 Task: Find connections with filter location Kaifeng with filter topic #realestateinvesting with filter profile language English with filter current company Heritage Foods Ltd. with filter school Delhi College of Engineering with filter industry Transportation, Logistics, Supply Chain and Storage with filter service category Information Management with filter keywords title Market Researcher
Action: Mouse moved to (656, 100)
Screenshot: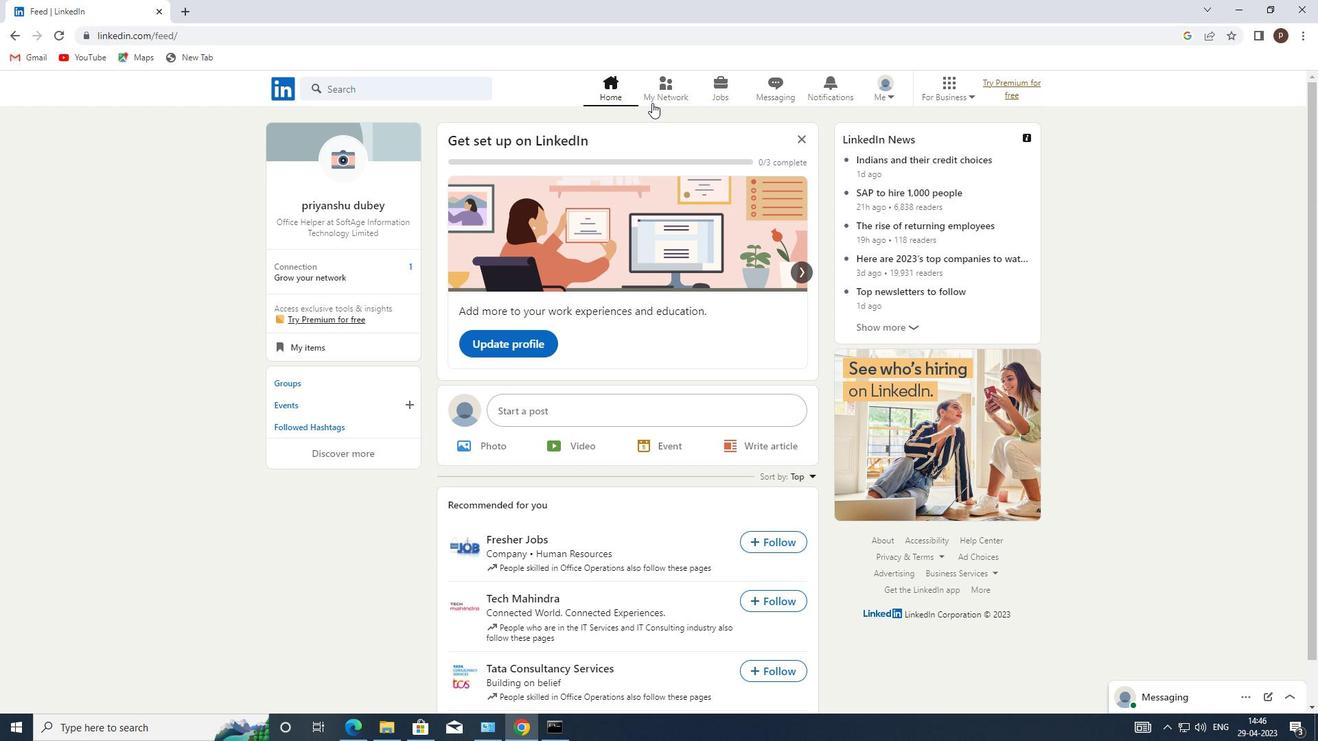 
Action: Mouse pressed left at (656, 100)
Screenshot: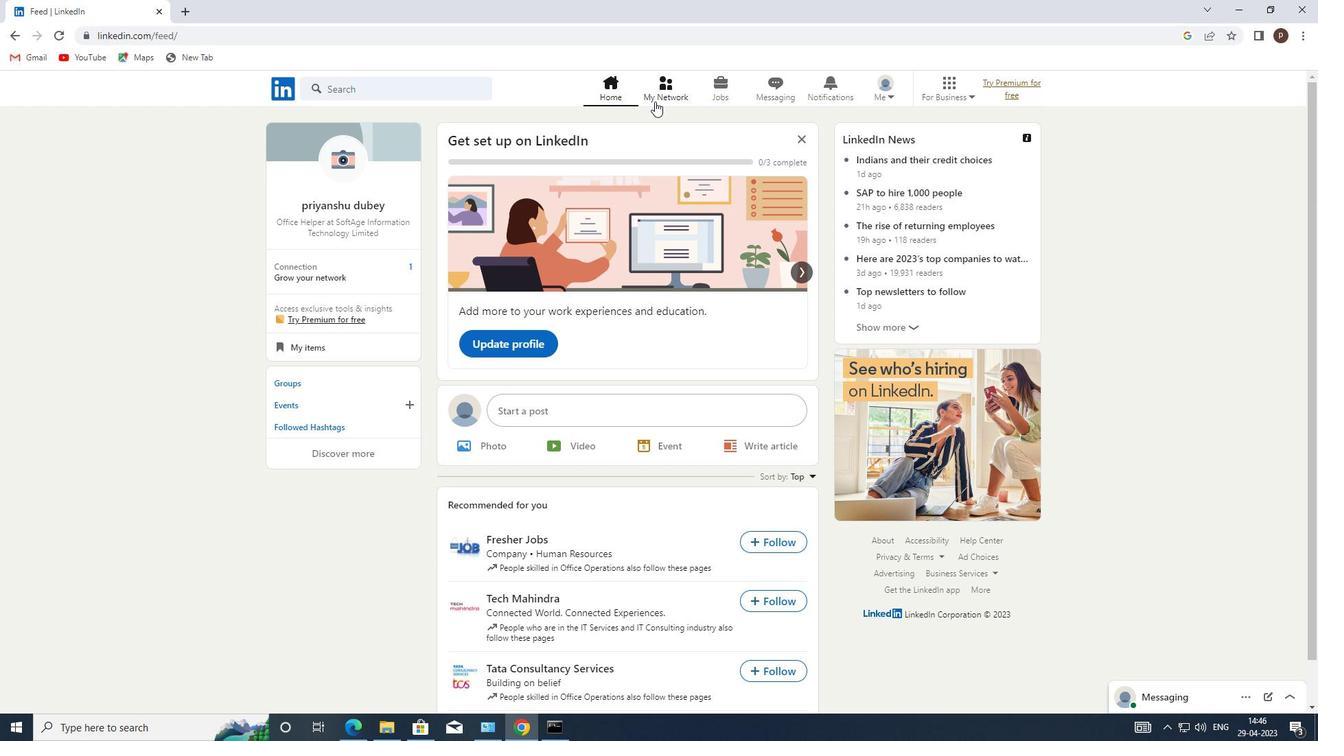 
Action: Mouse moved to (401, 157)
Screenshot: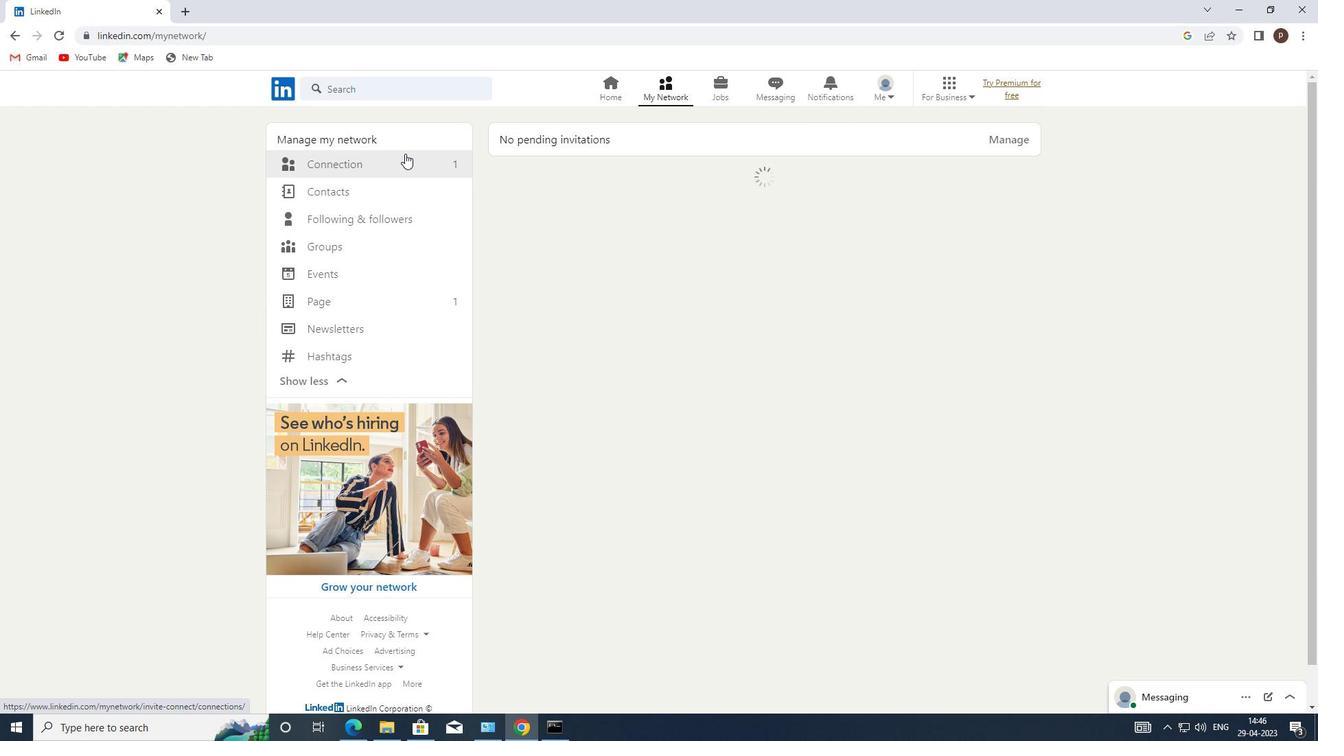 
Action: Mouse pressed left at (401, 157)
Screenshot: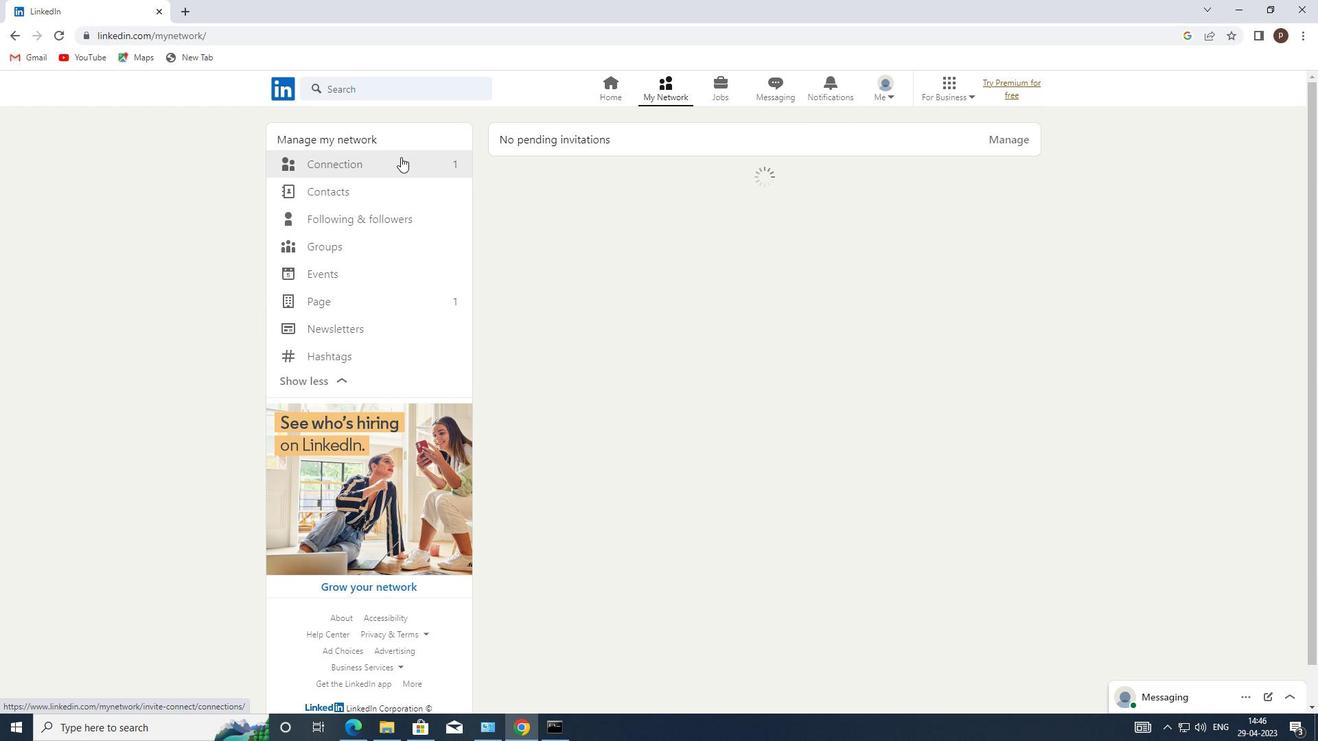 
Action: Mouse moved to (766, 164)
Screenshot: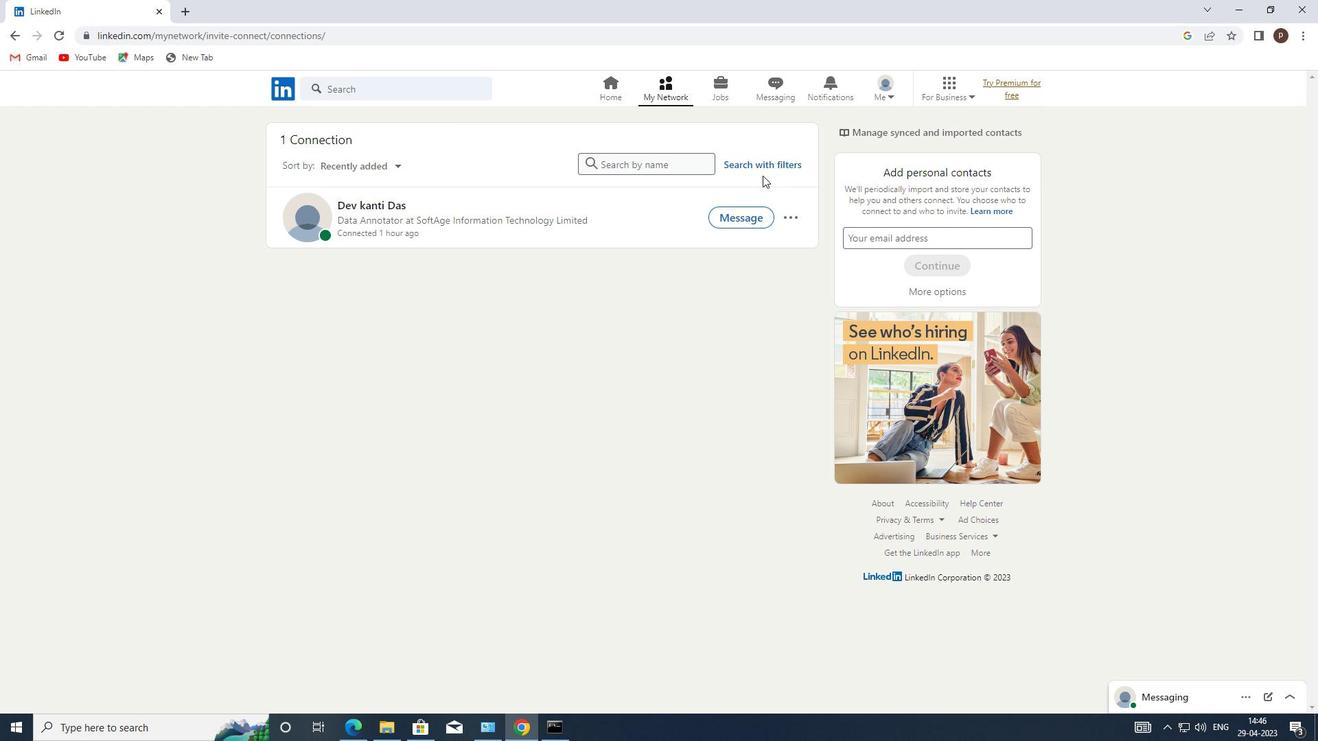 
Action: Mouse pressed left at (766, 164)
Screenshot: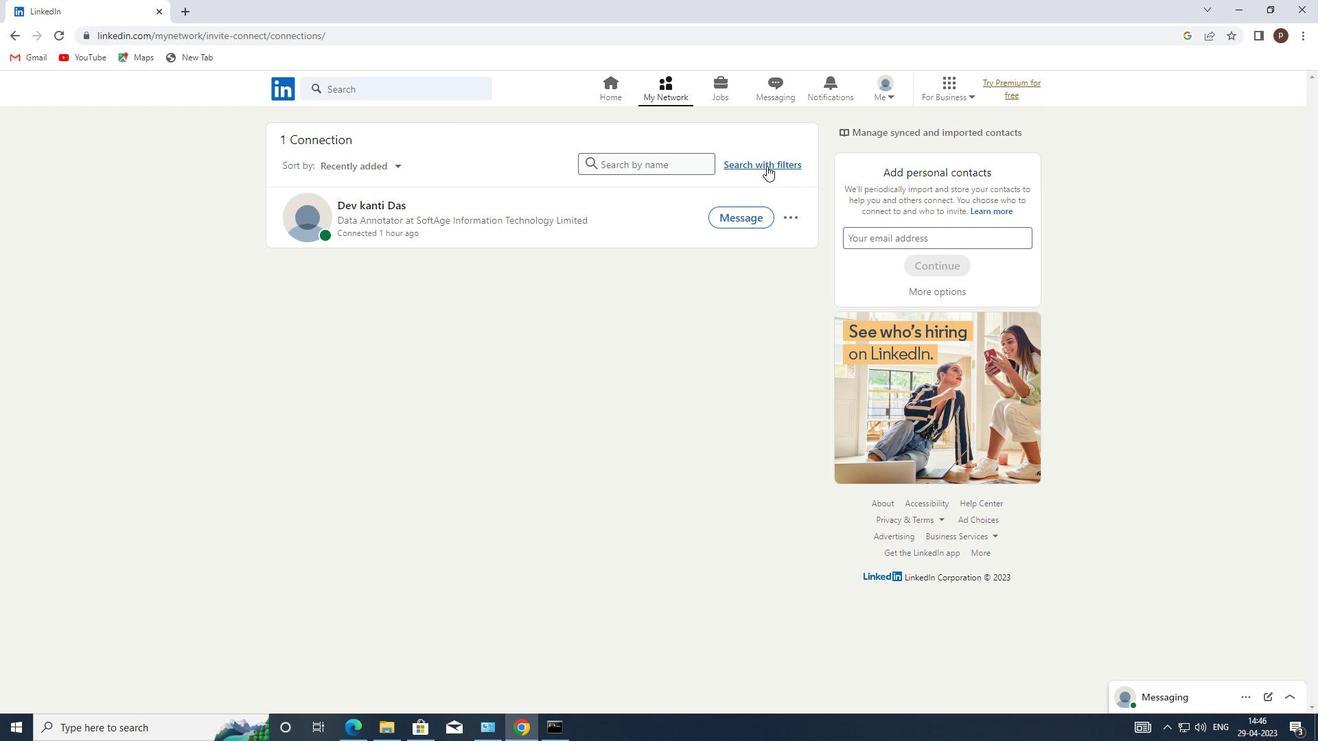 
Action: Mouse moved to (697, 126)
Screenshot: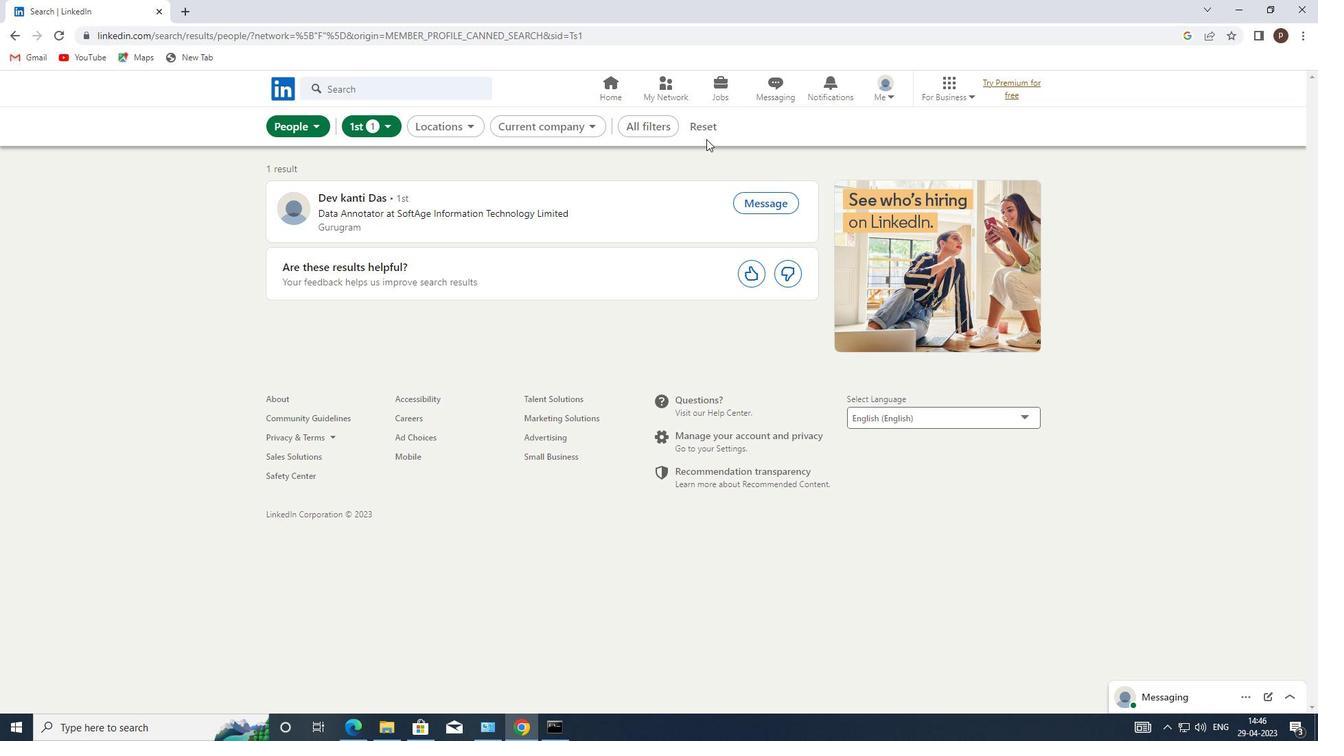 
Action: Mouse pressed left at (697, 126)
Screenshot: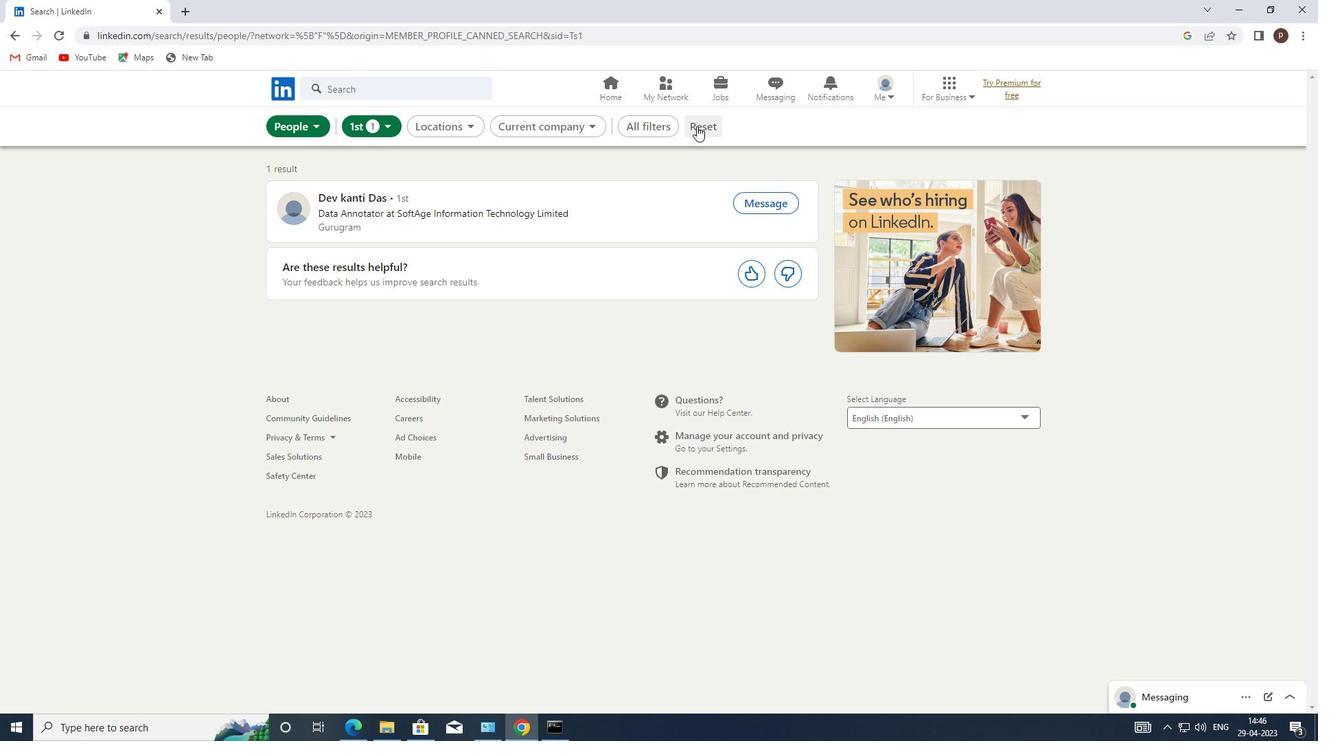 
Action: Mouse moved to (693, 125)
Screenshot: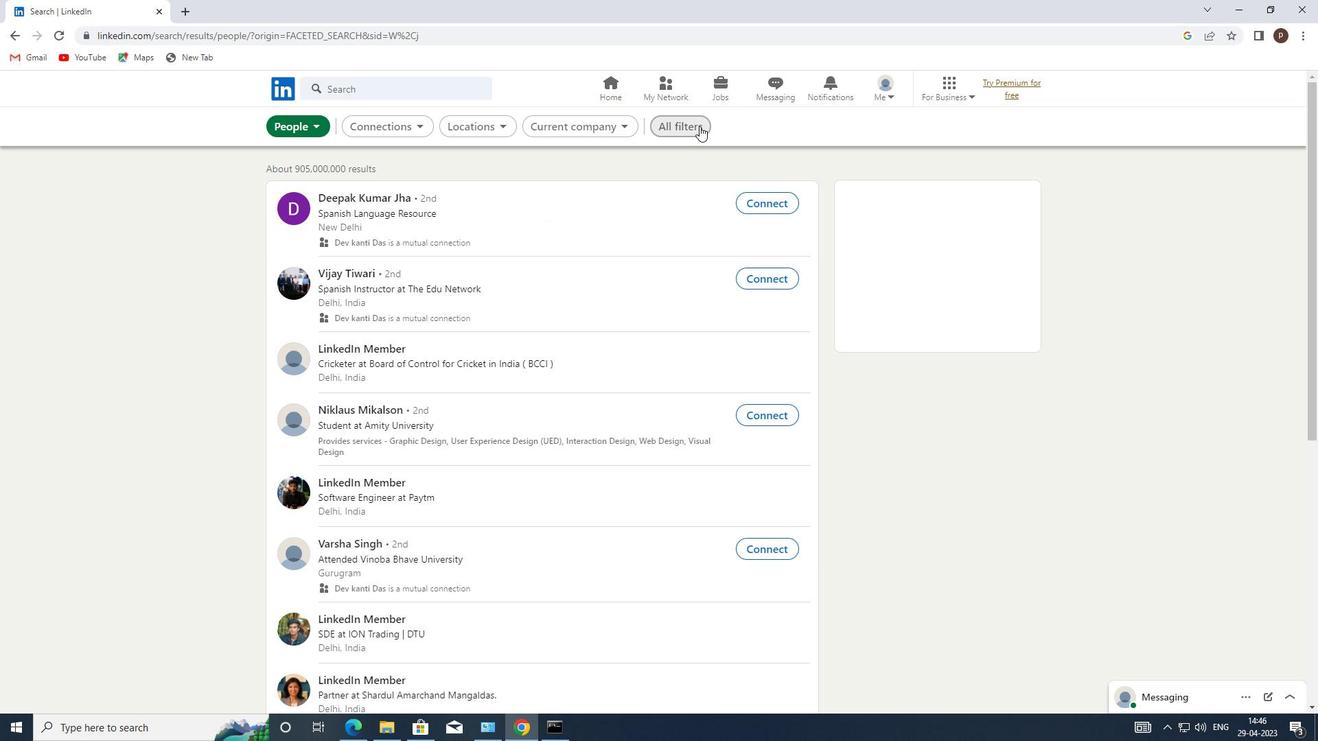 
Action: Mouse pressed left at (693, 125)
Screenshot: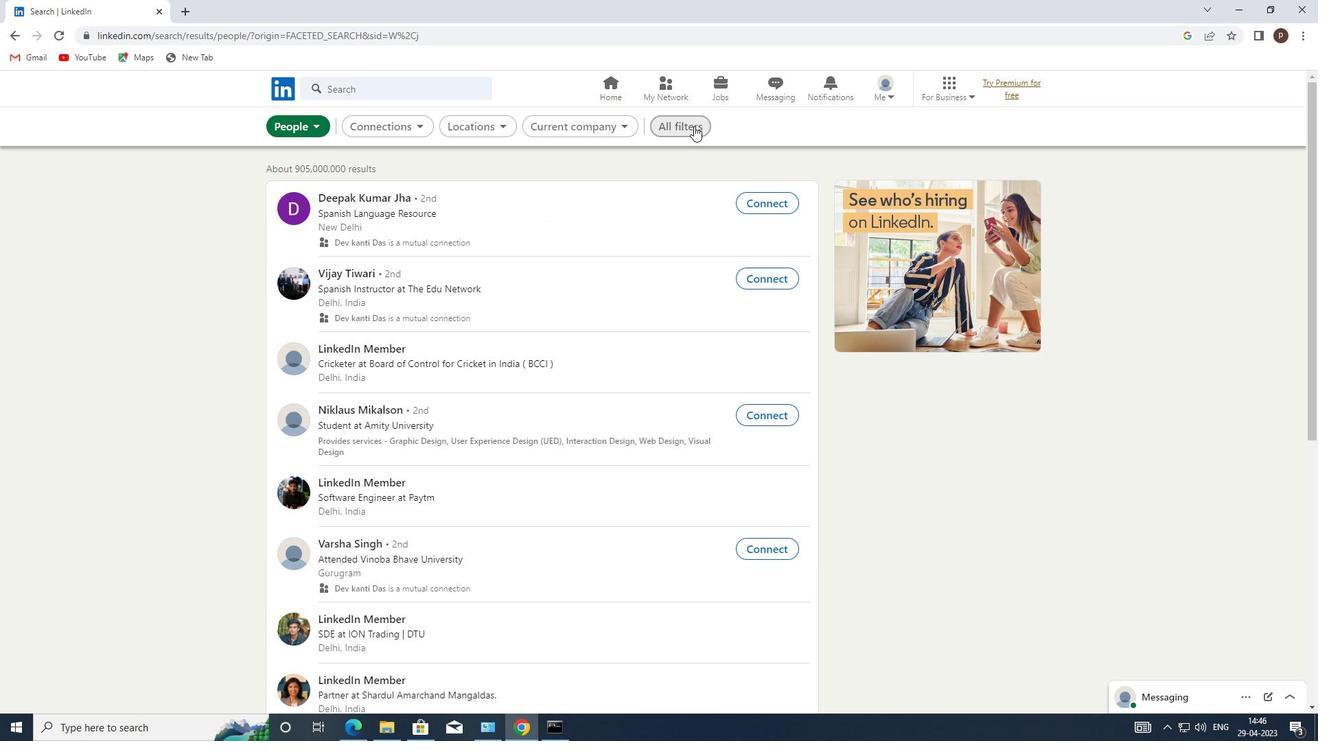 
Action: Mouse moved to (1138, 452)
Screenshot: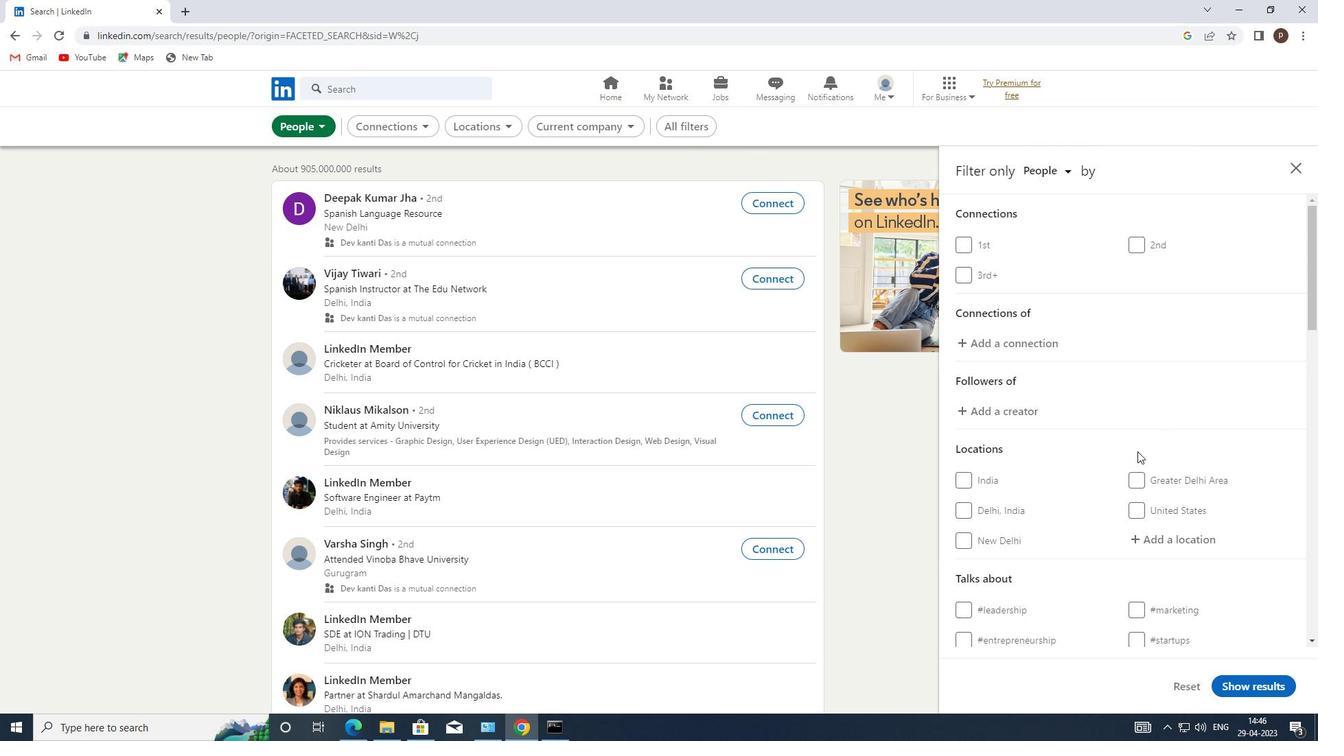 
Action: Mouse scrolled (1138, 451) with delta (0, 0)
Screenshot: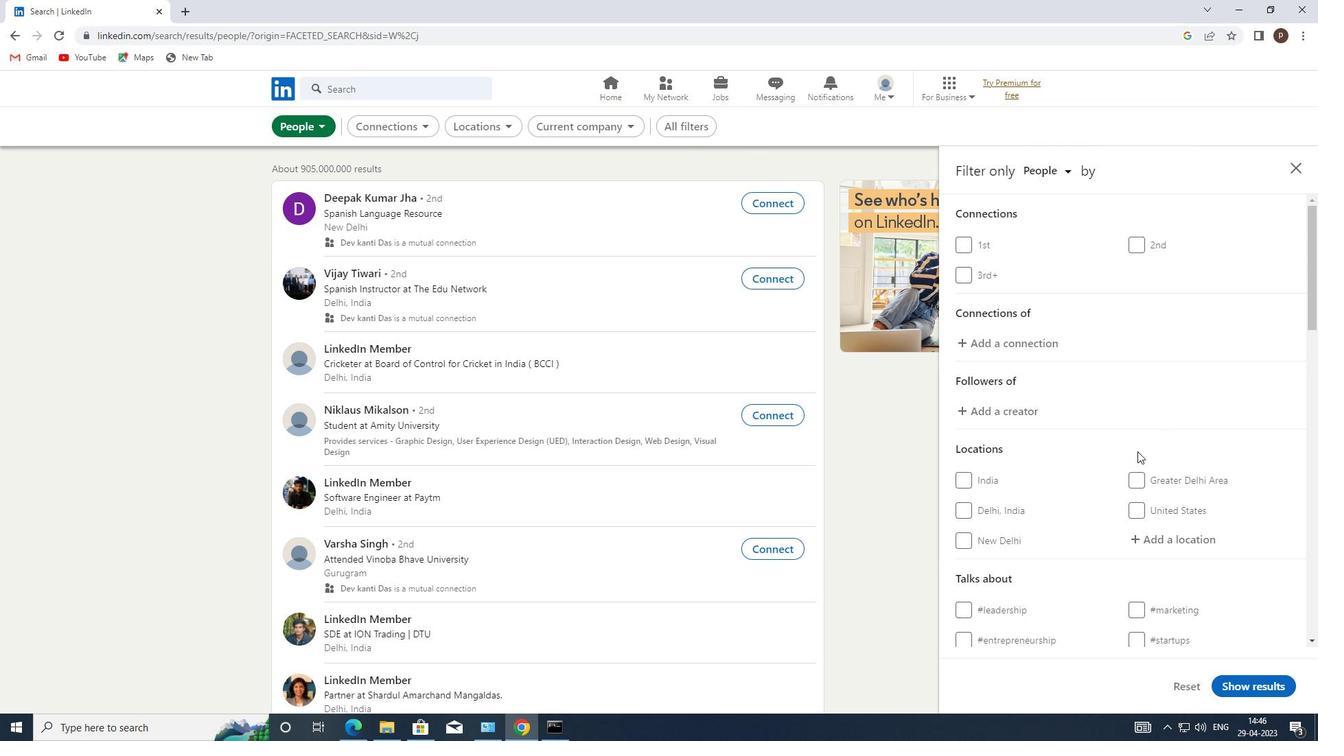 
Action: Mouse moved to (1137, 454)
Screenshot: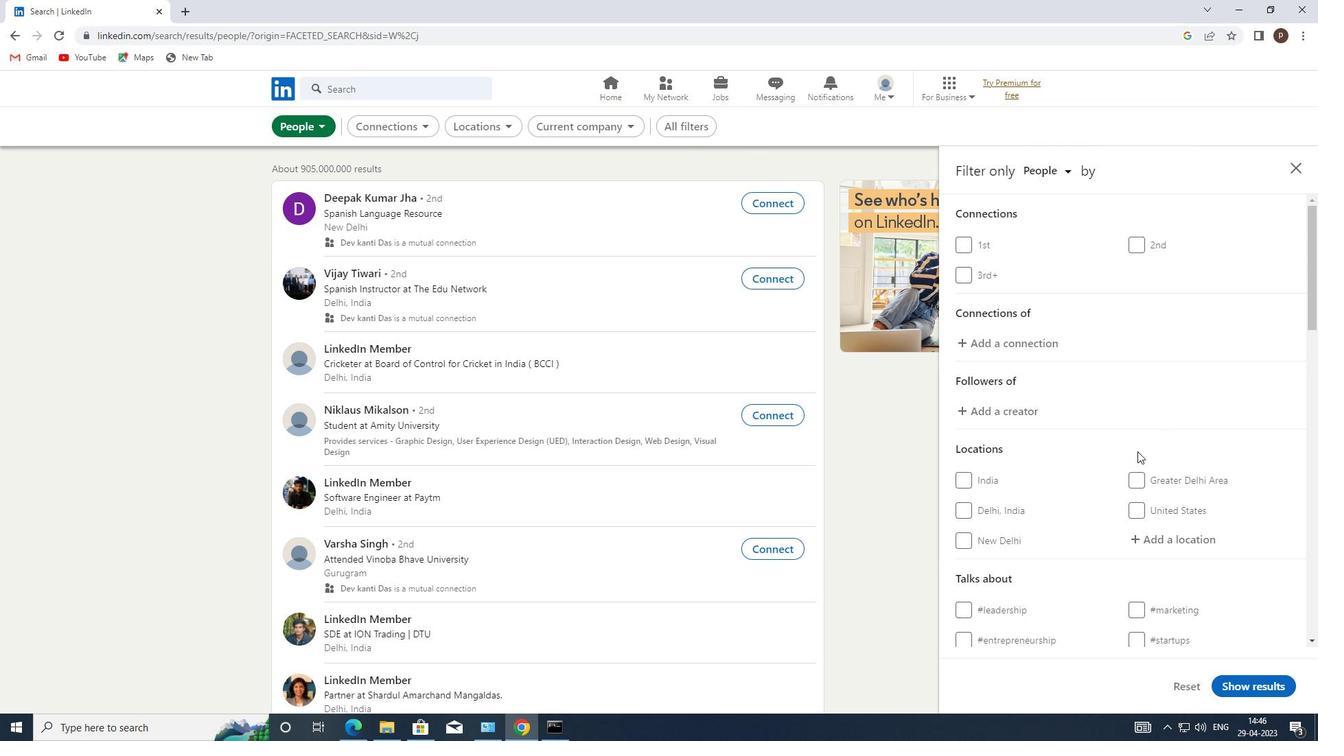 
Action: Mouse scrolled (1137, 453) with delta (0, 0)
Screenshot: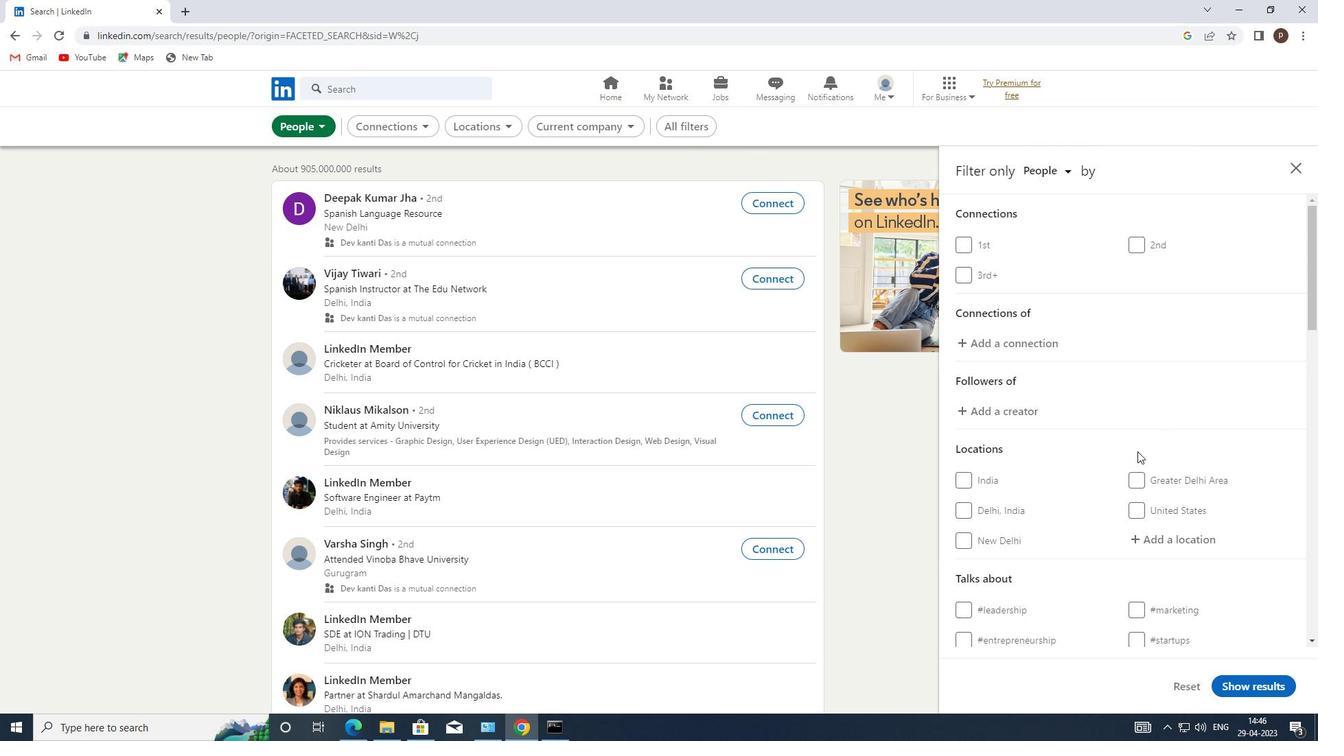 
Action: Mouse moved to (1152, 398)
Screenshot: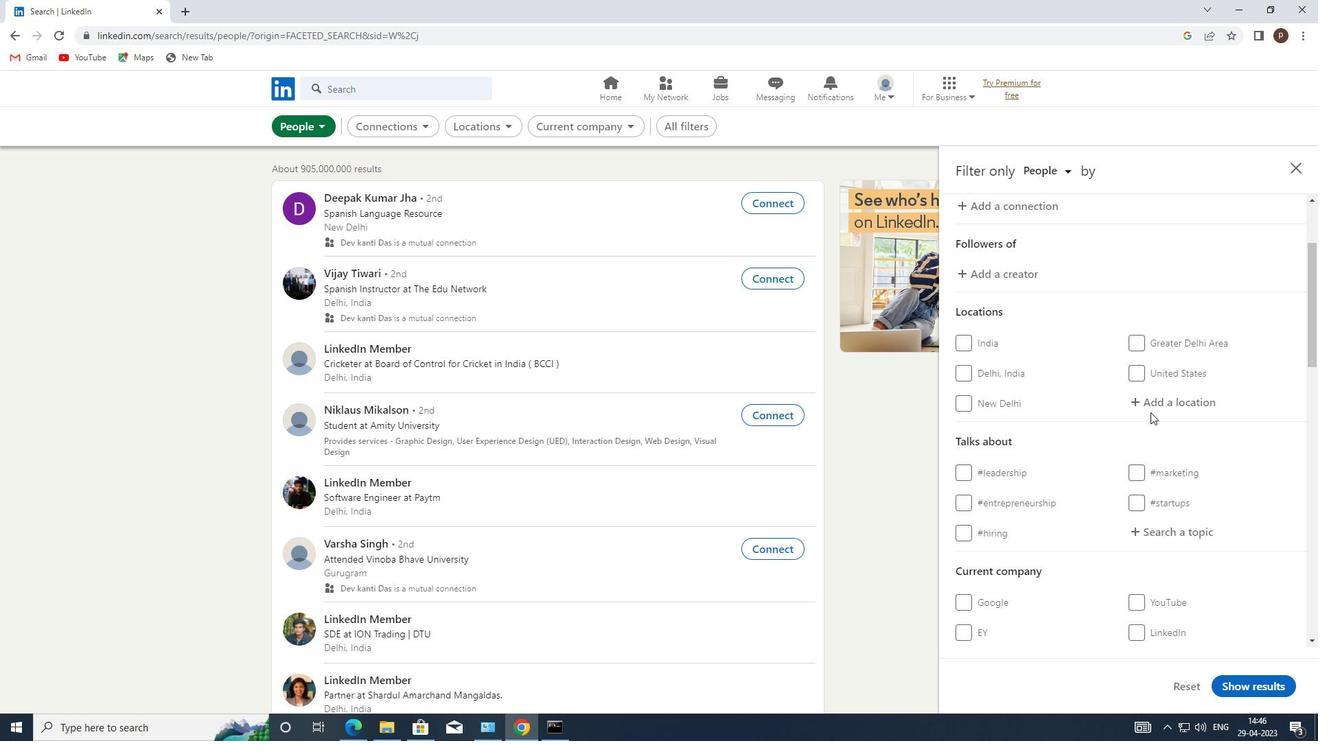 
Action: Mouse pressed left at (1152, 398)
Screenshot: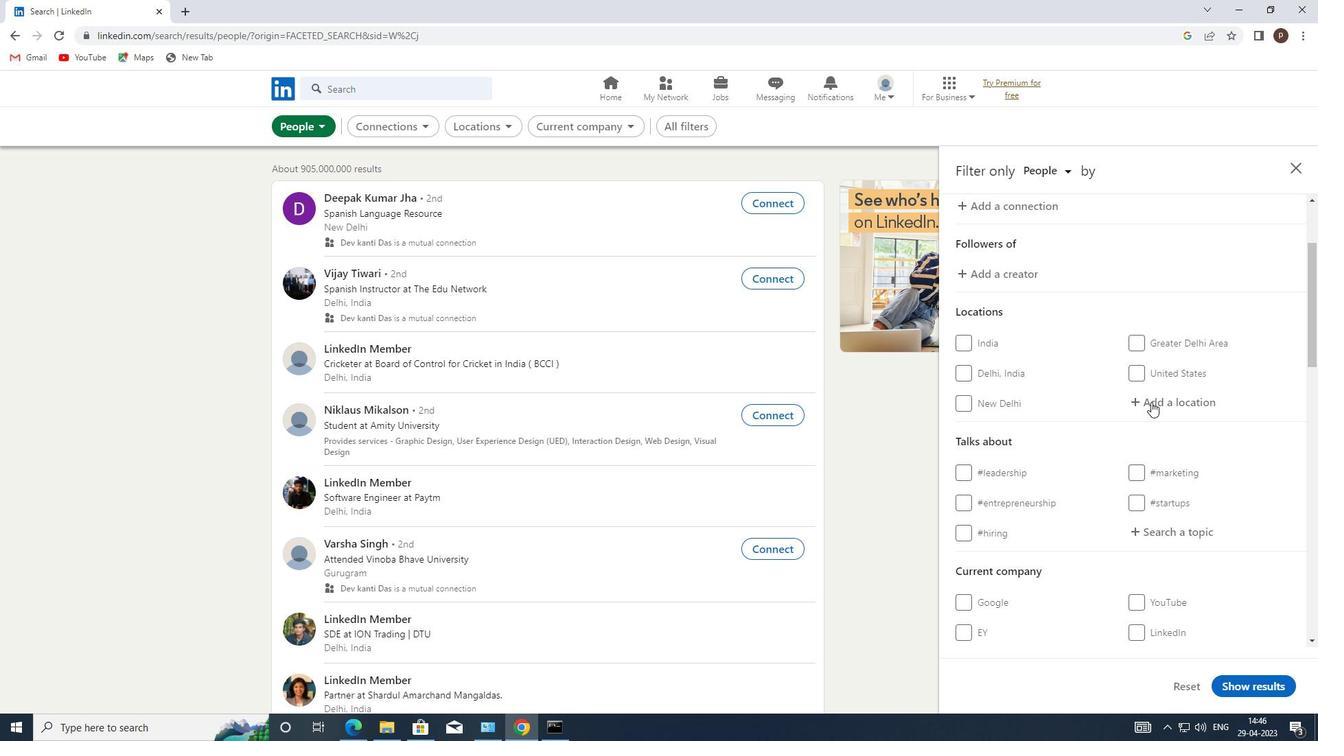 
Action: Key pressed k<Key.caps_lock>aifeng
Screenshot: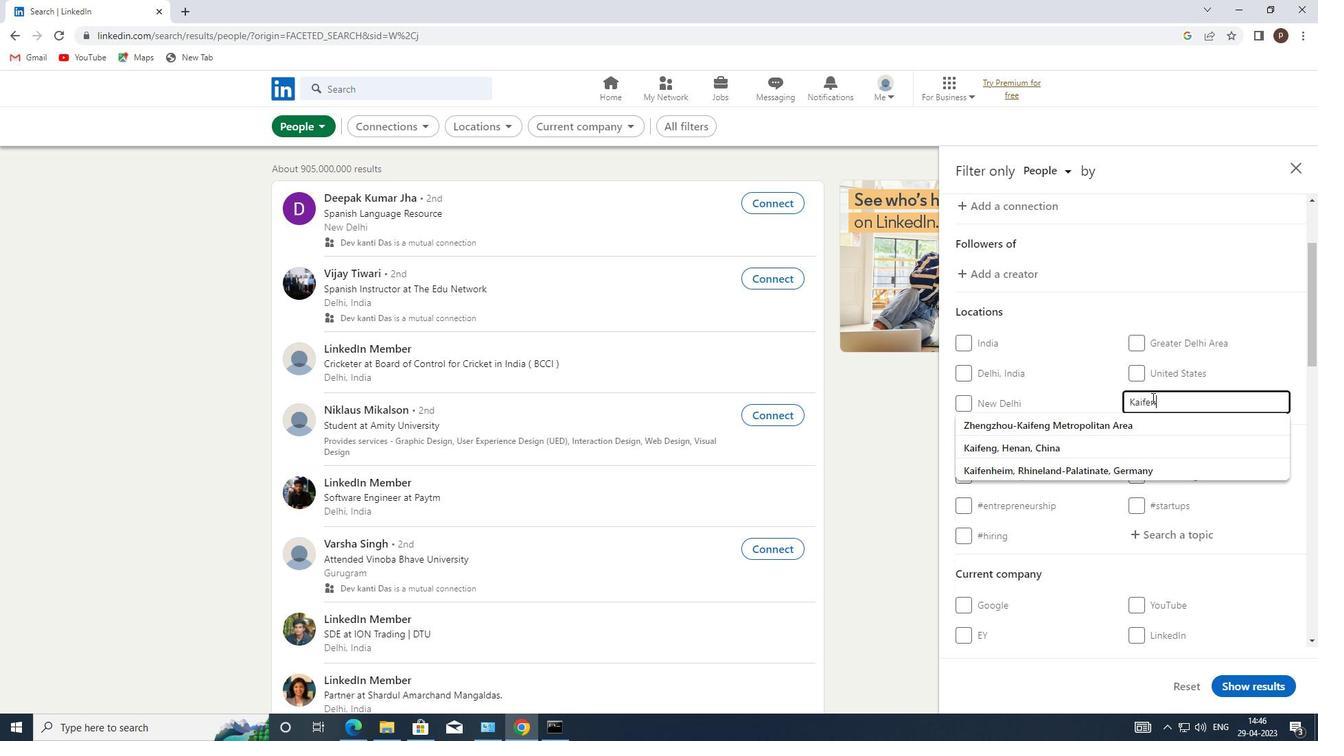 
Action: Mouse moved to (1061, 426)
Screenshot: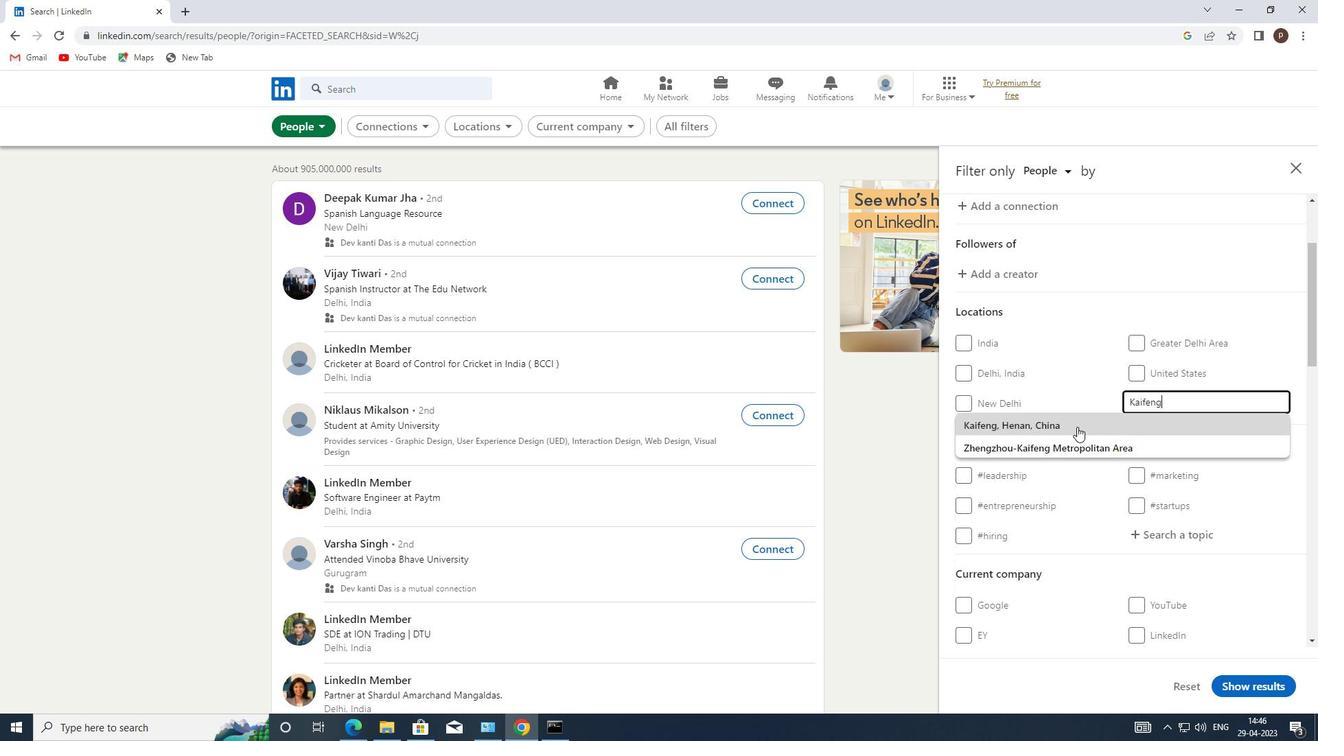 
Action: Mouse pressed left at (1061, 426)
Screenshot: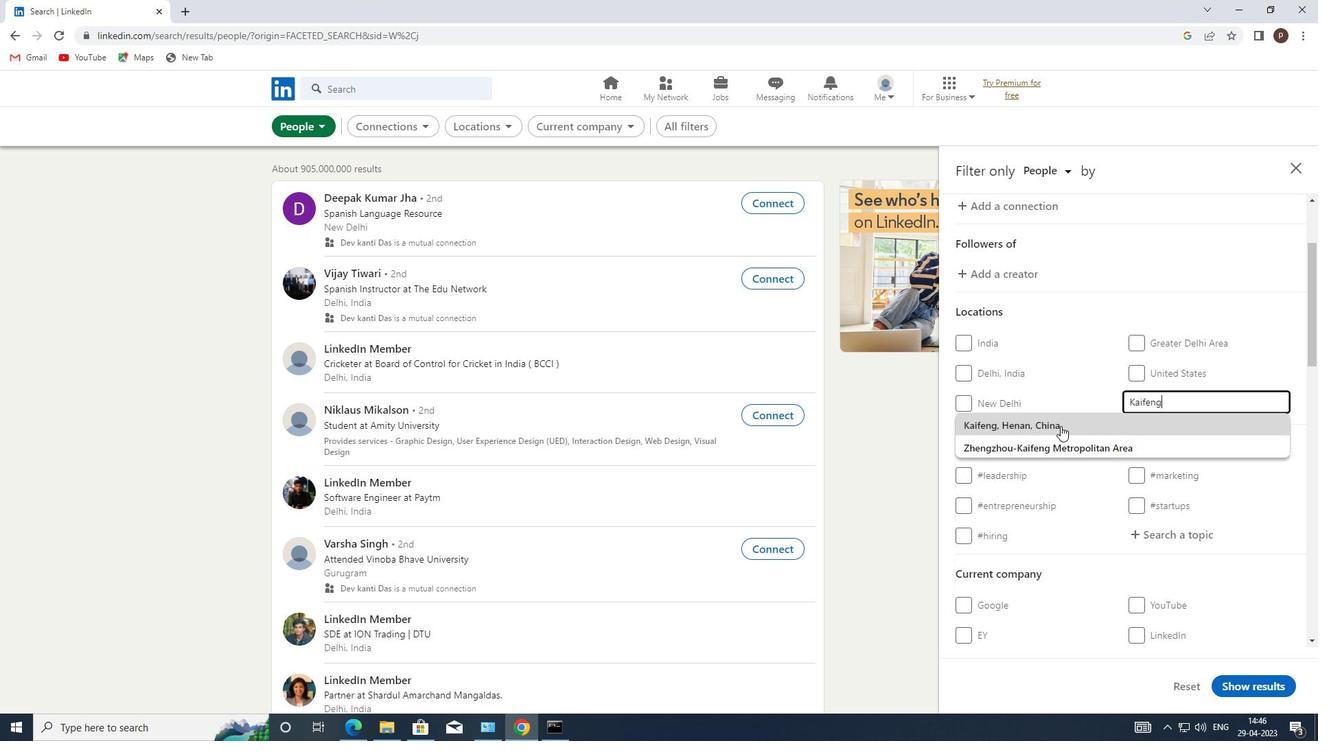 
Action: Mouse moved to (1058, 434)
Screenshot: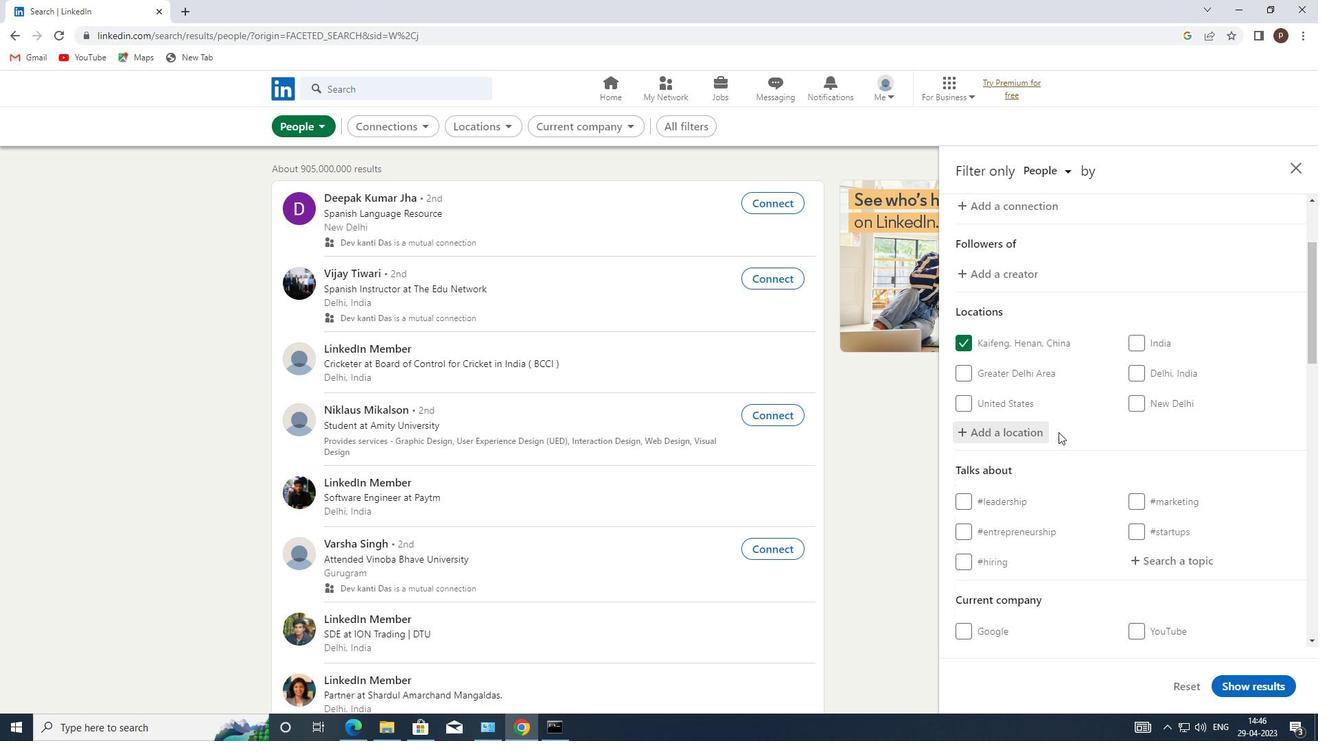 
Action: Mouse scrolled (1058, 434) with delta (0, 0)
Screenshot: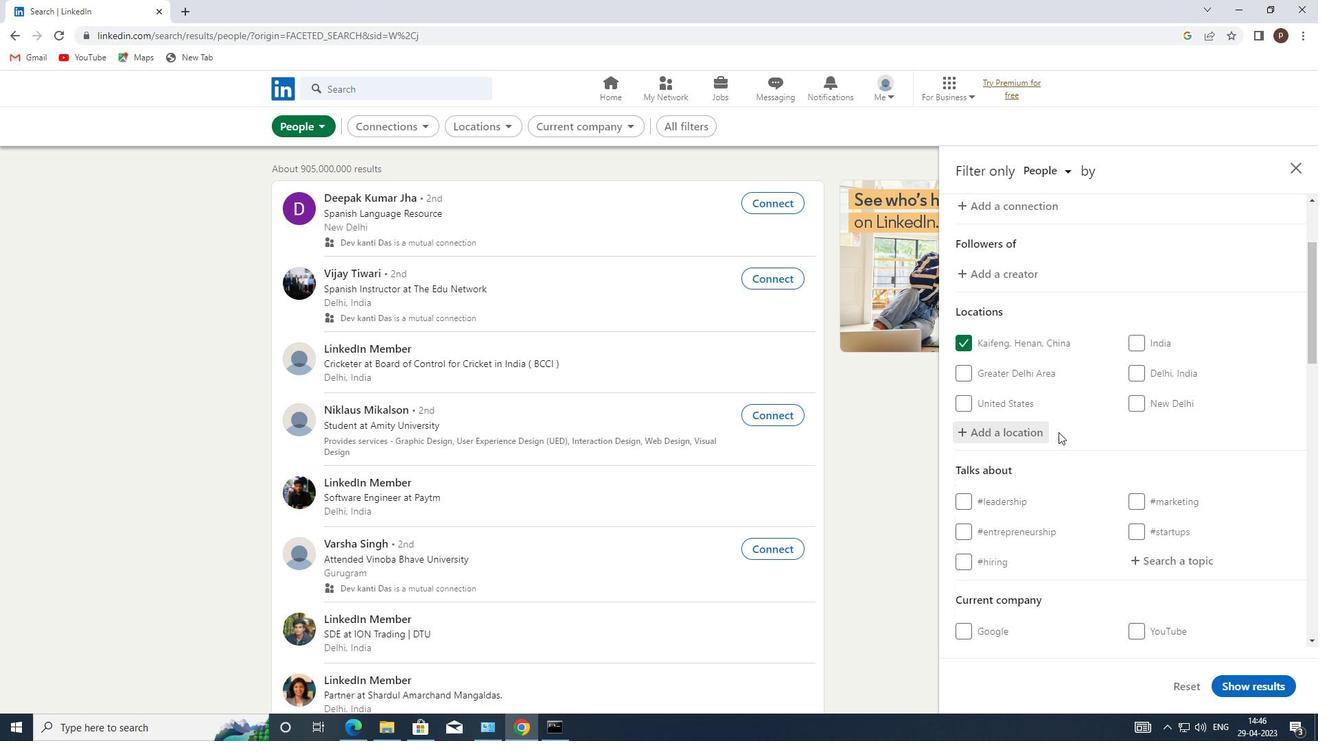 
Action: Mouse moved to (1057, 436)
Screenshot: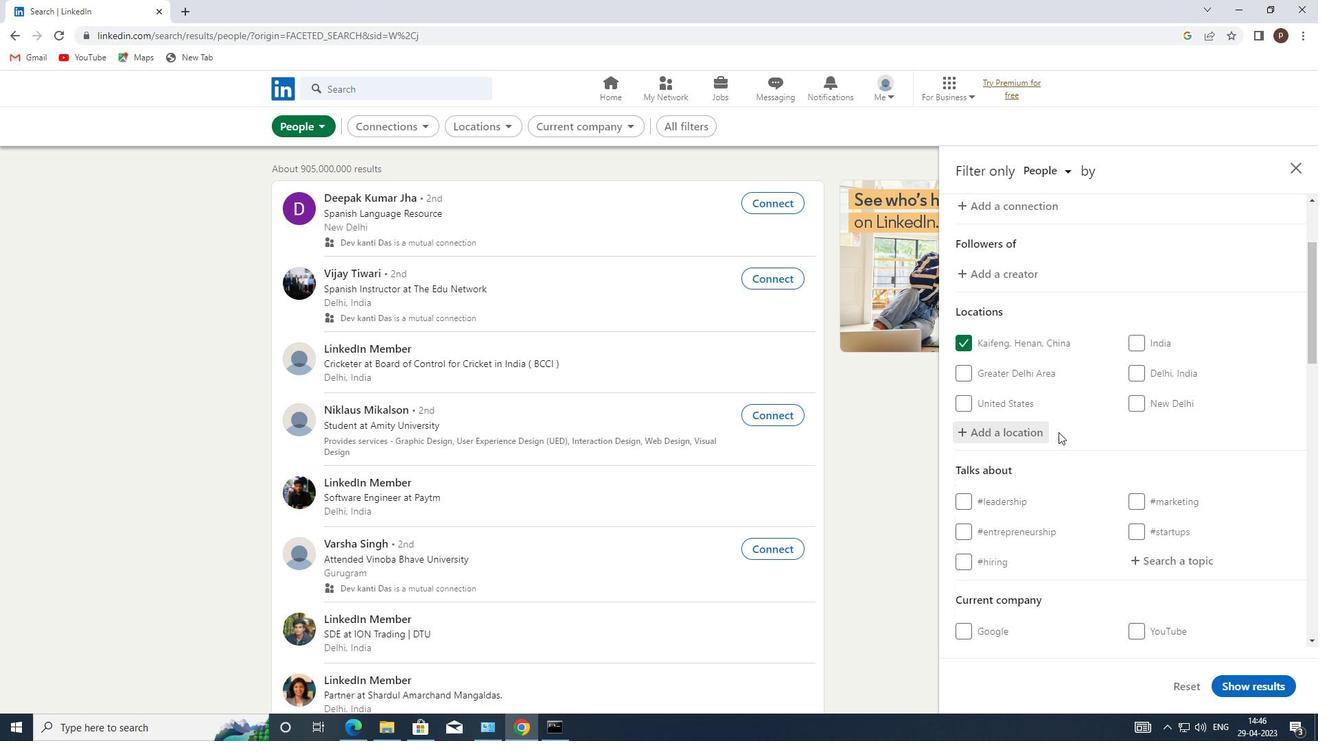 
Action: Mouse scrolled (1057, 436) with delta (0, 0)
Screenshot: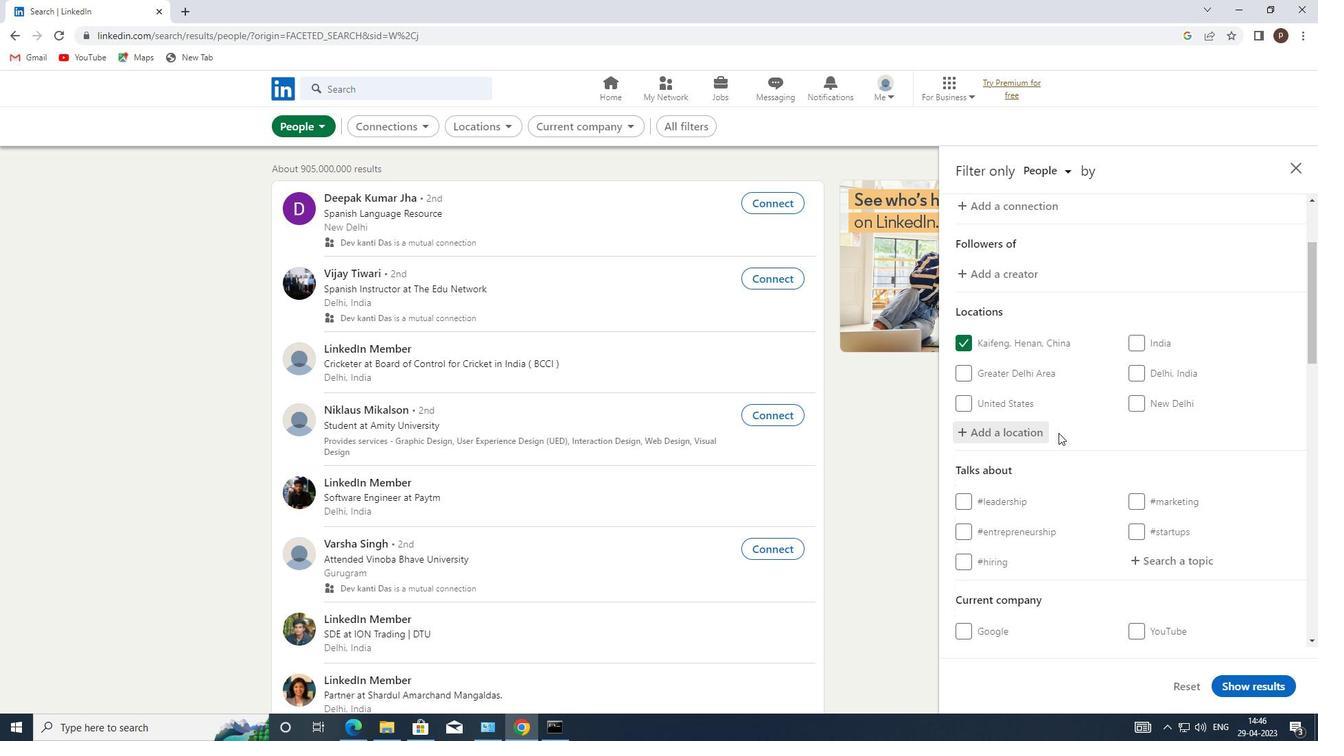 
Action: Mouse moved to (1057, 437)
Screenshot: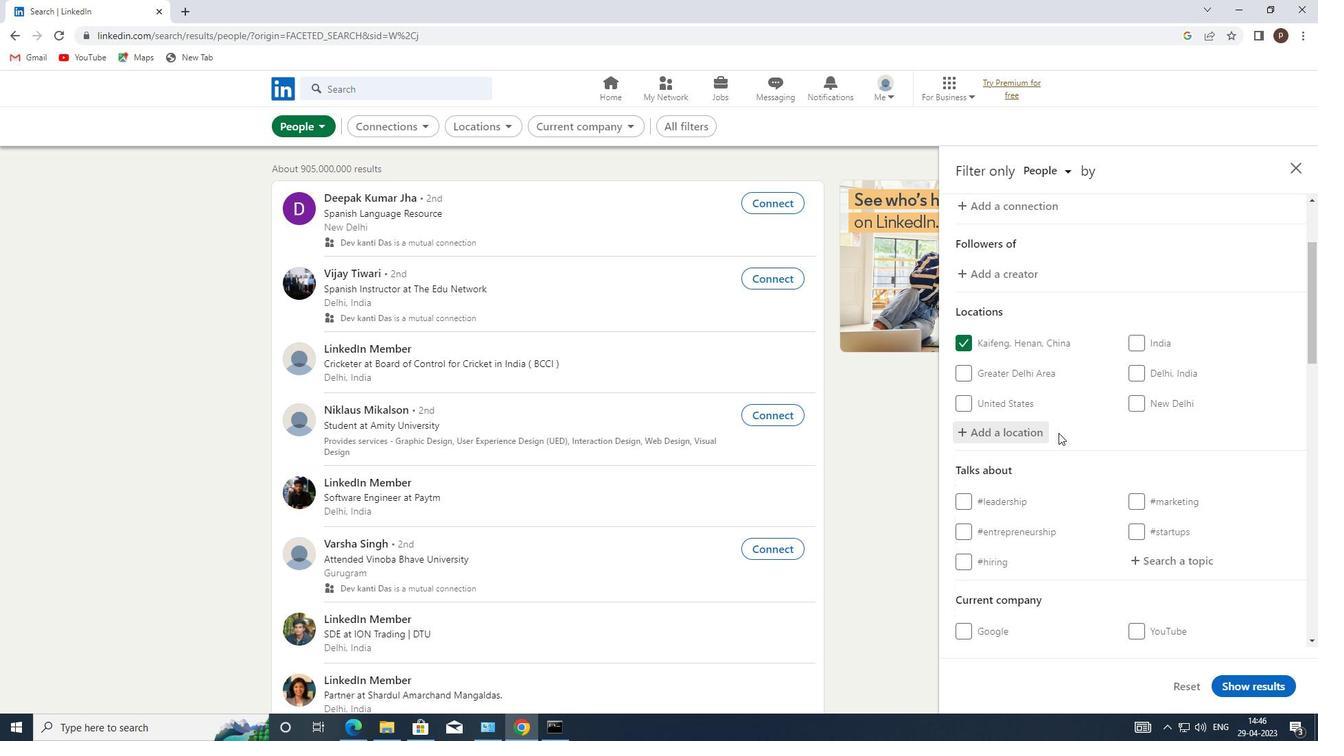 
Action: Mouse scrolled (1057, 436) with delta (0, 0)
Screenshot: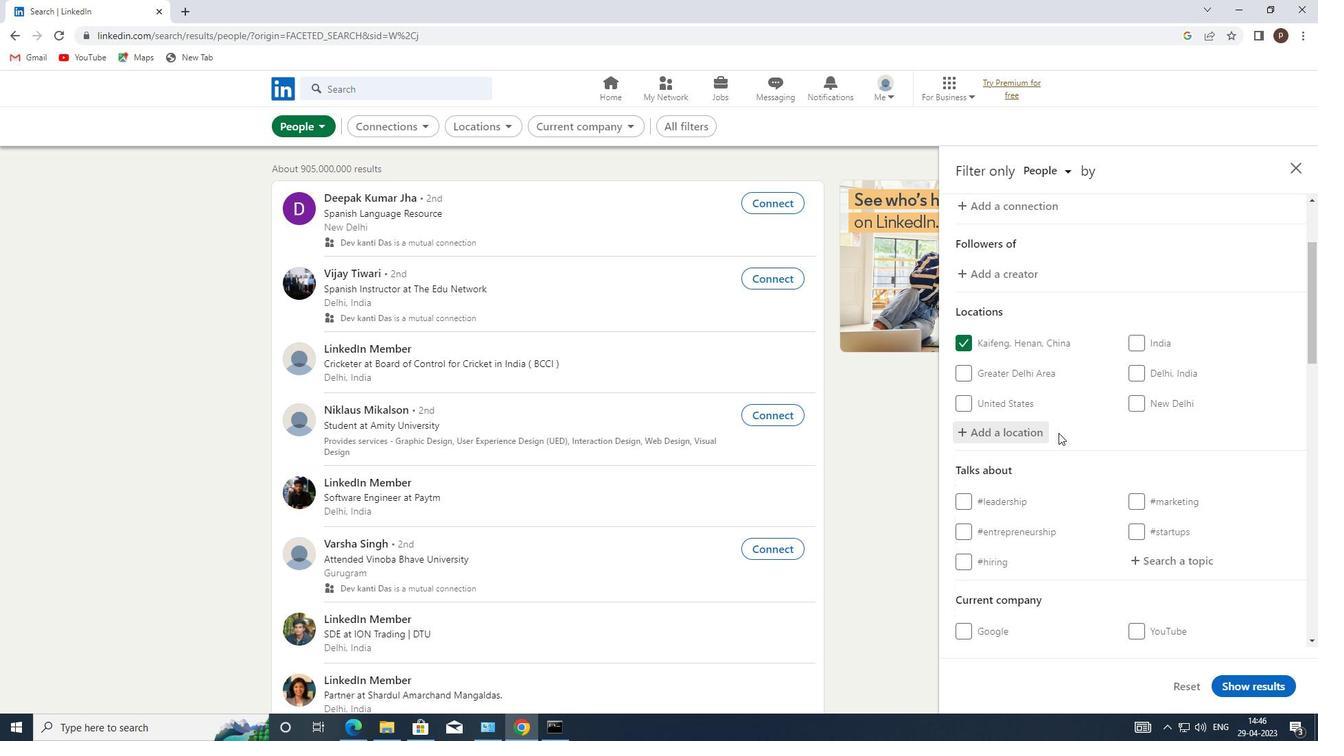 
Action: Mouse moved to (1147, 353)
Screenshot: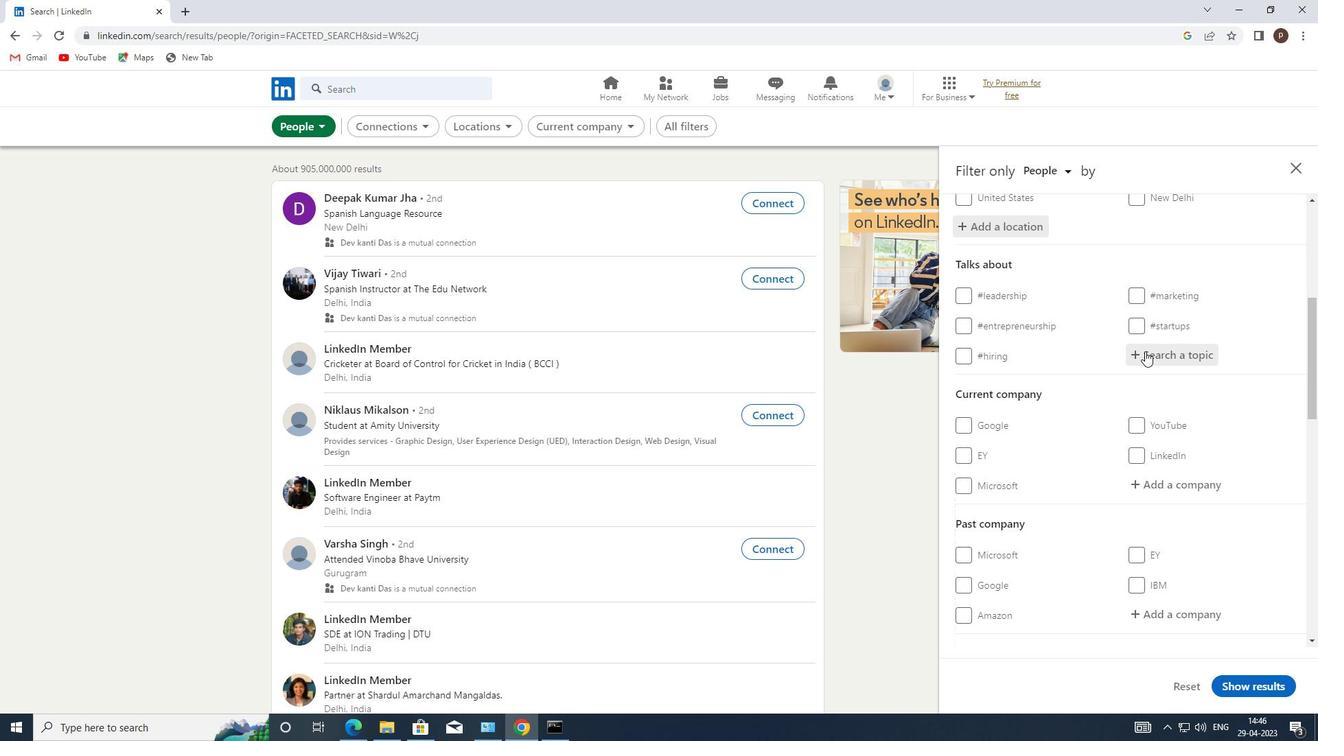 
Action: Mouse pressed left at (1147, 353)
Screenshot: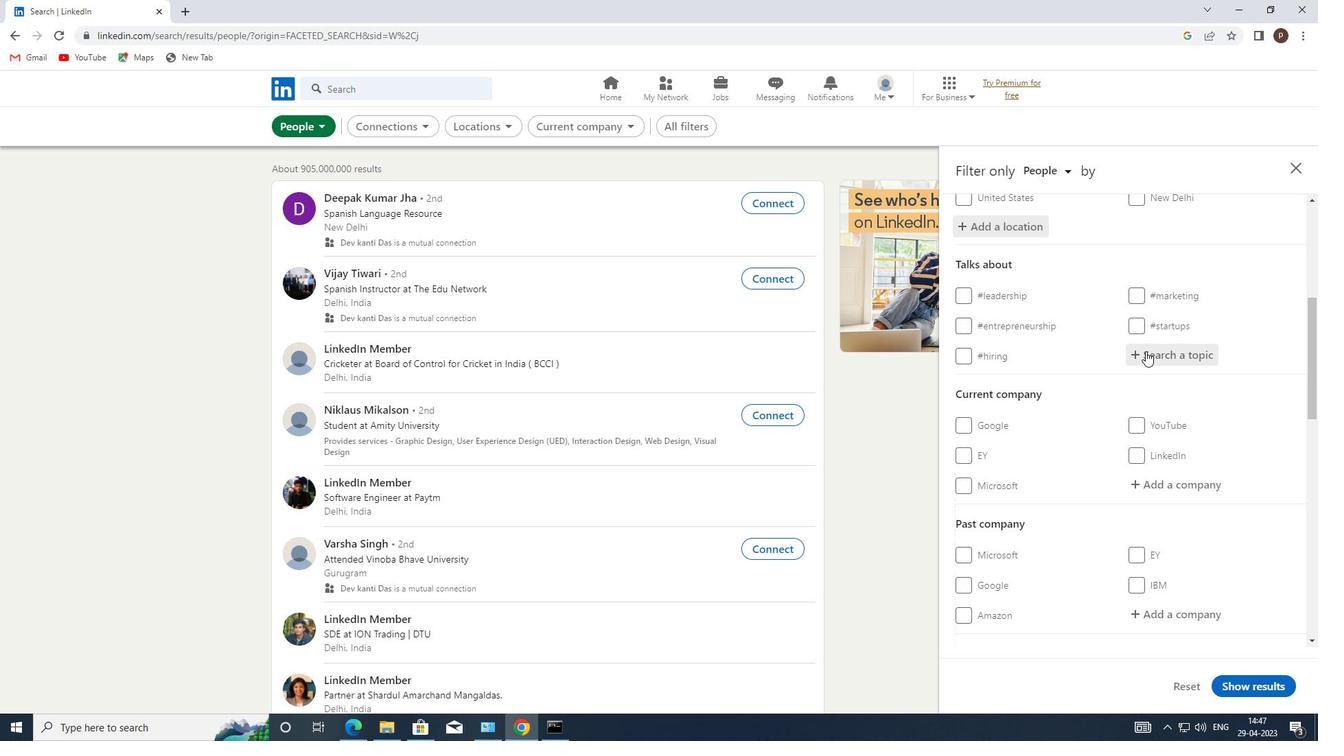 
Action: Key pressed <Key.shift>#REALESTATEINVESTING
Screenshot: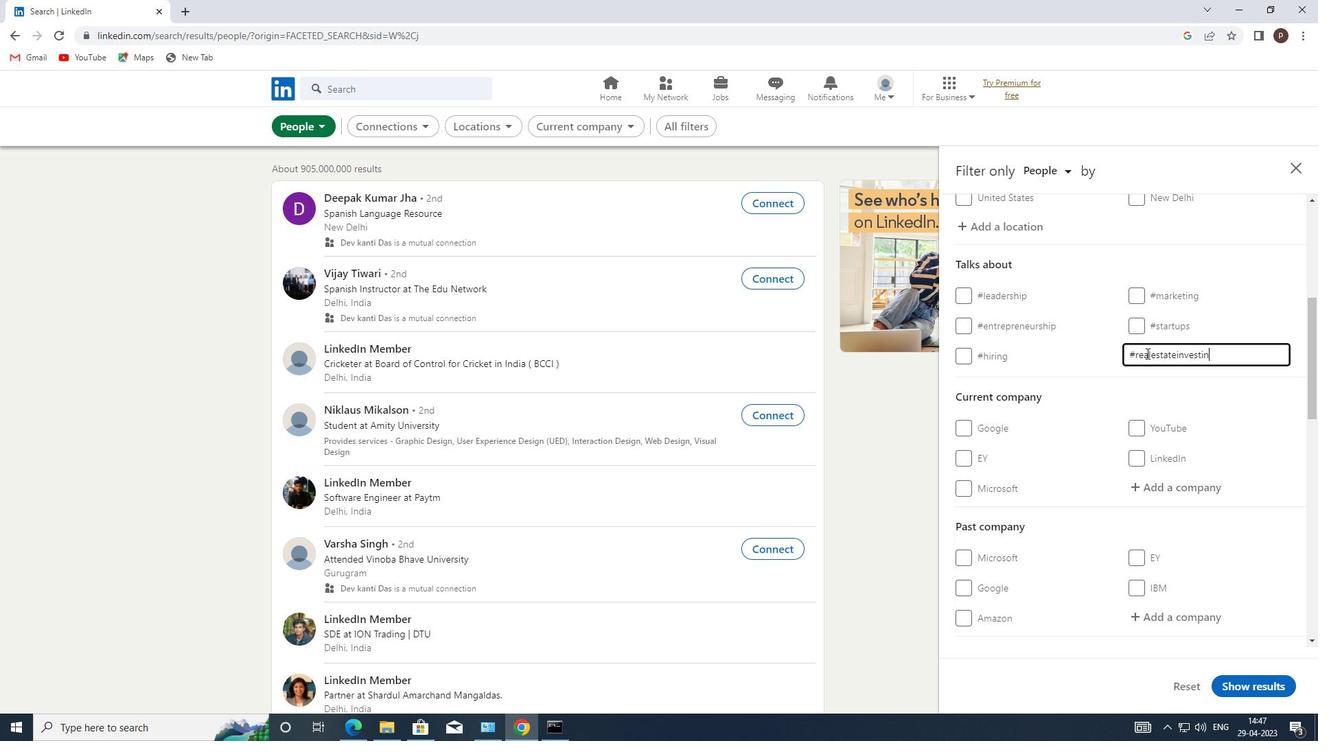 
Action: Mouse moved to (1152, 478)
Screenshot: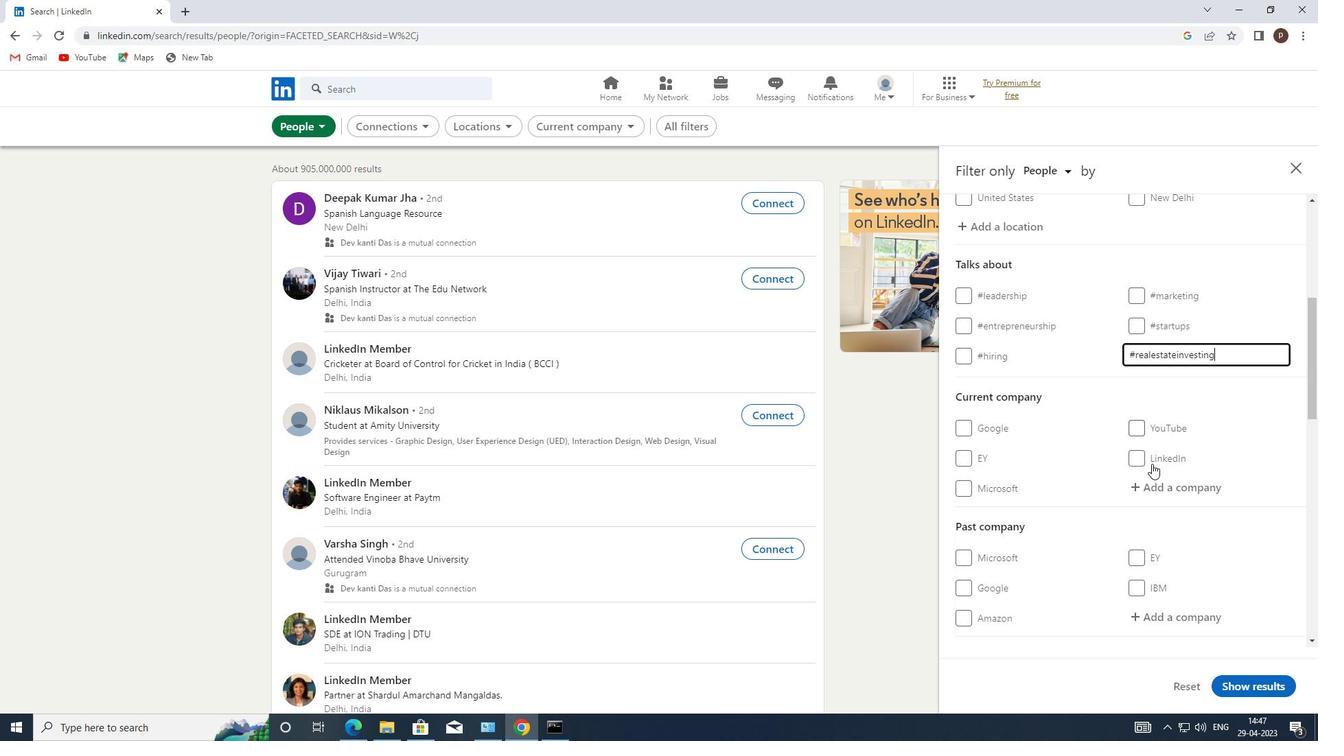 
Action: Mouse scrolled (1152, 478) with delta (0, 0)
Screenshot: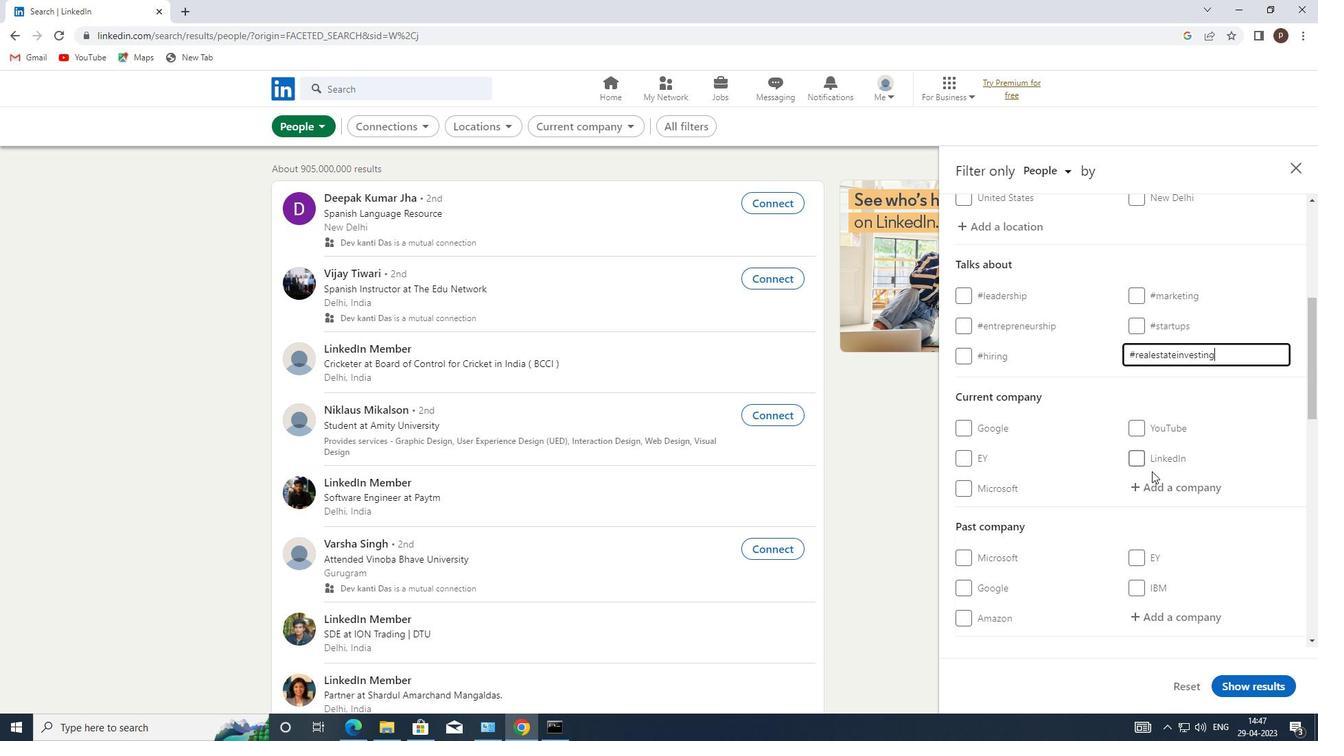 
Action: Mouse scrolled (1152, 478) with delta (0, 0)
Screenshot: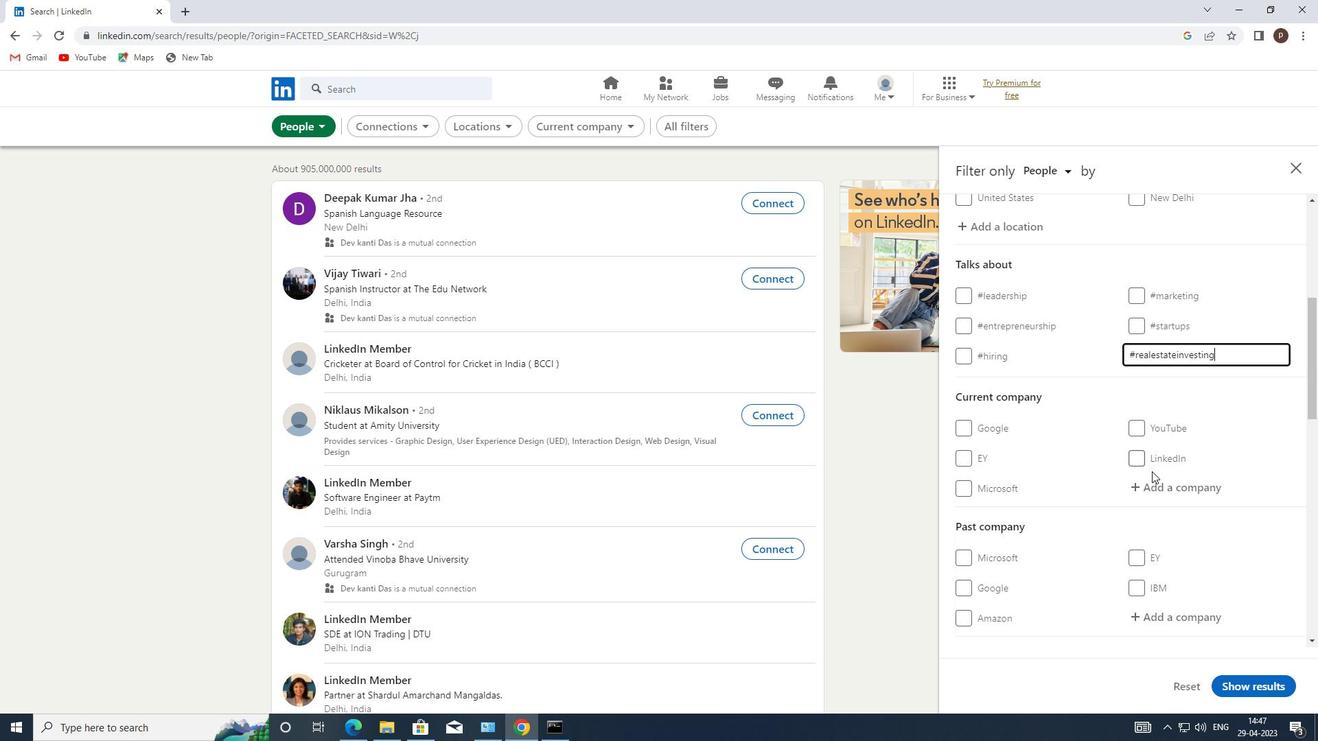 
Action: Mouse moved to (1151, 480)
Screenshot: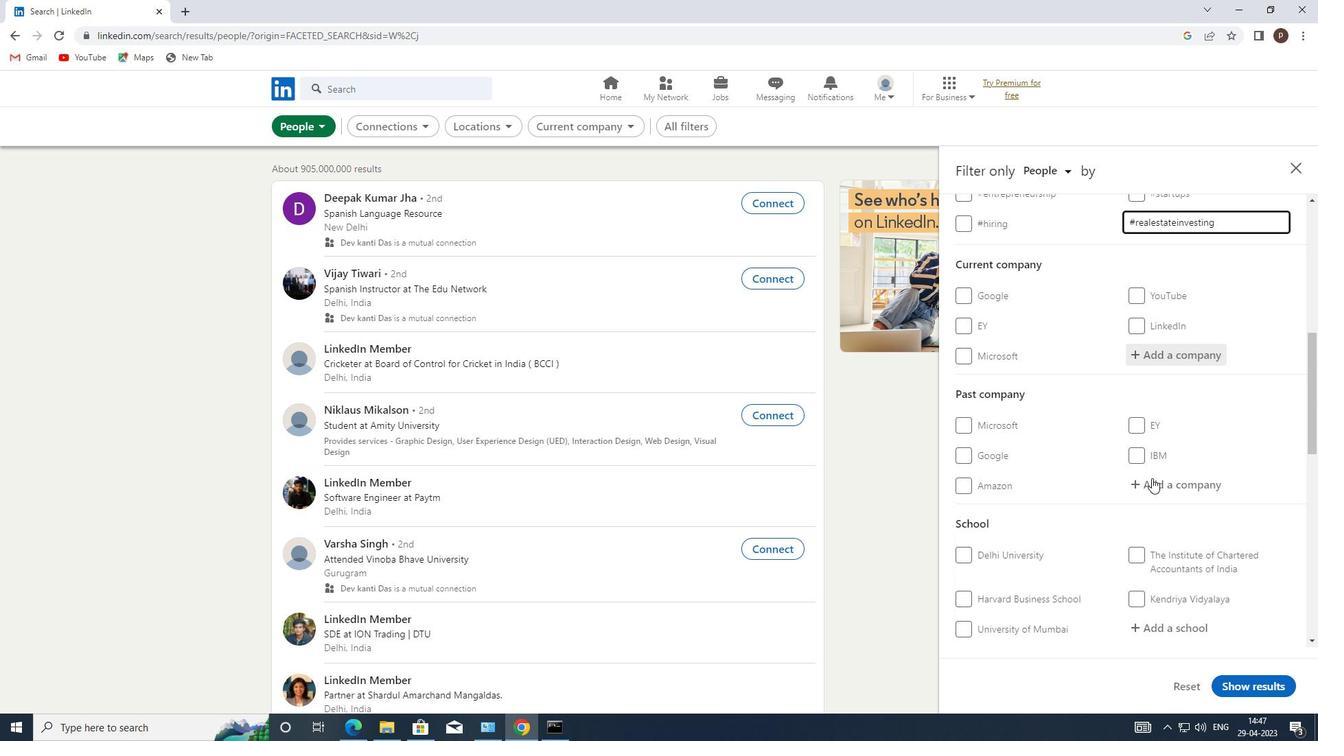 
Action: Mouse scrolled (1151, 480) with delta (0, 0)
Screenshot: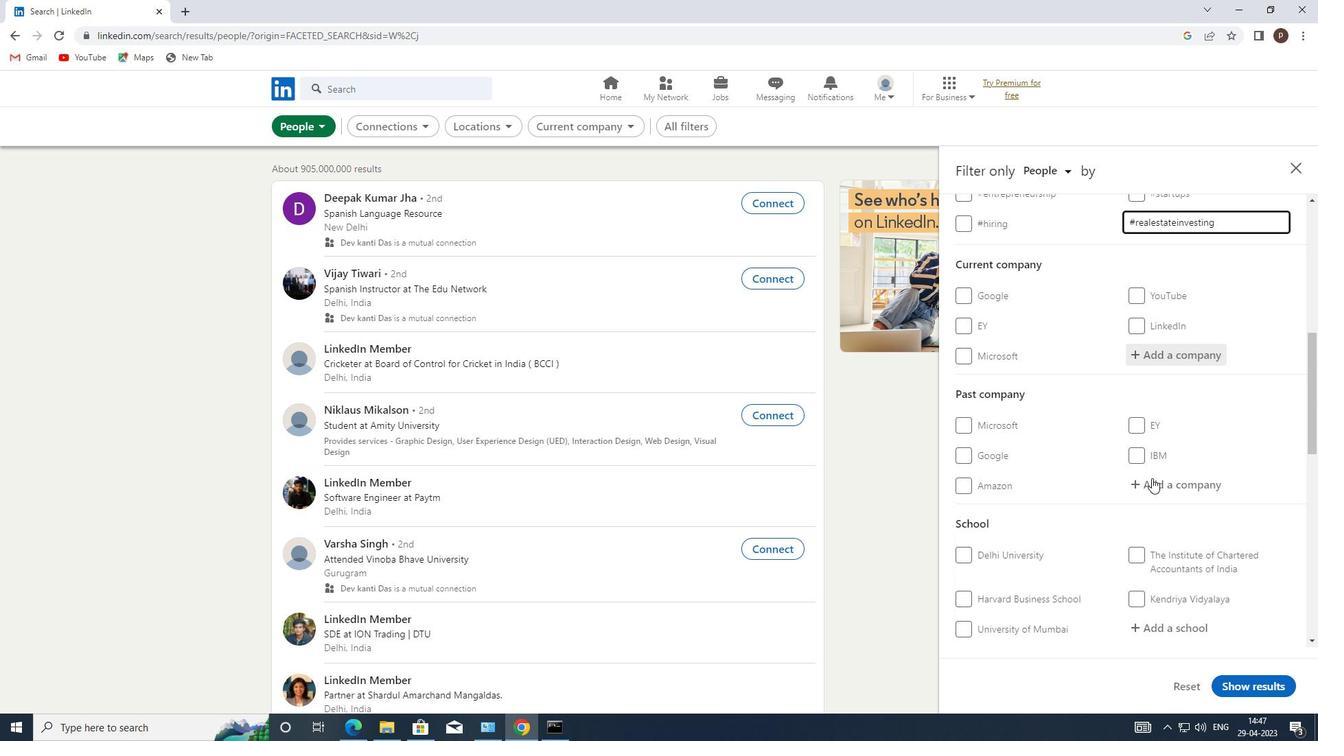 
Action: Mouse moved to (1150, 481)
Screenshot: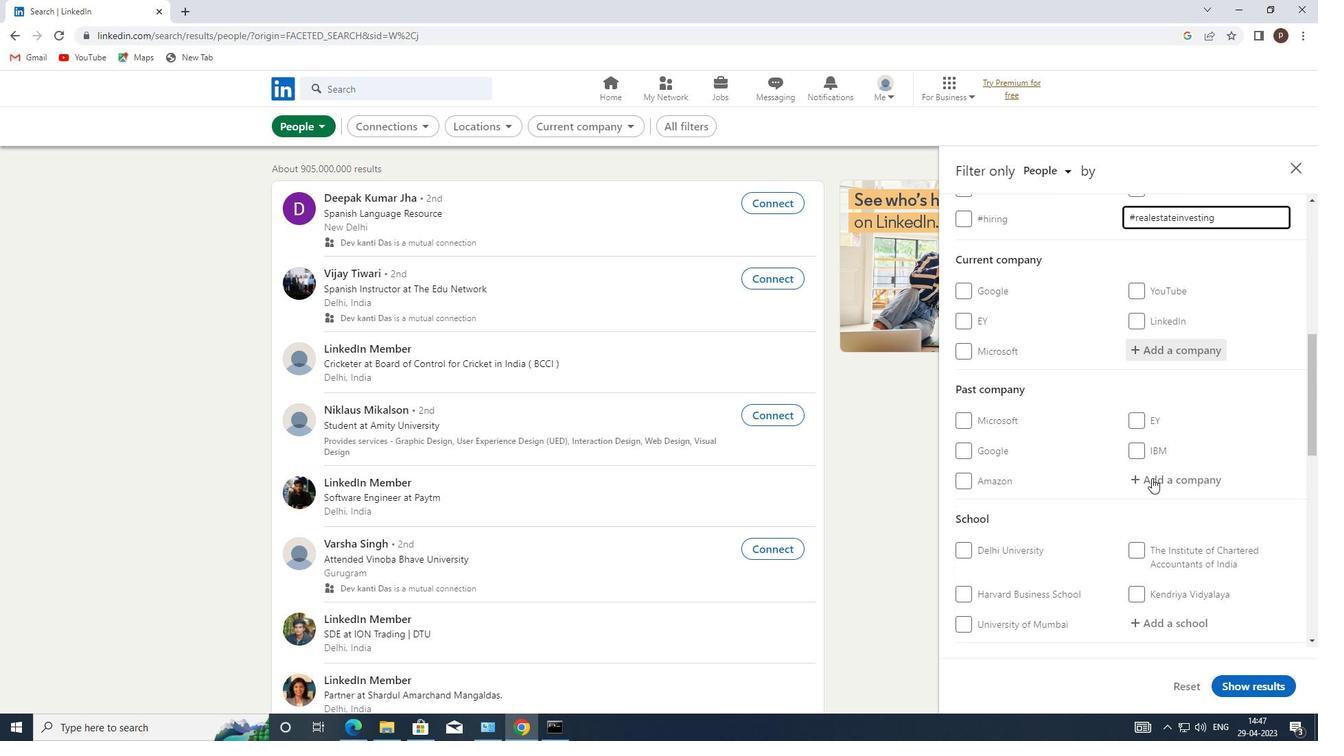 
Action: Mouse scrolled (1150, 480) with delta (0, 0)
Screenshot: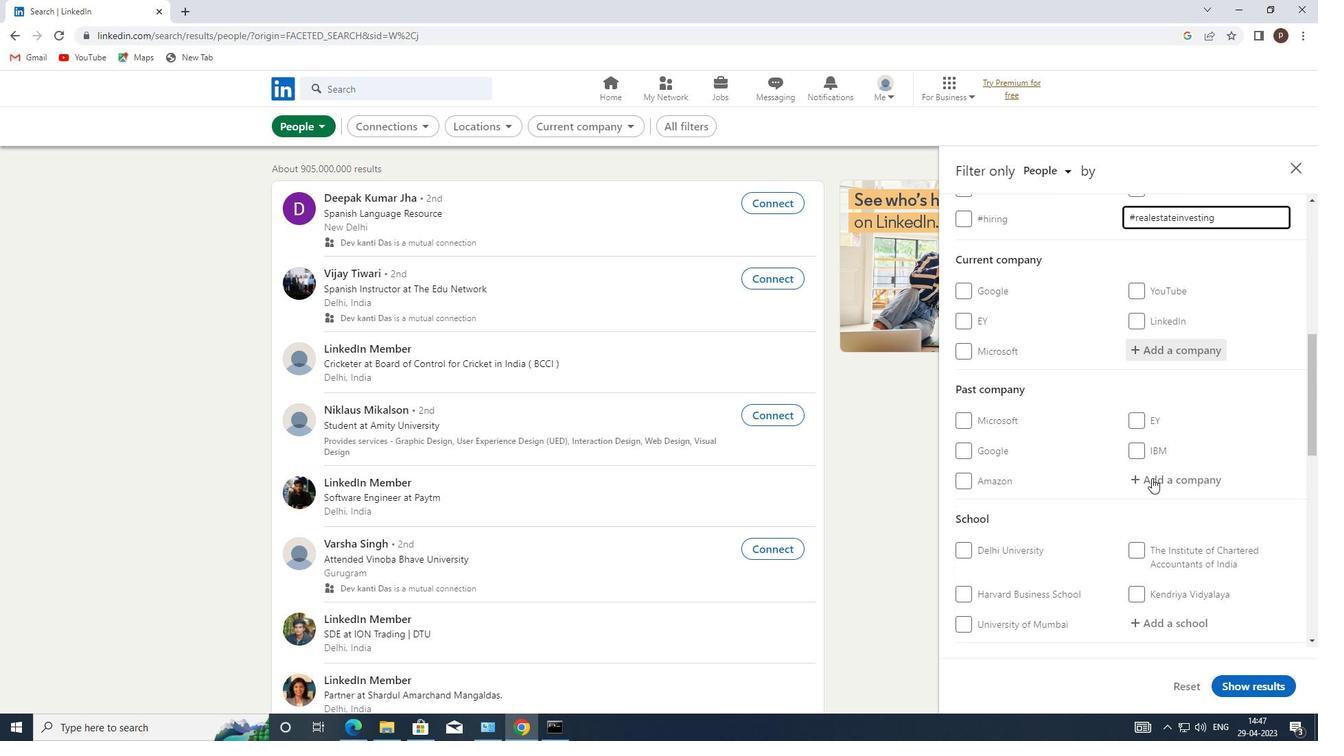 
Action: Mouse moved to (1119, 482)
Screenshot: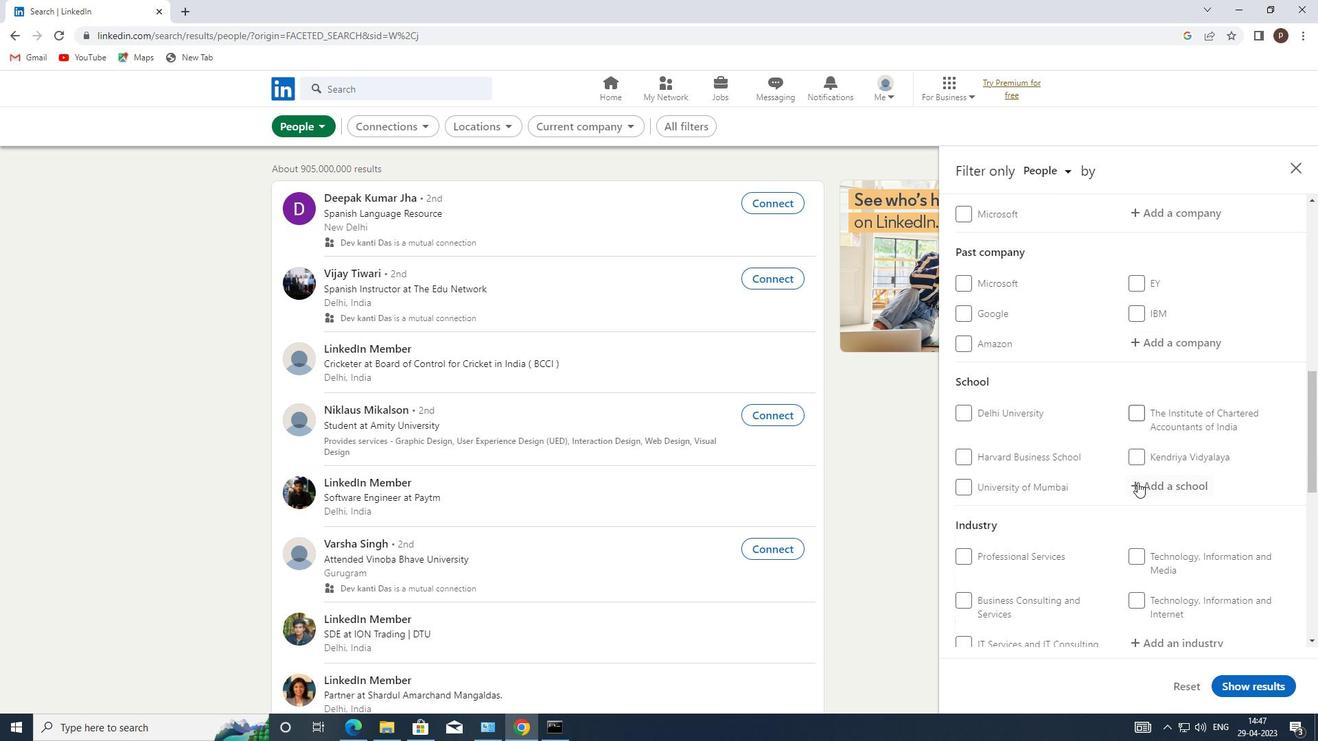 
Action: Mouse scrolled (1119, 482) with delta (0, 0)
Screenshot: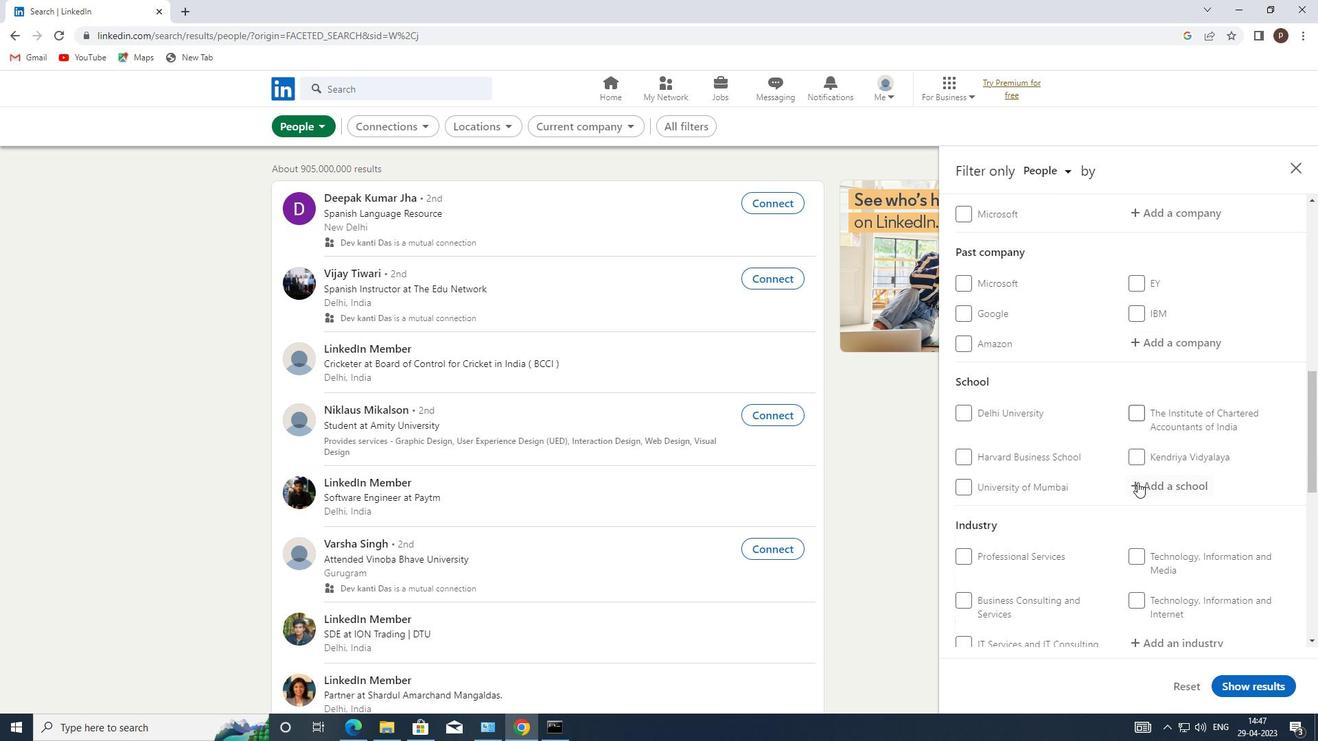 
Action: Mouse scrolled (1119, 482) with delta (0, 0)
Screenshot: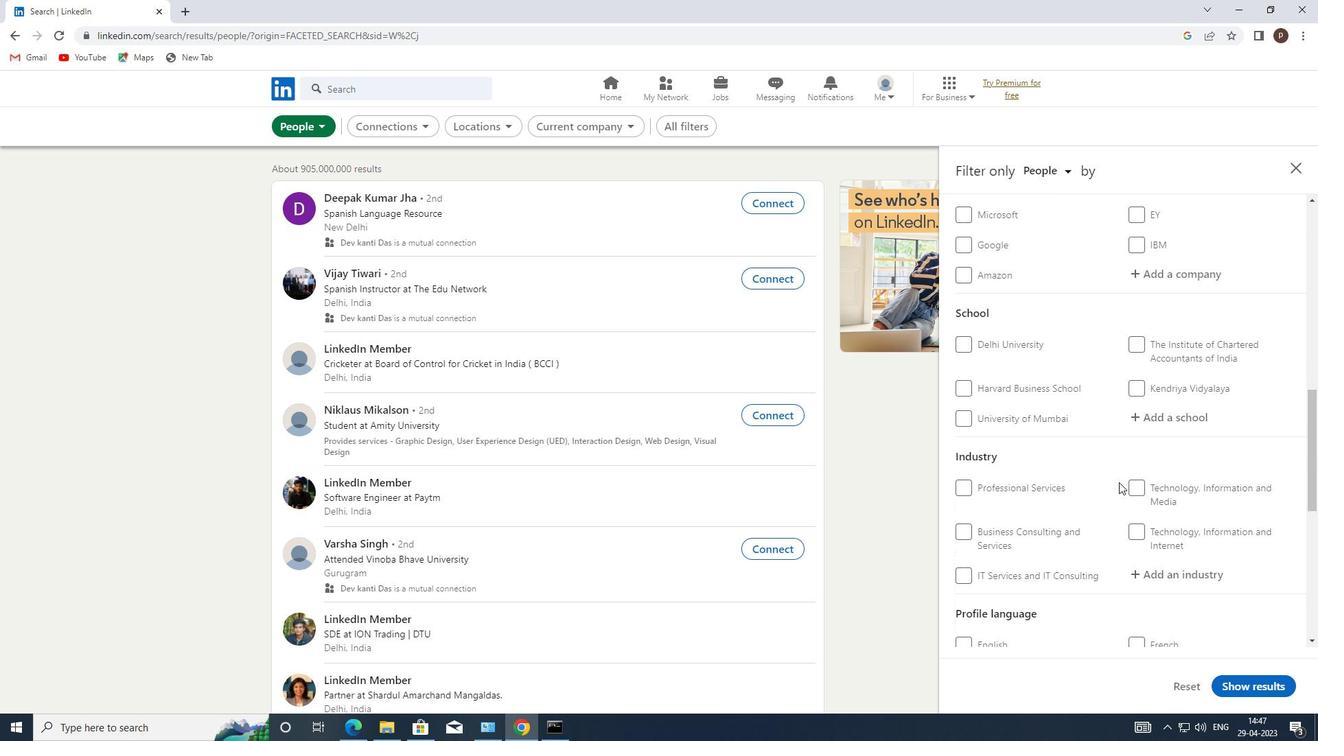 
Action: Mouse scrolled (1119, 482) with delta (0, 0)
Screenshot: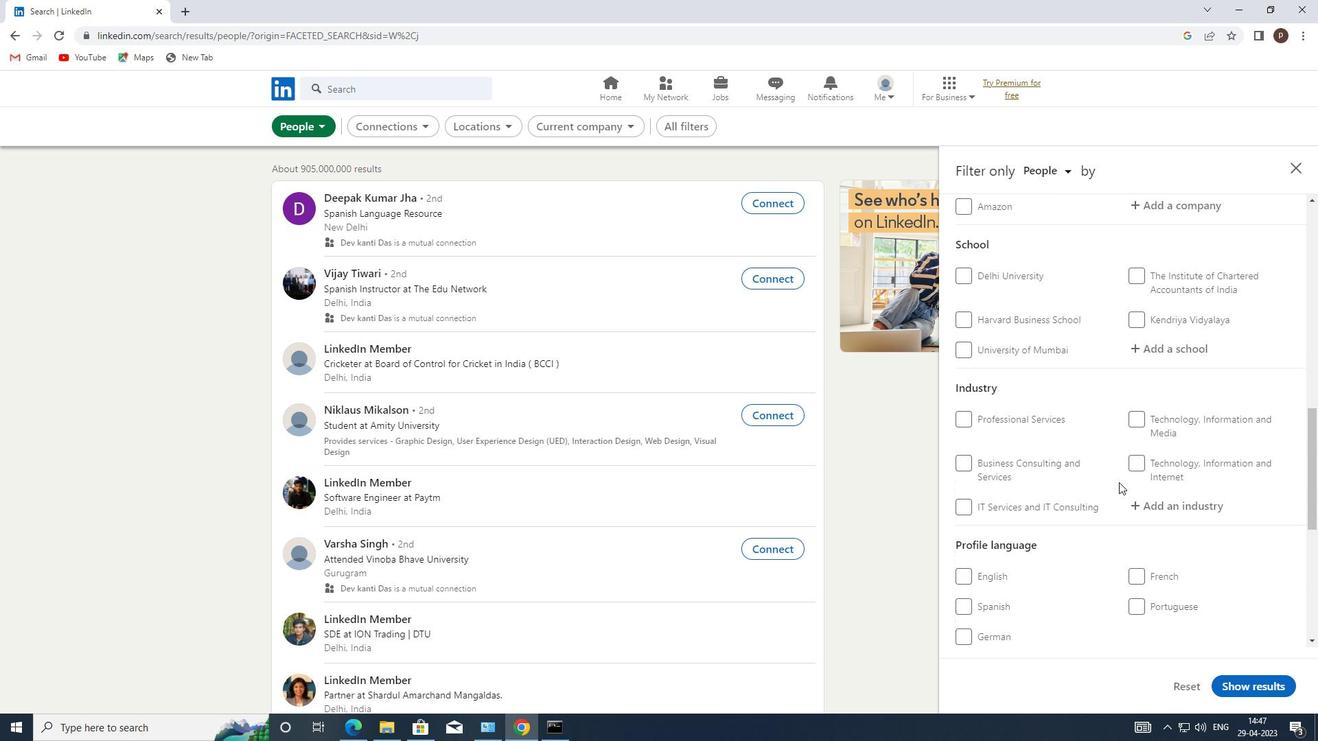 
Action: Mouse moved to (968, 506)
Screenshot: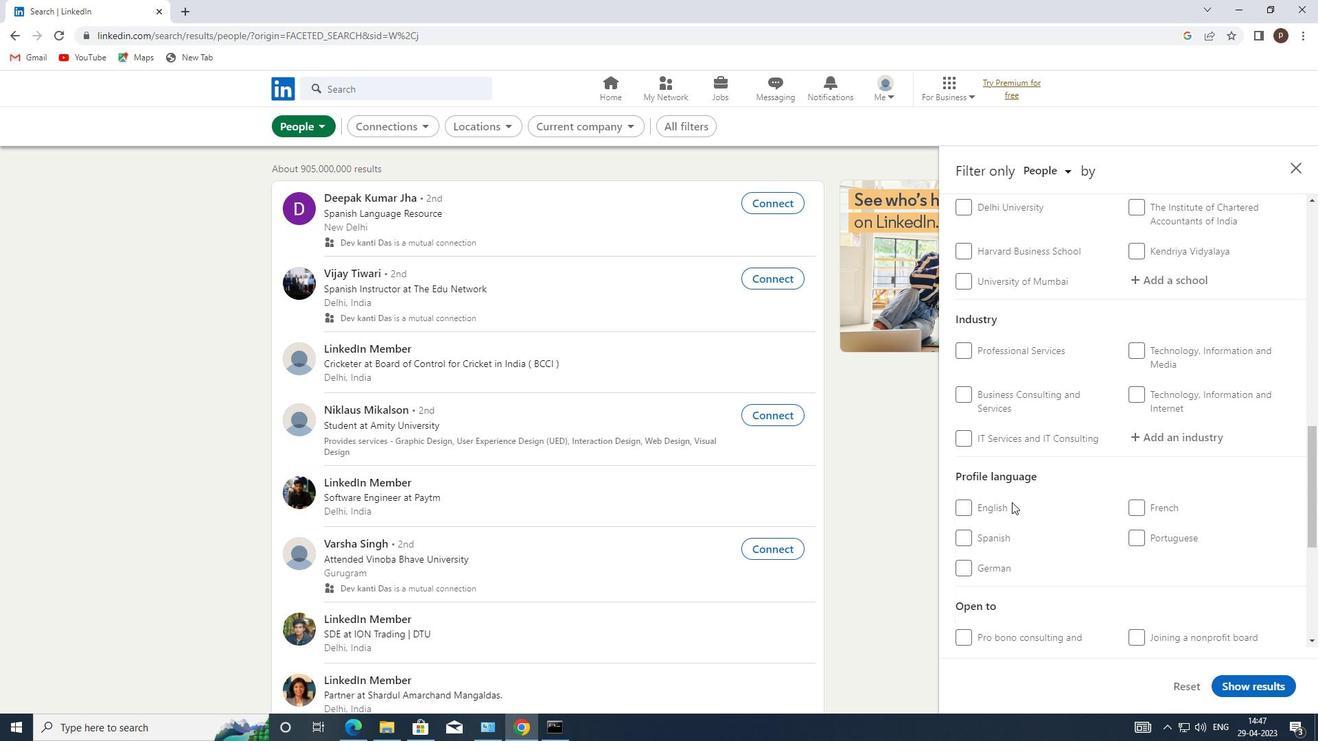 
Action: Mouse pressed left at (968, 506)
Screenshot: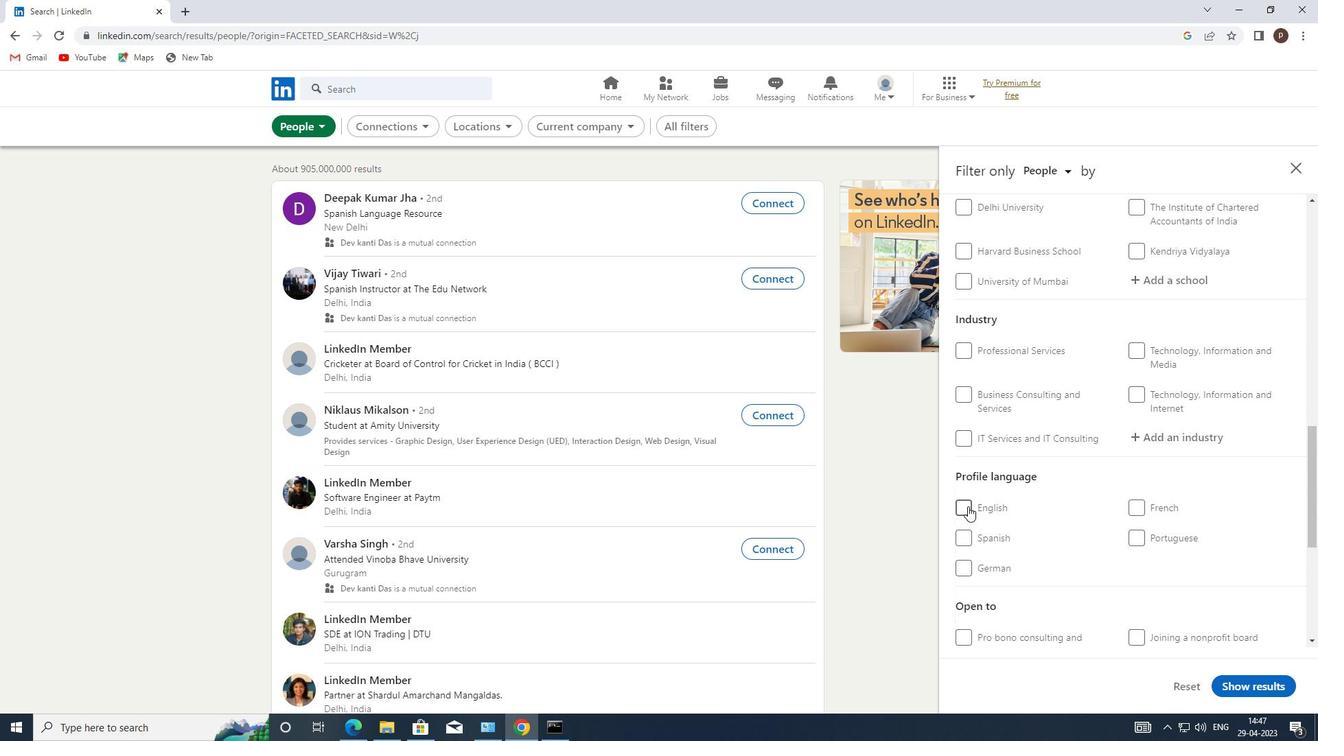 
Action: Mouse moved to (1059, 476)
Screenshot: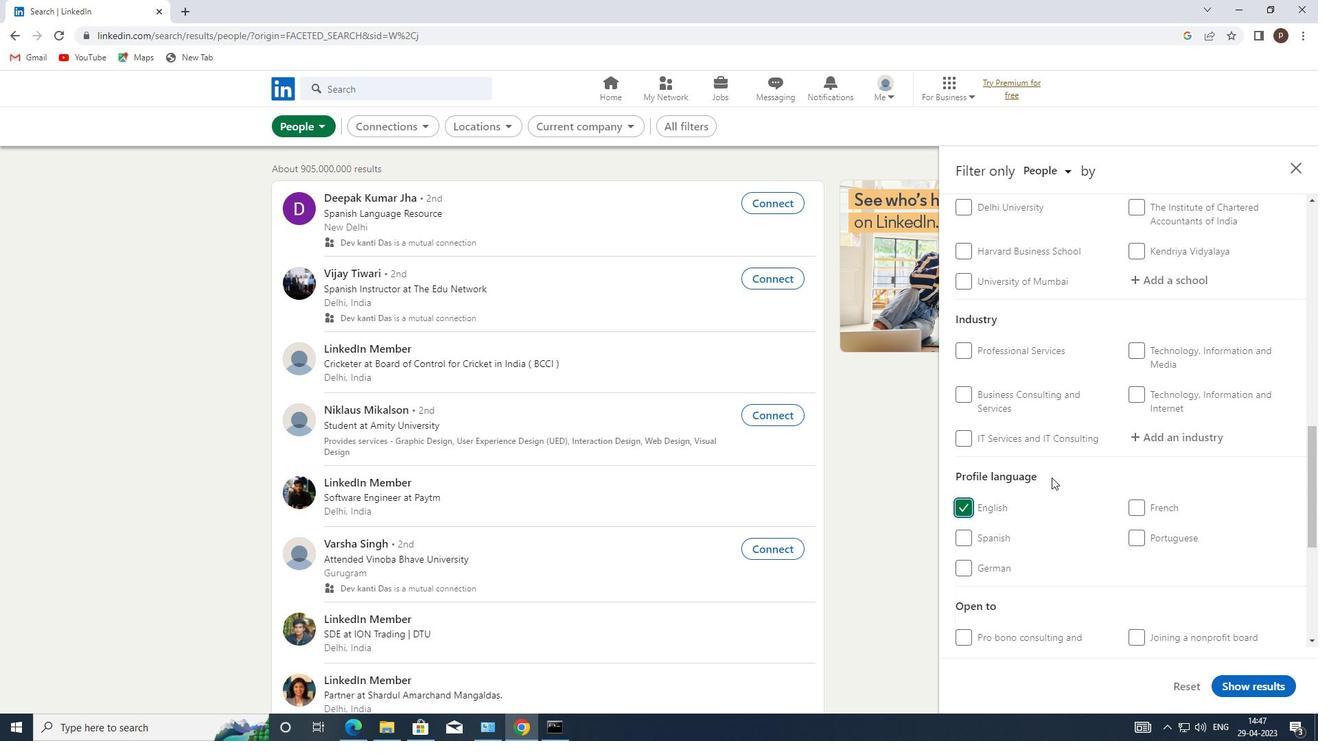 
Action: Mouse scrolled (1059, 476) with delta (0, 0)
Screenshot: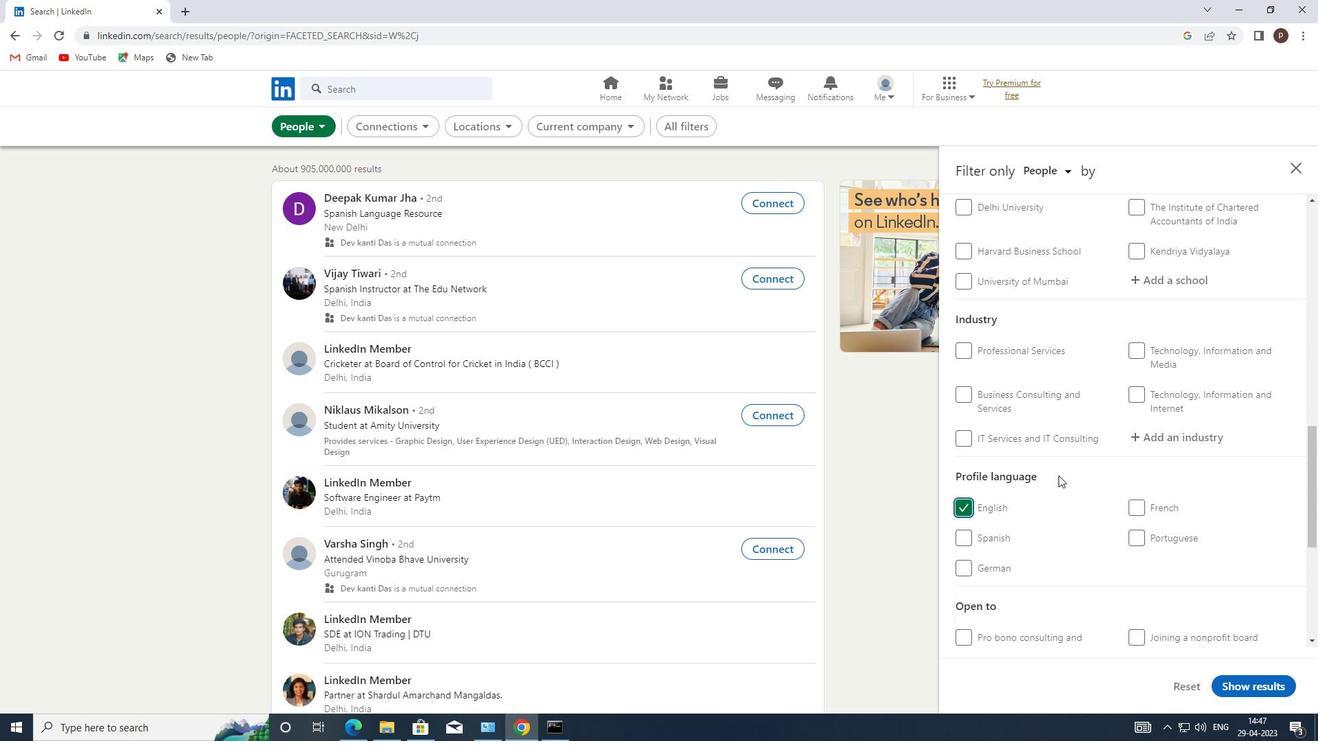 
Action: Mouse scrolled (1059, 476) with delta (0, 0)
Screenshot: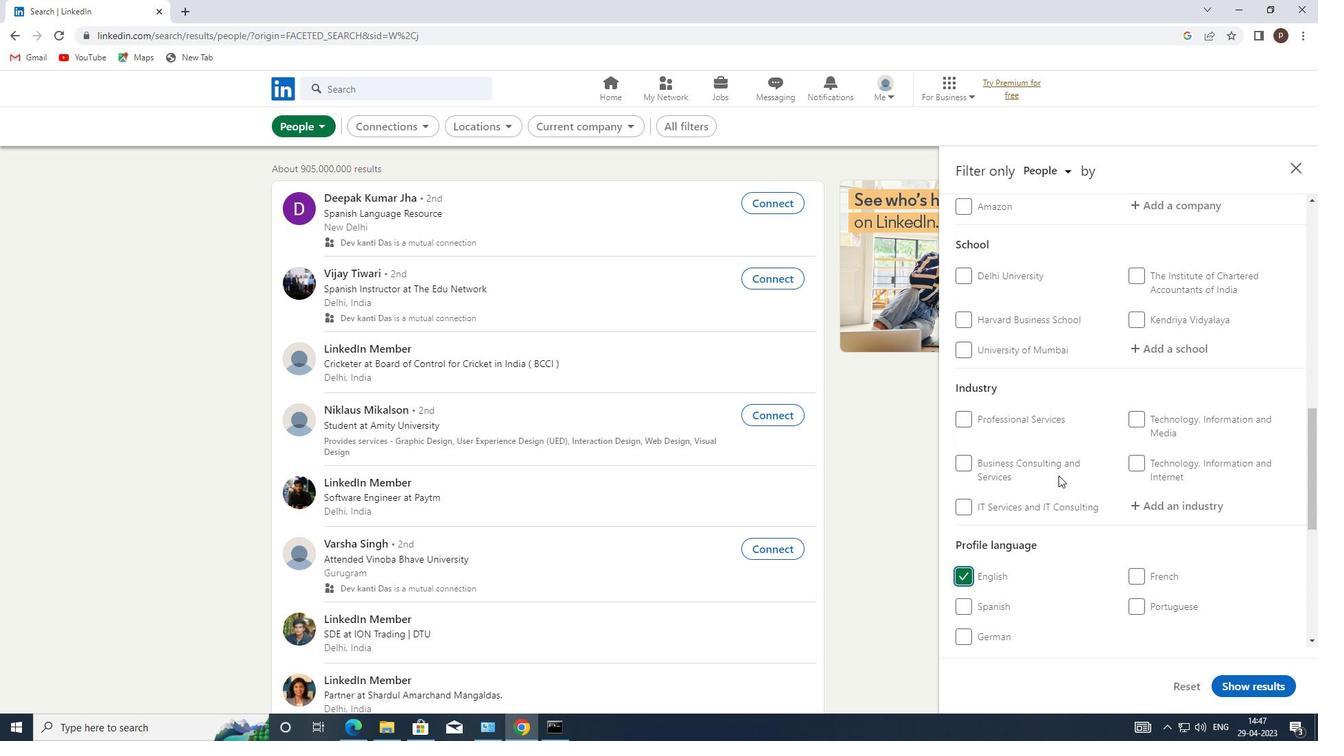 
Action: Mouse scrolled (1059, 476) with delta (0, 0)
Screenshot: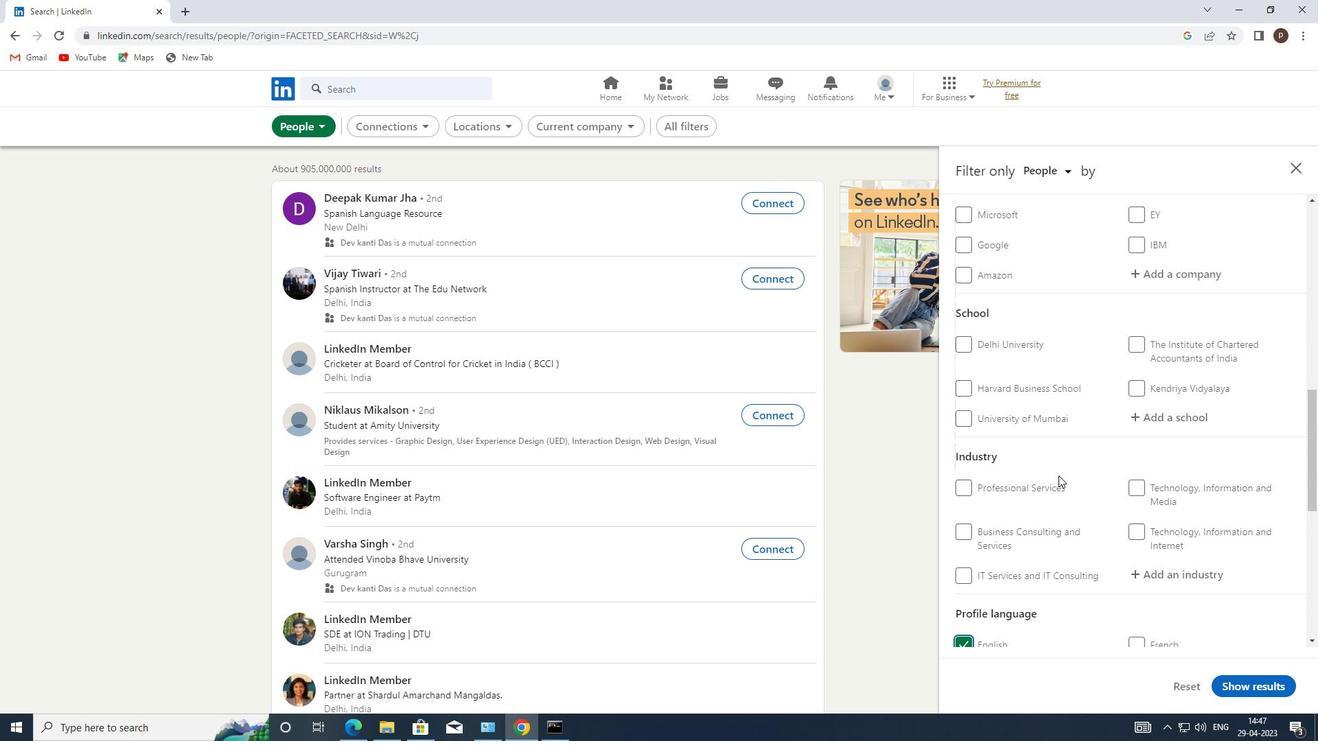 
Action: Mouse scrolled (1059, 476) with delta (0, 0)
Screenshot: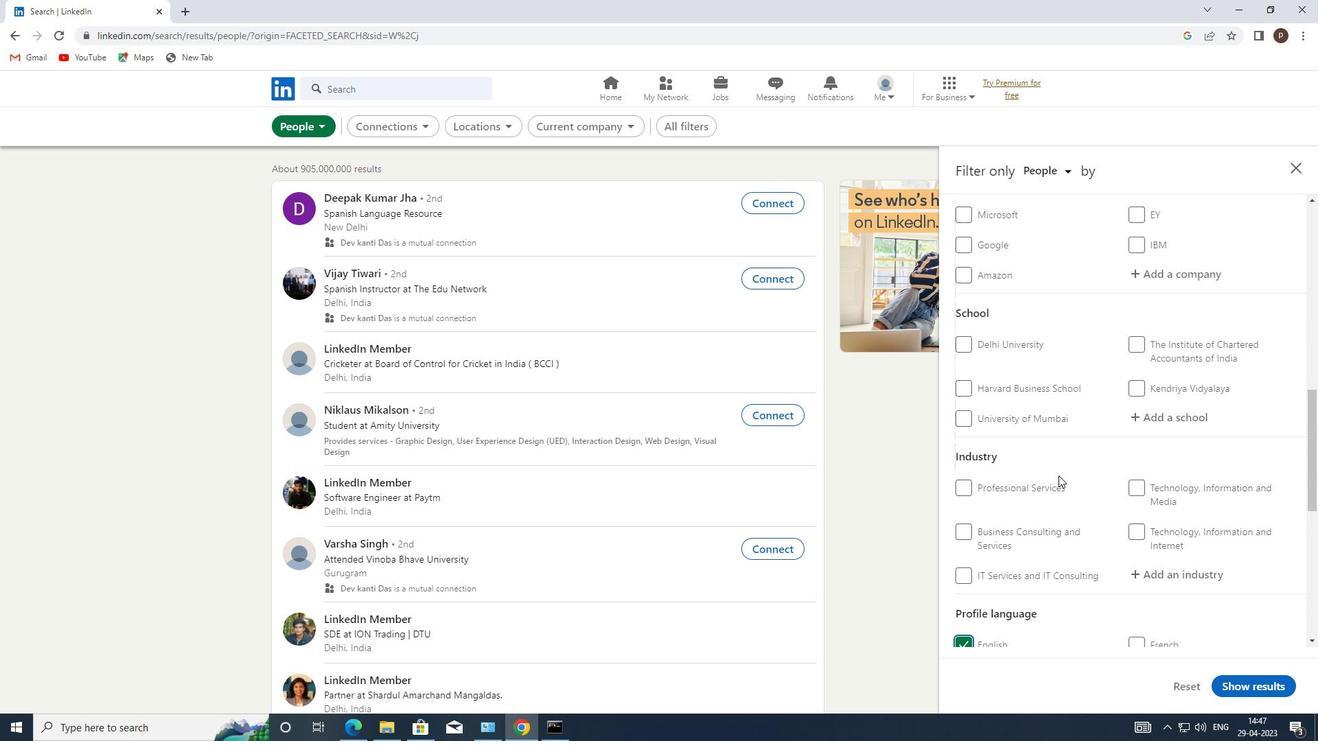 
Action: Mouse moved to (1059, 475)
Screenshot: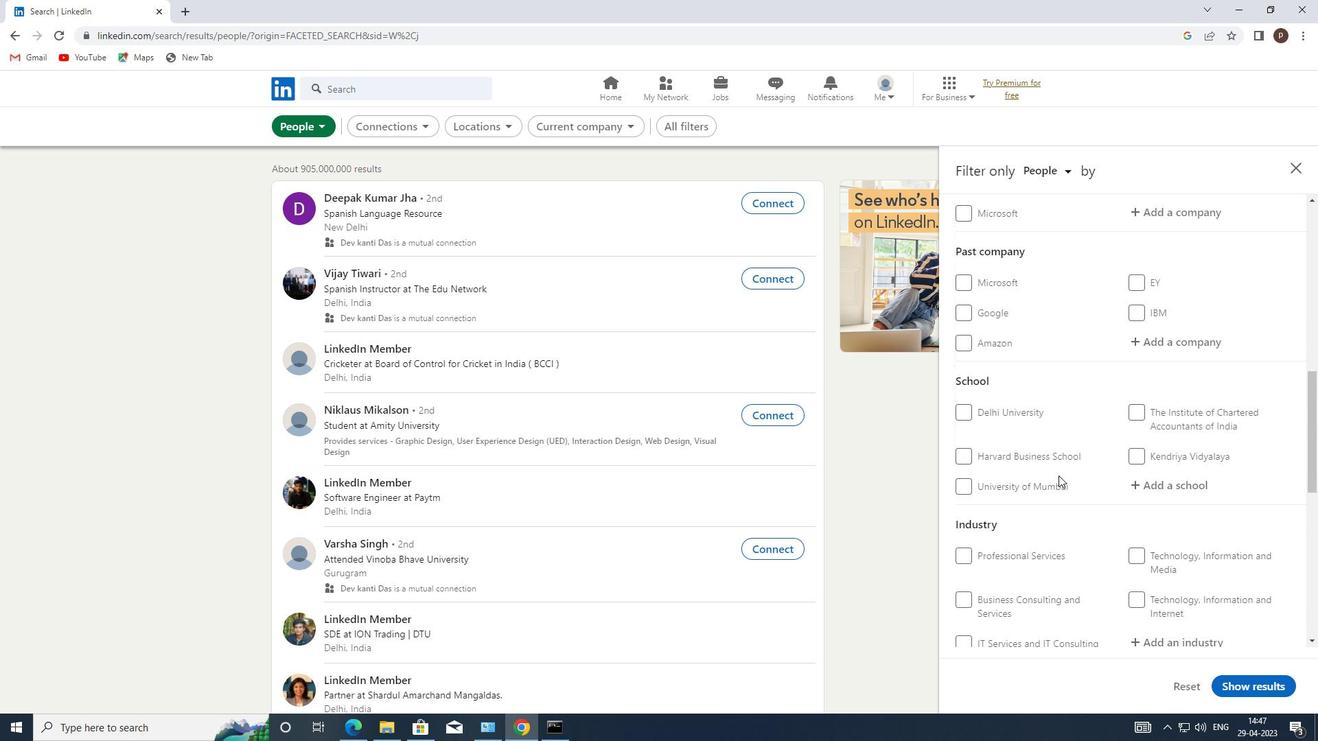 
Action: Mouse scrolled (1059, 476) with delta (0, 0)
Screenshot: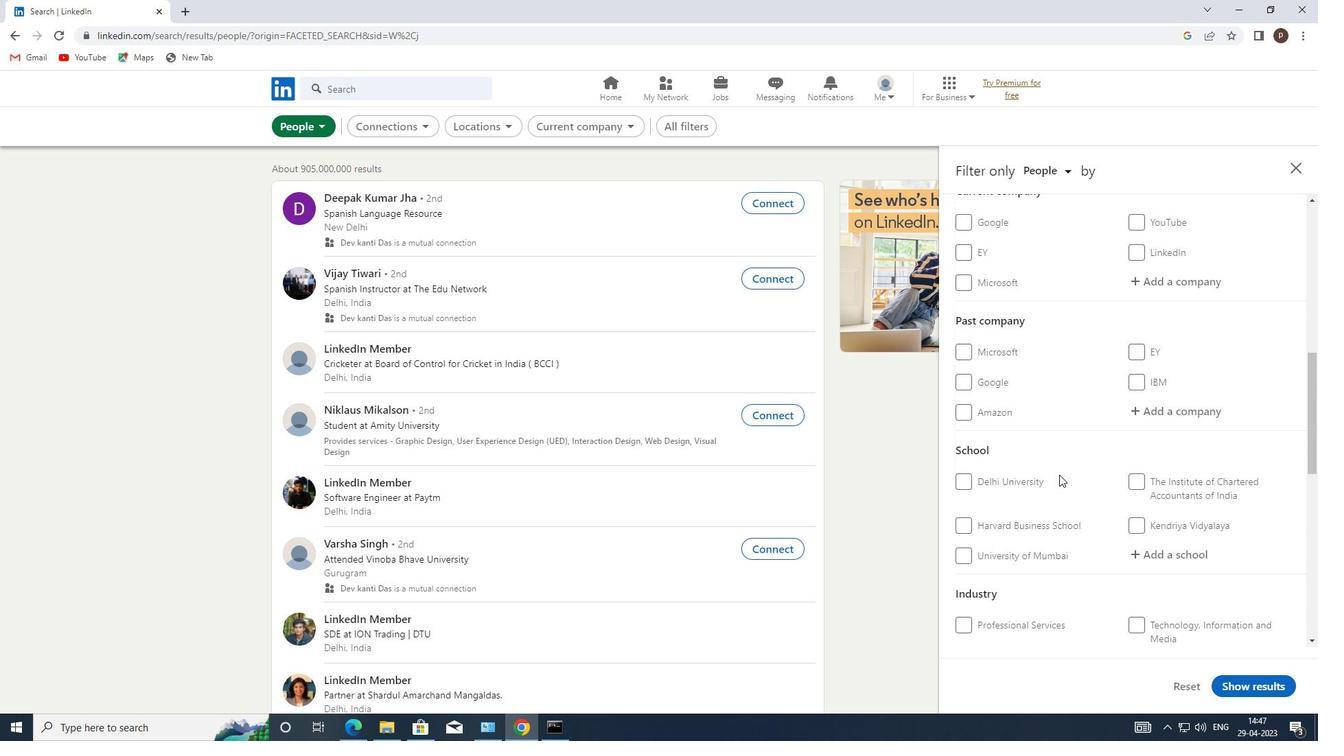 
Action: Mouse scrolled (1059, 476) with delta (0, 0)
Screenshot: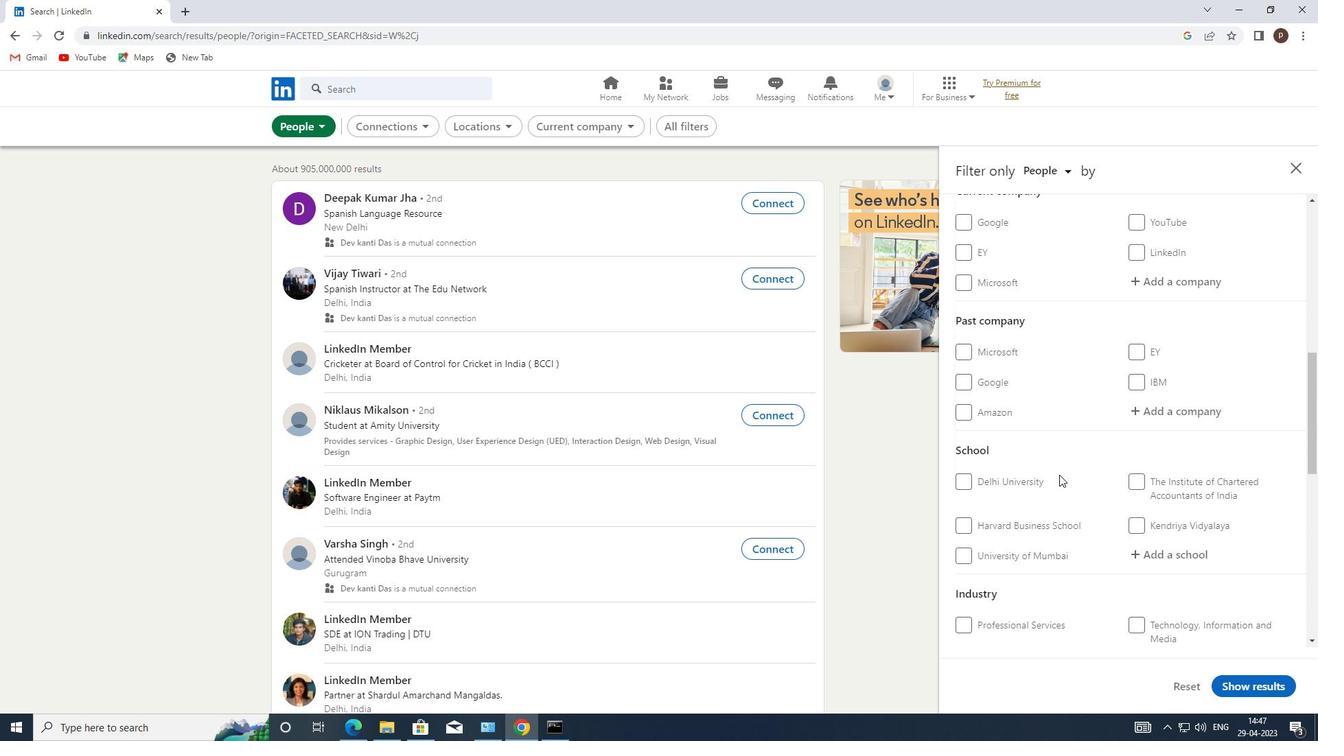 
Action: Mouse scrolled (1059, 476) with delta (0, 0)
Screenshot: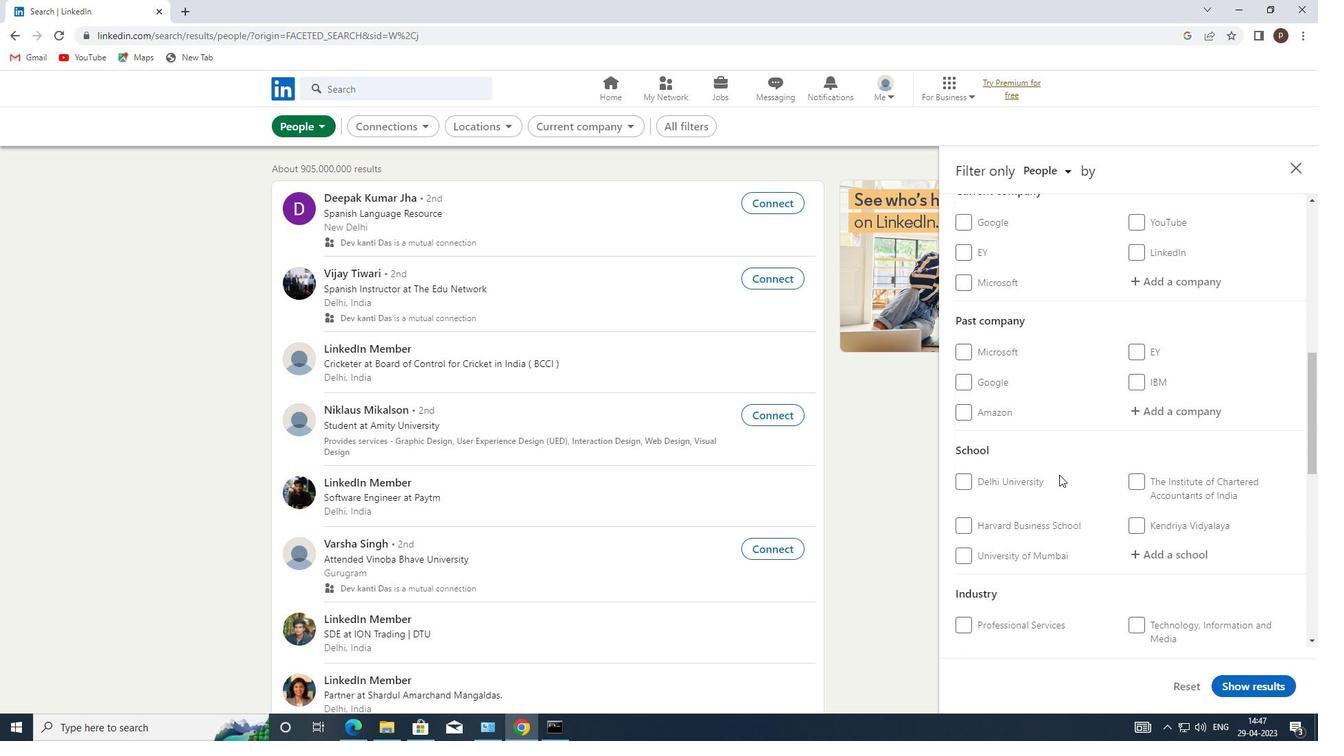 
Action: Mouse moved to (1137, 493)
Screenshot: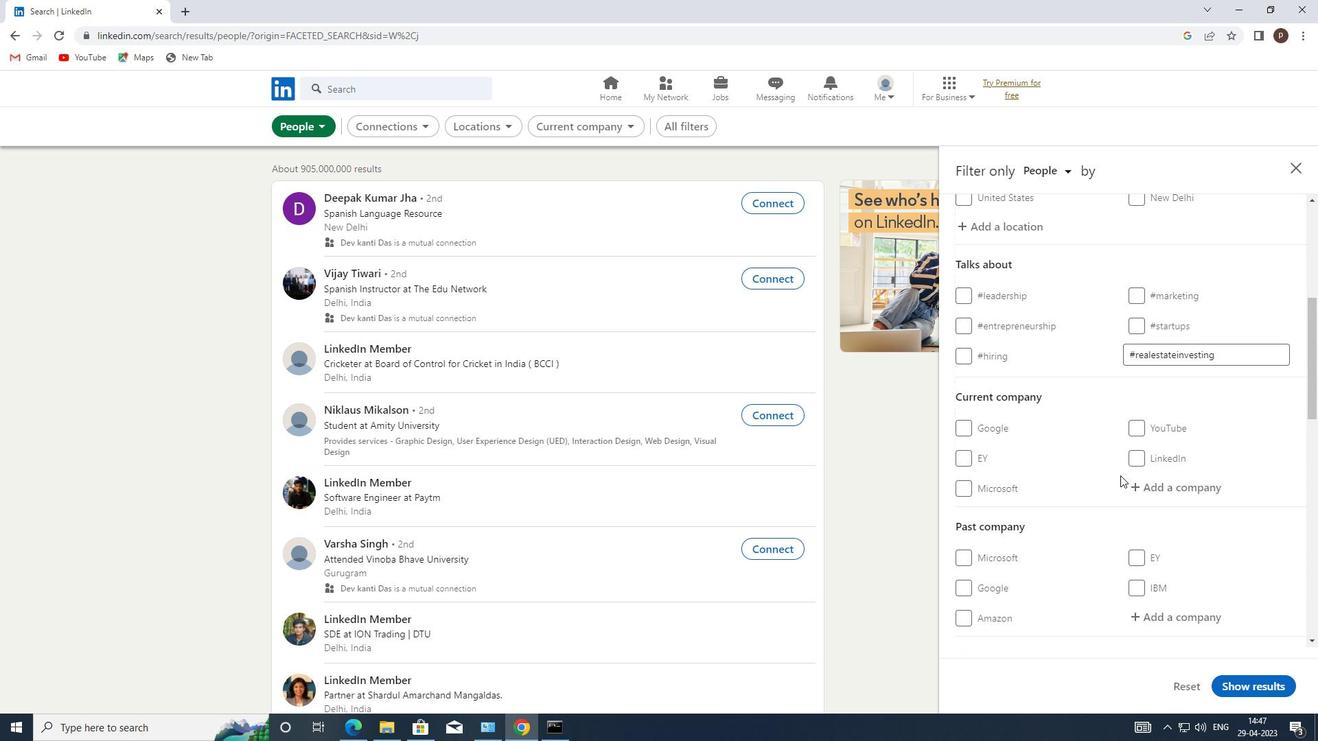 
Action: Mouse pressed left at (1137, 493)
Screenshot: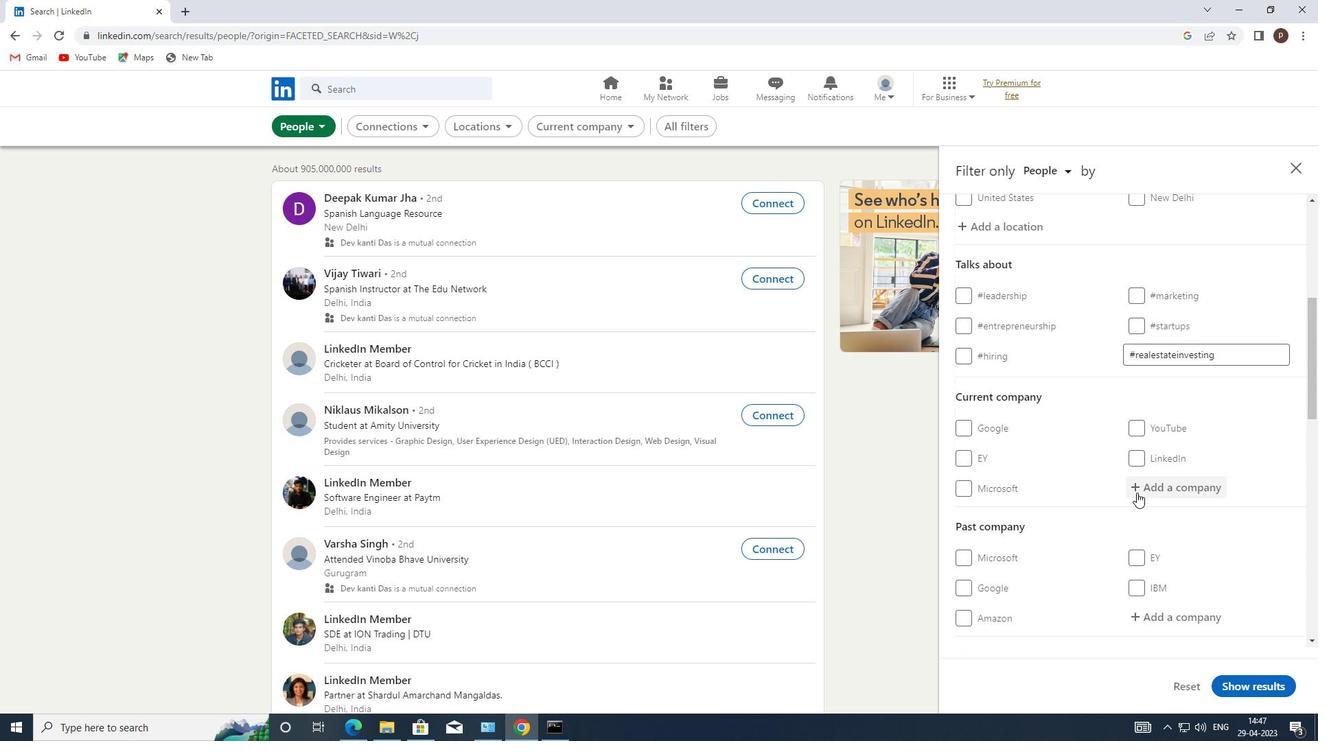 
Action: Key pressed <Key.caps_lock>H<Key.caps_lock>ERITAGE<Key.space><Key.caps_lock>F<Key.caps_lock>OOD
Screenshot: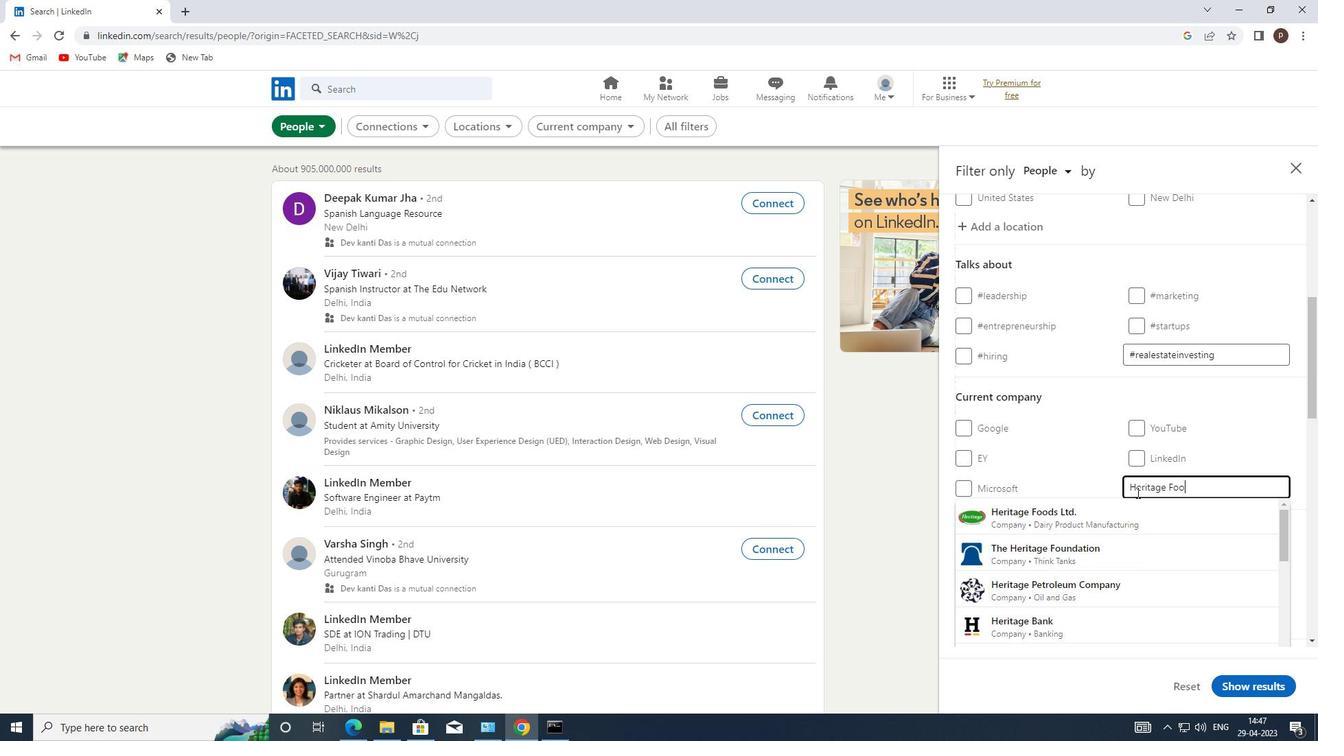 
Action: Mouse moved to (1098, 513)
Screenshot: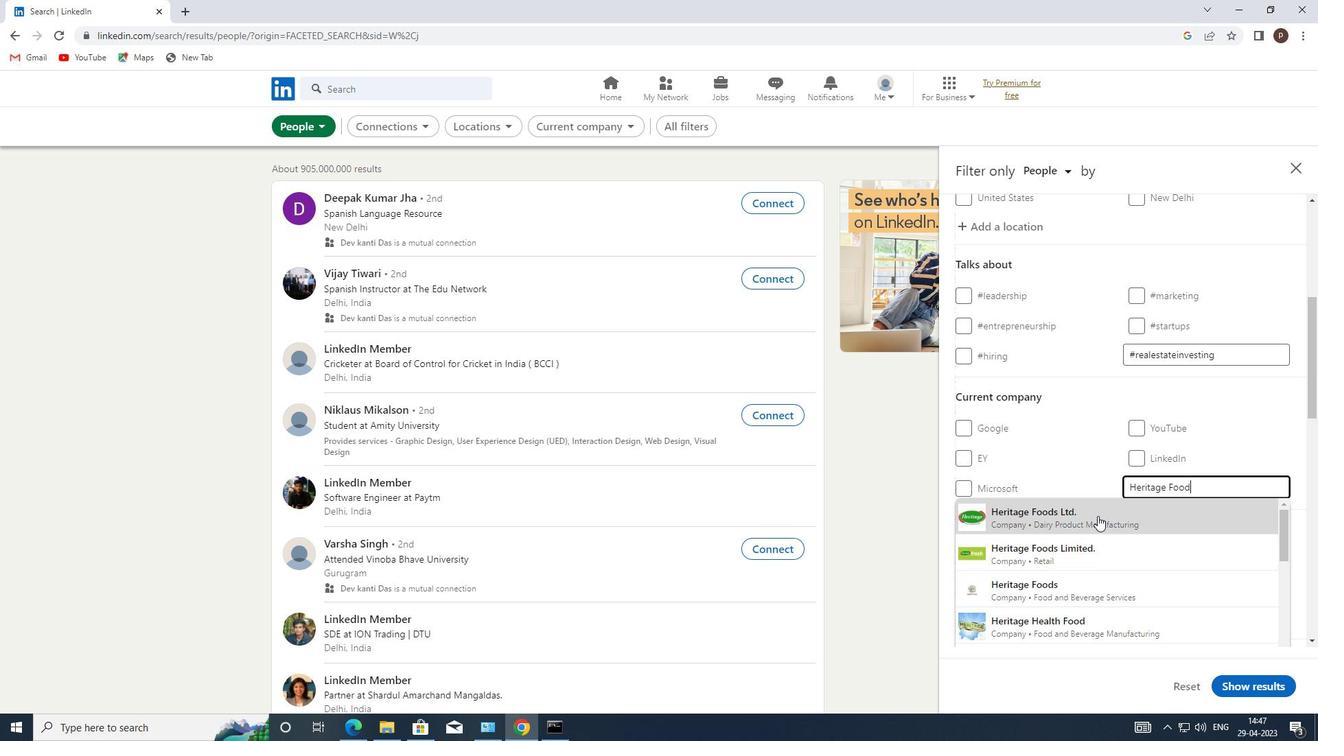 
Action: Mouse pressed left at (1098, 513)
Screenshot: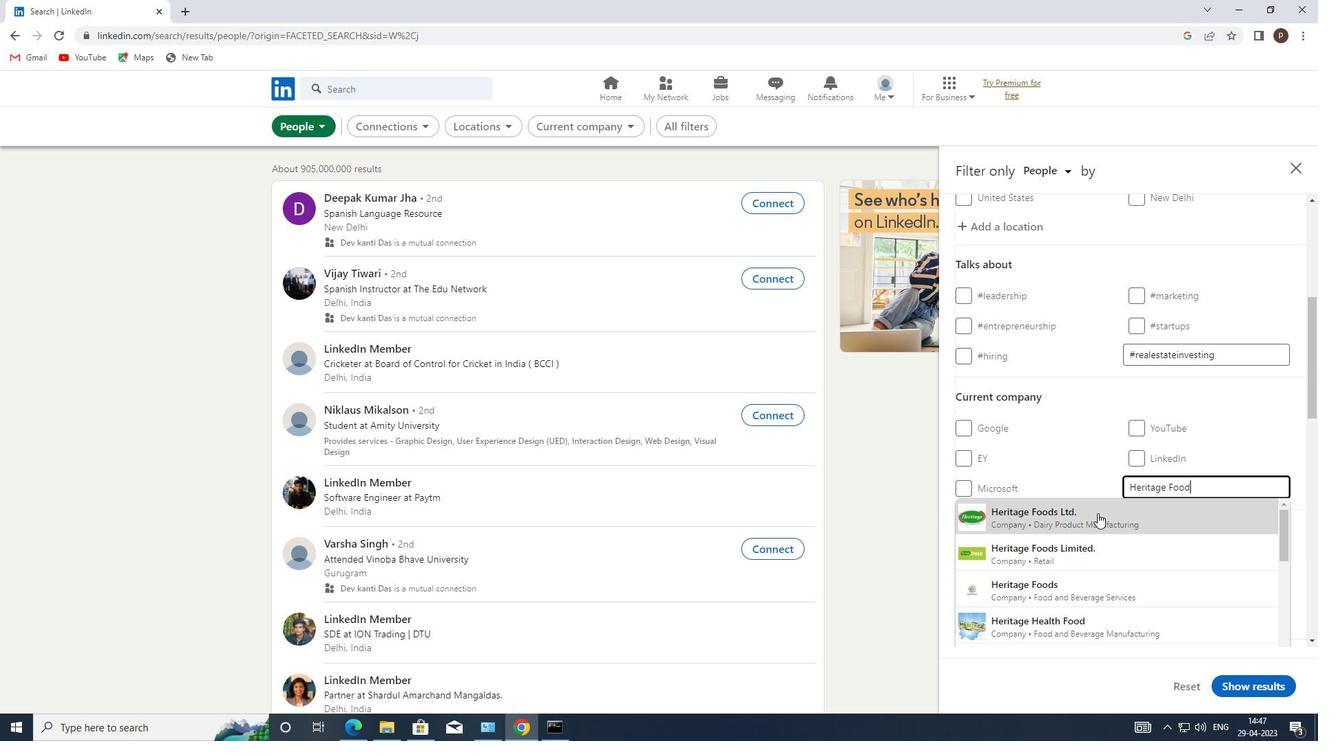 
Action: Mouse moved to (1089, 512)
Screenshot: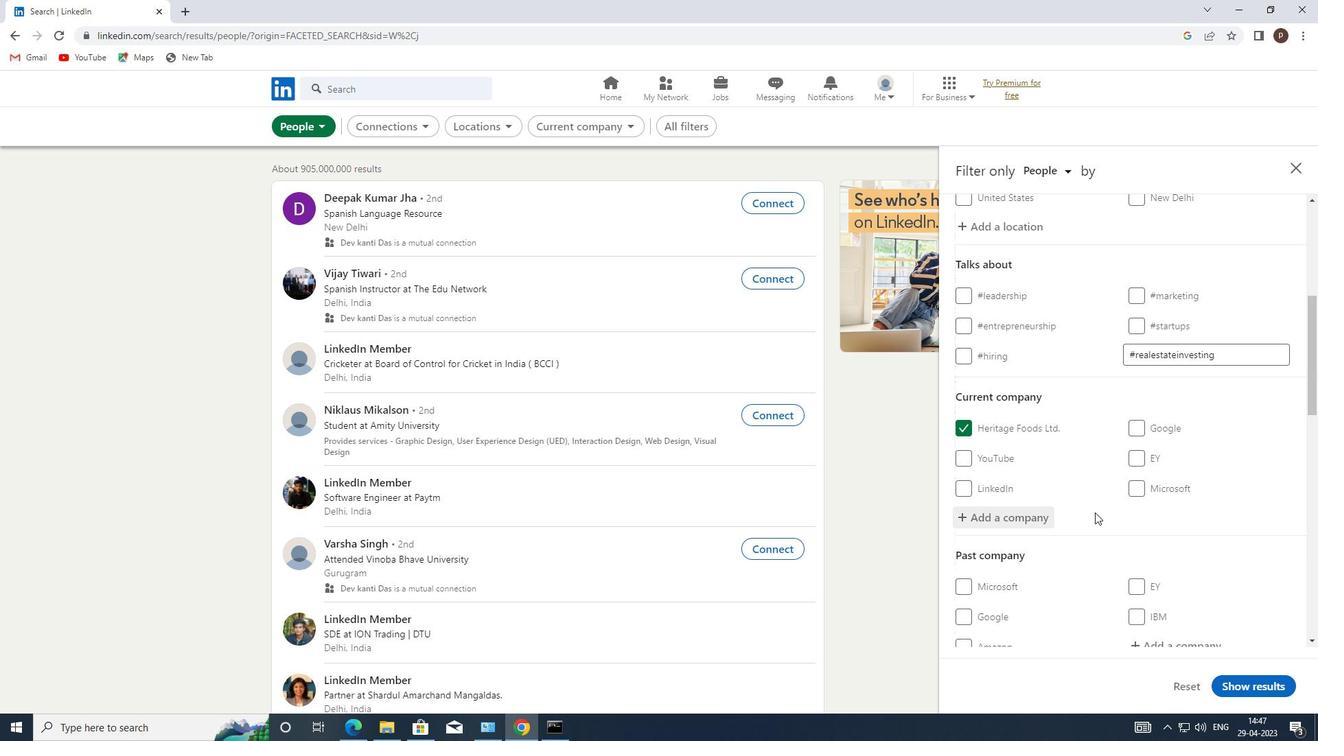 
Action: Mouse scrolled (1089, 511) with delta (0, 0)
Screenshot: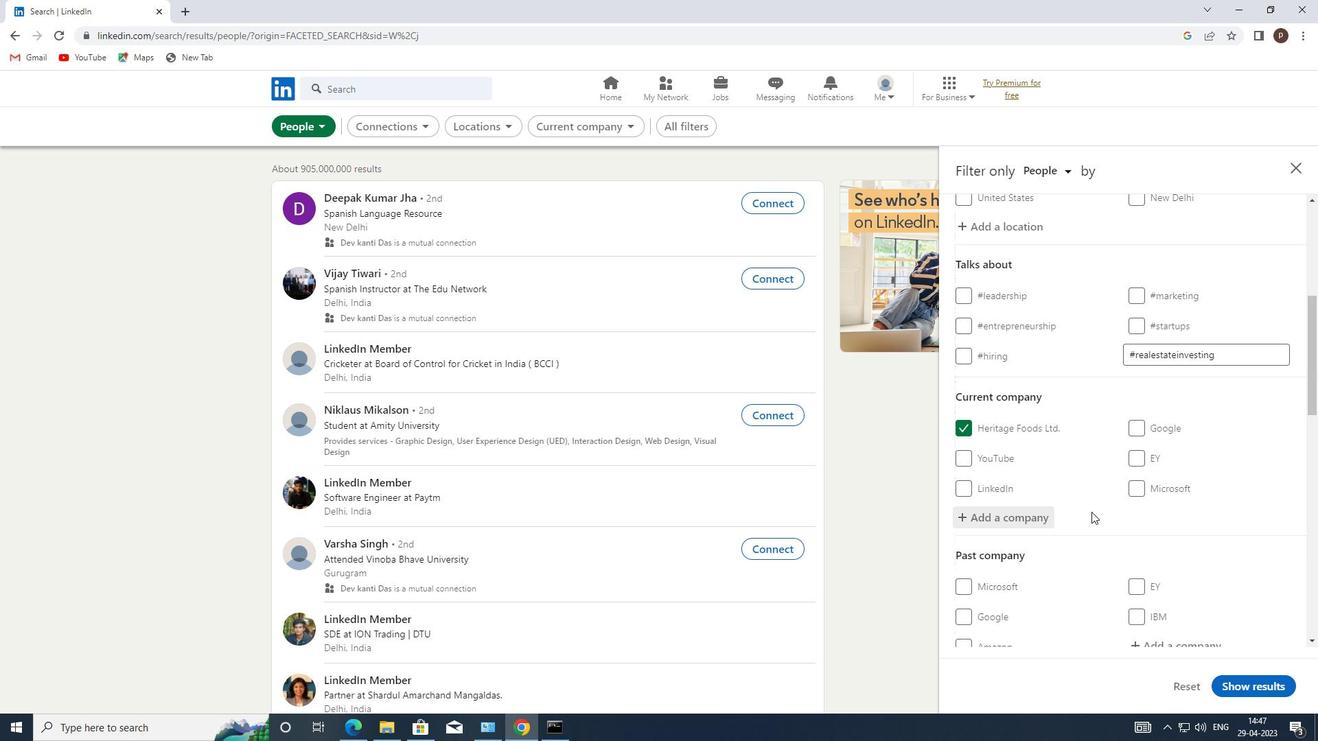 
Action: Mouse scrolled (1089, 511) with delta (0, 0)
Screenshot: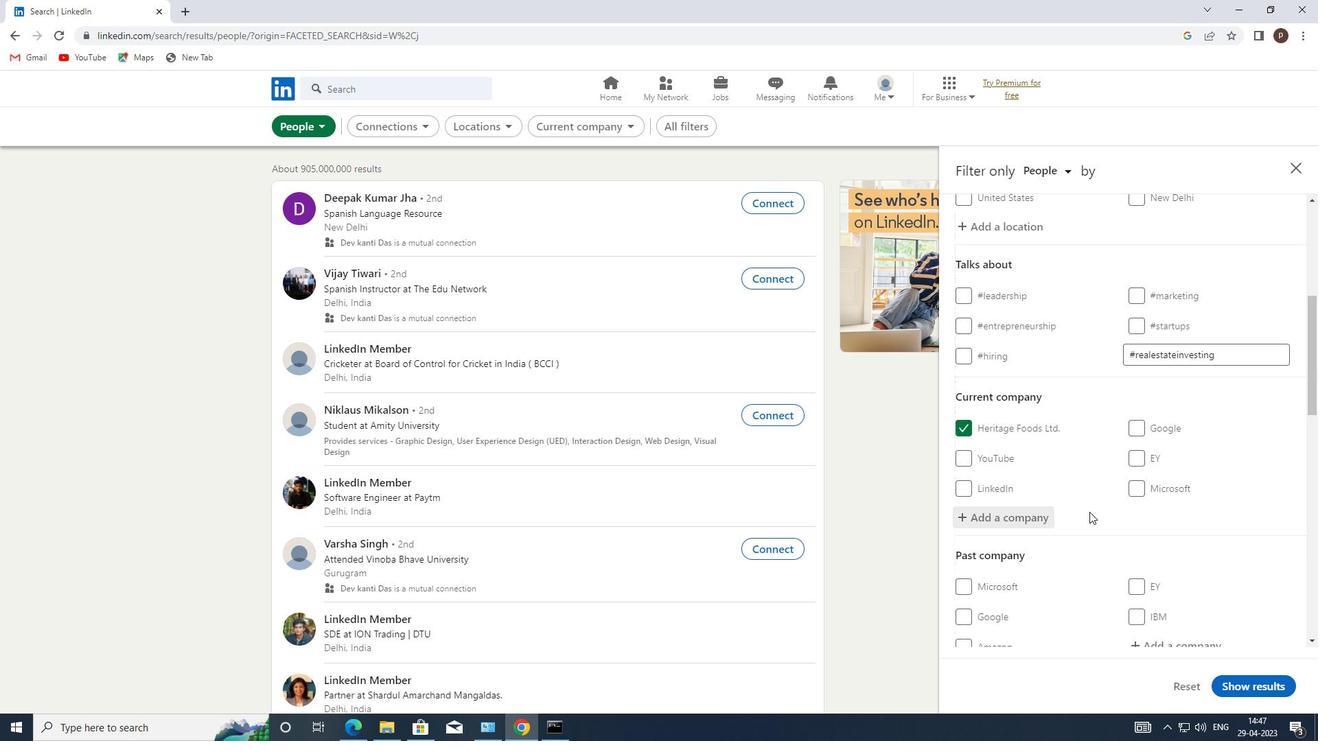 
Action: Mouse moved to (1088, 511)
Screenshot: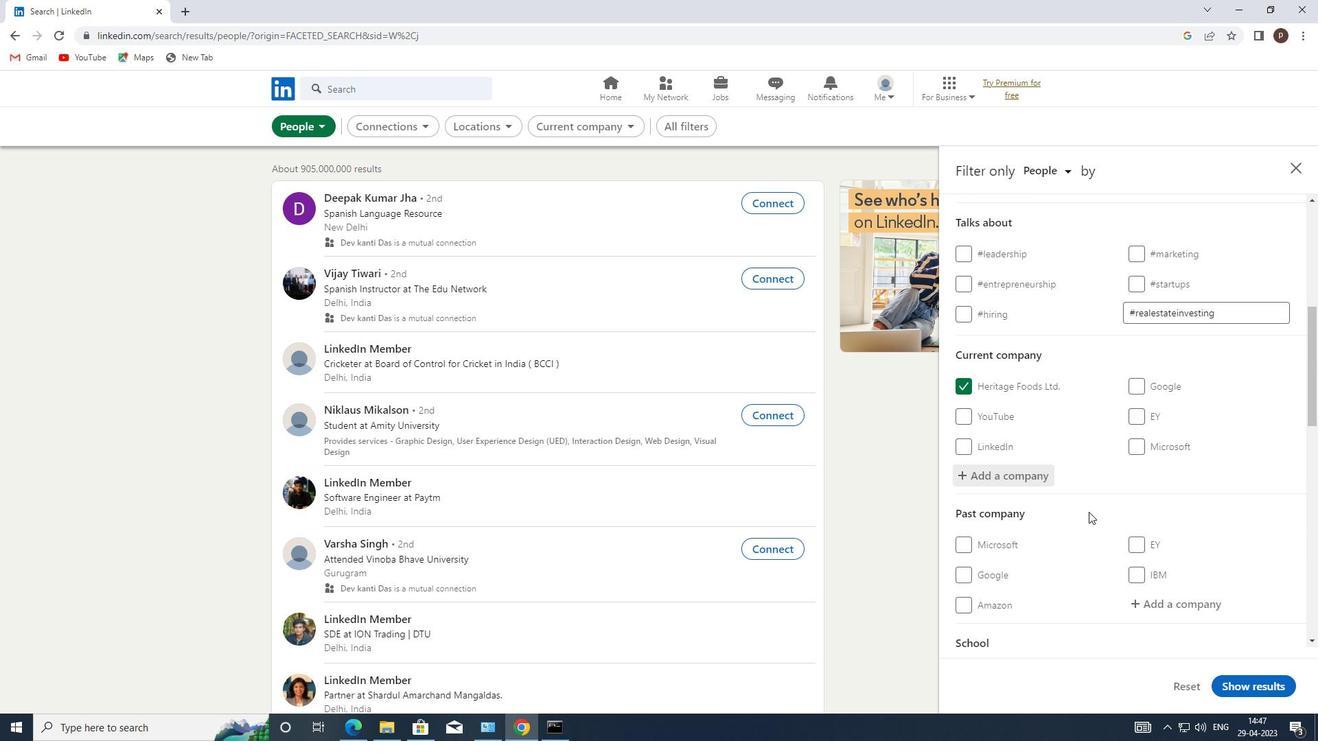 
Action: Mouse scrolled (1088, 511) with delta (0, 0)
Screenshot: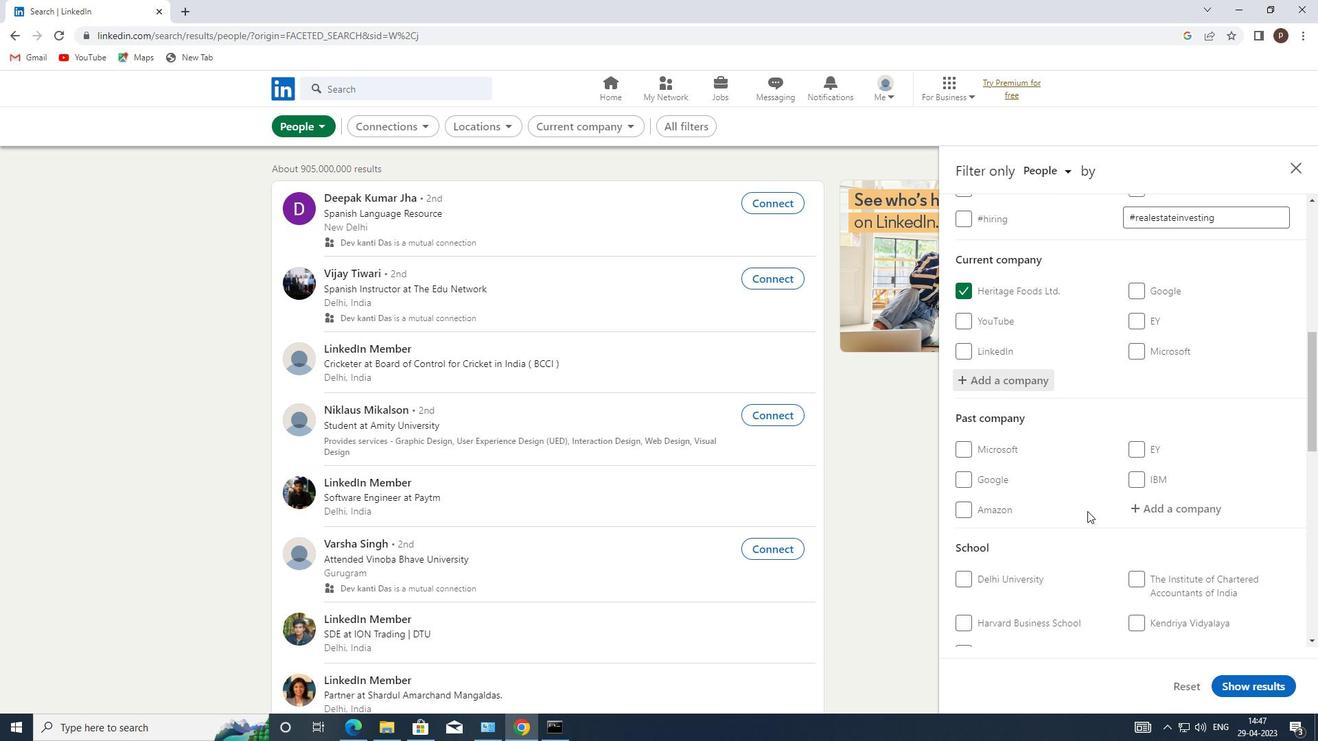 
Action: Mouse scrolled (1088, 511) with delta (0, 0)
Screenshot: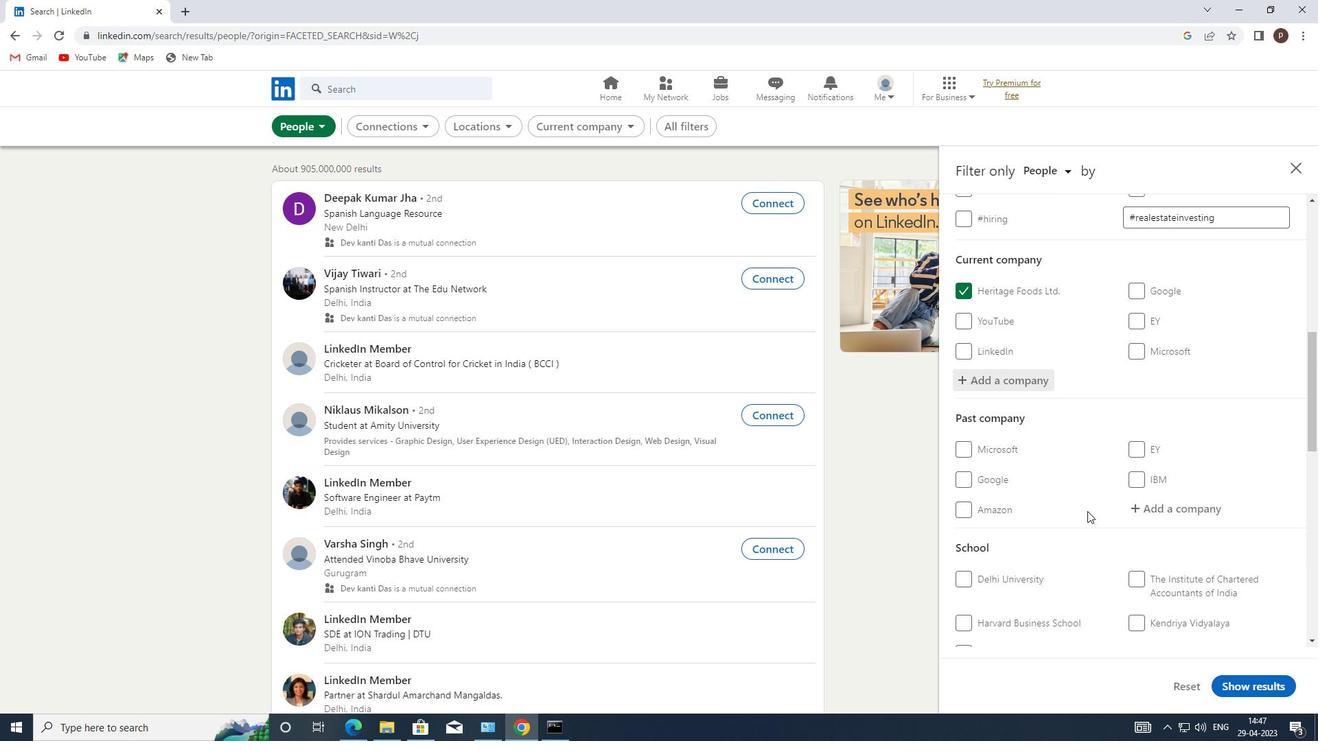 
Action: Mouse moved to (1138, 515)
Screenshot: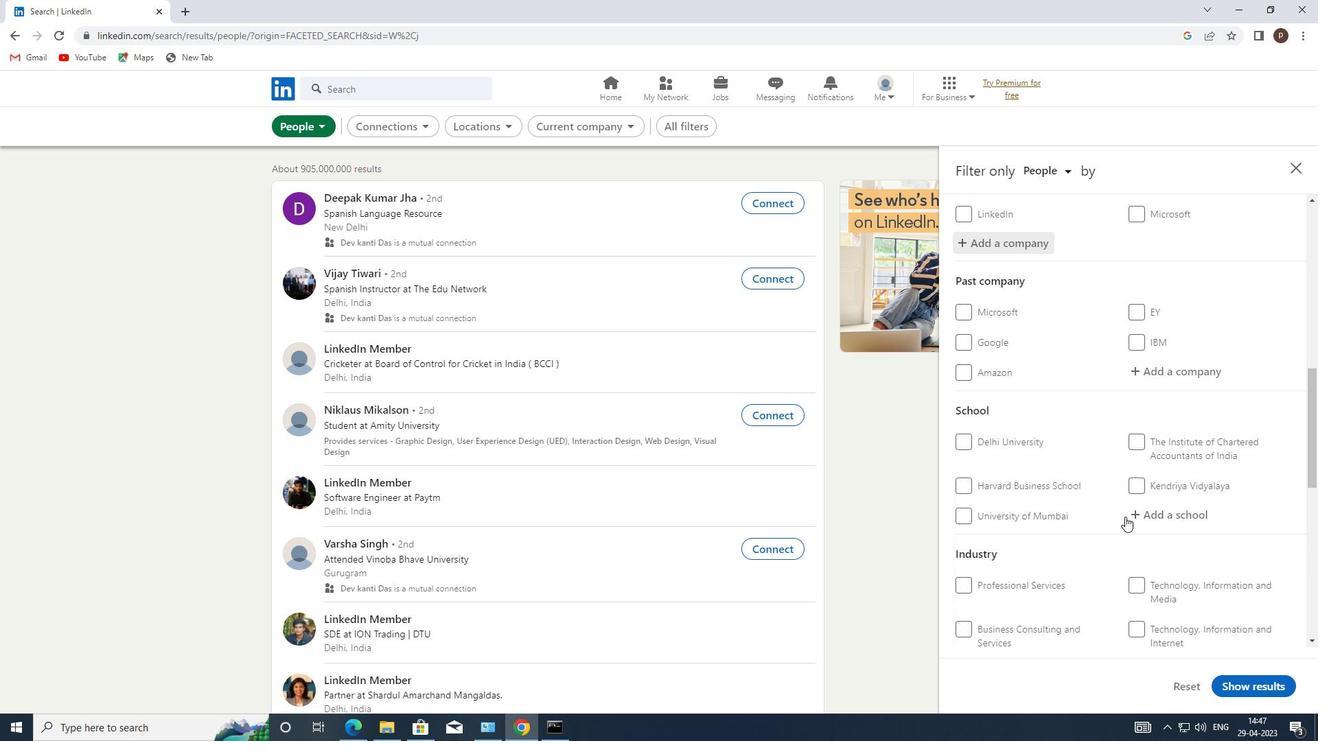 
Action: Mouse pressed left at (1138, 515)
Screenshot: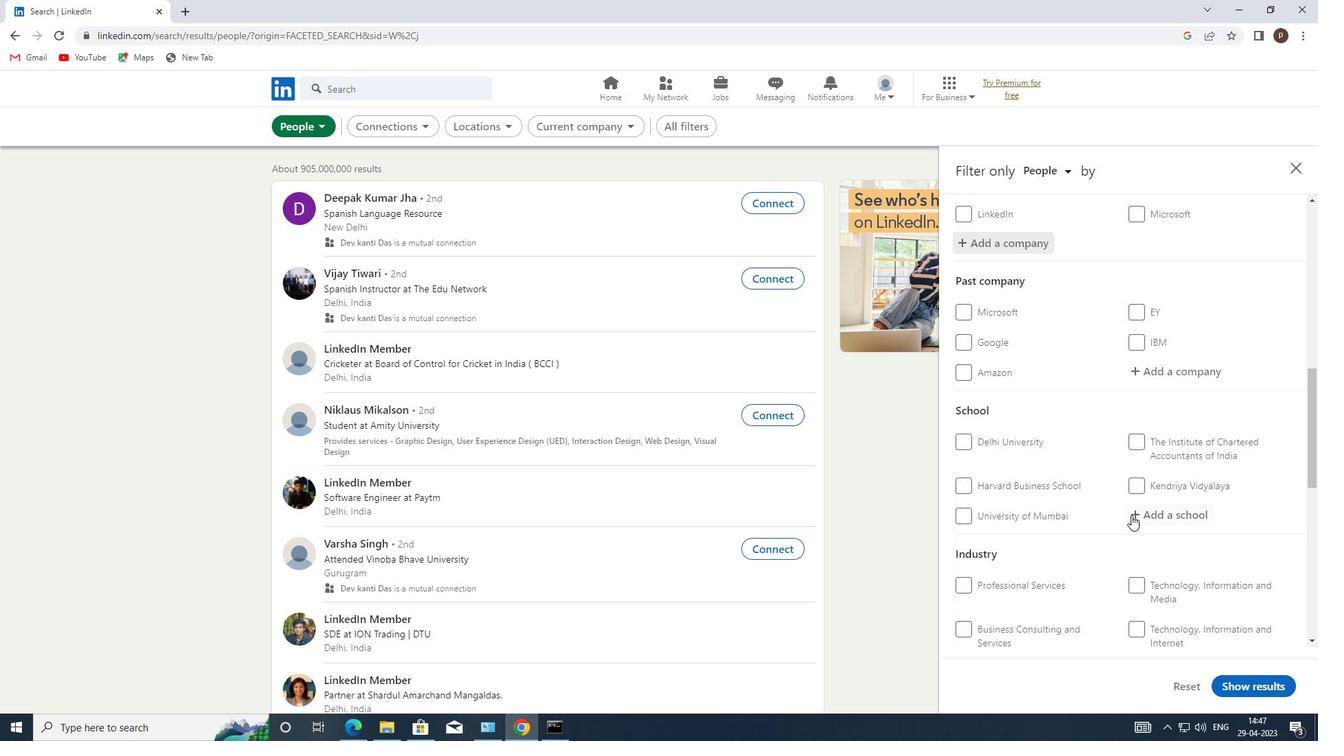 
Action: Mouse moved to (1138, 515)
Screenshot: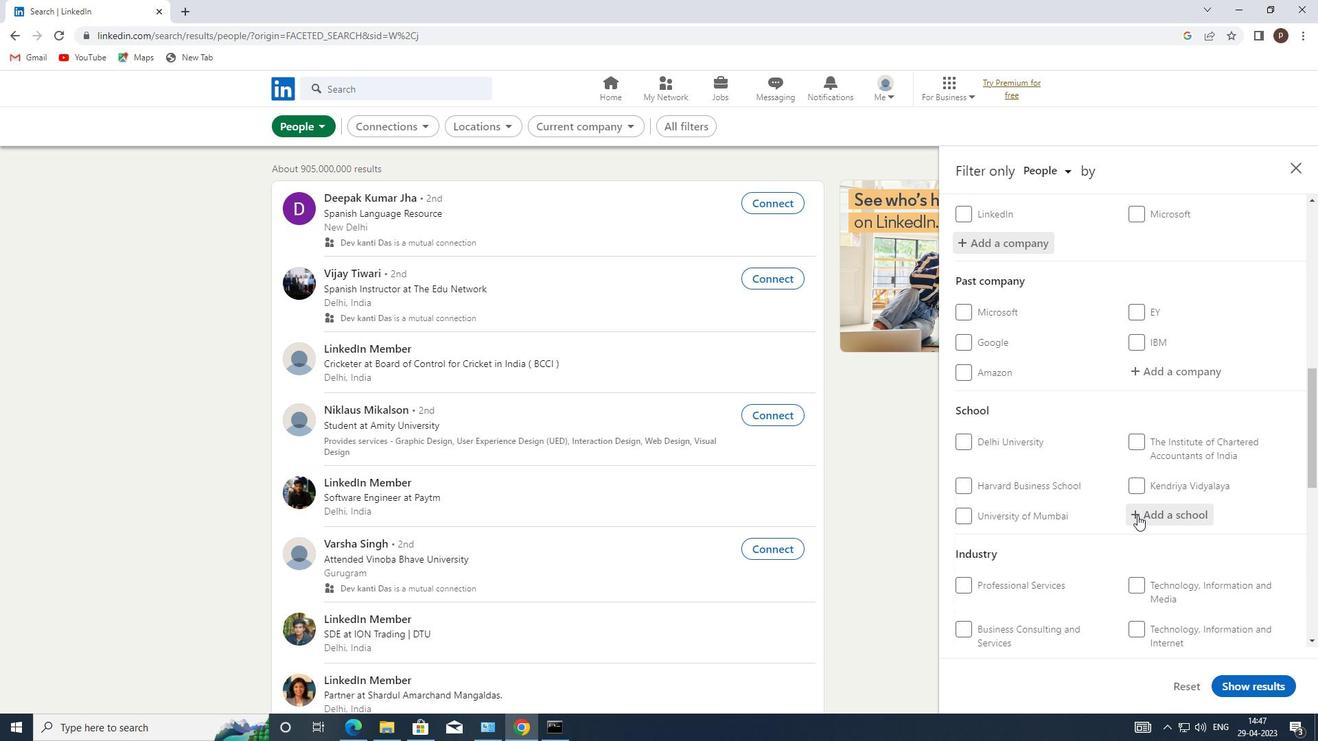 
Action: Mouse pressed left at (1138, 515)
Screenshot: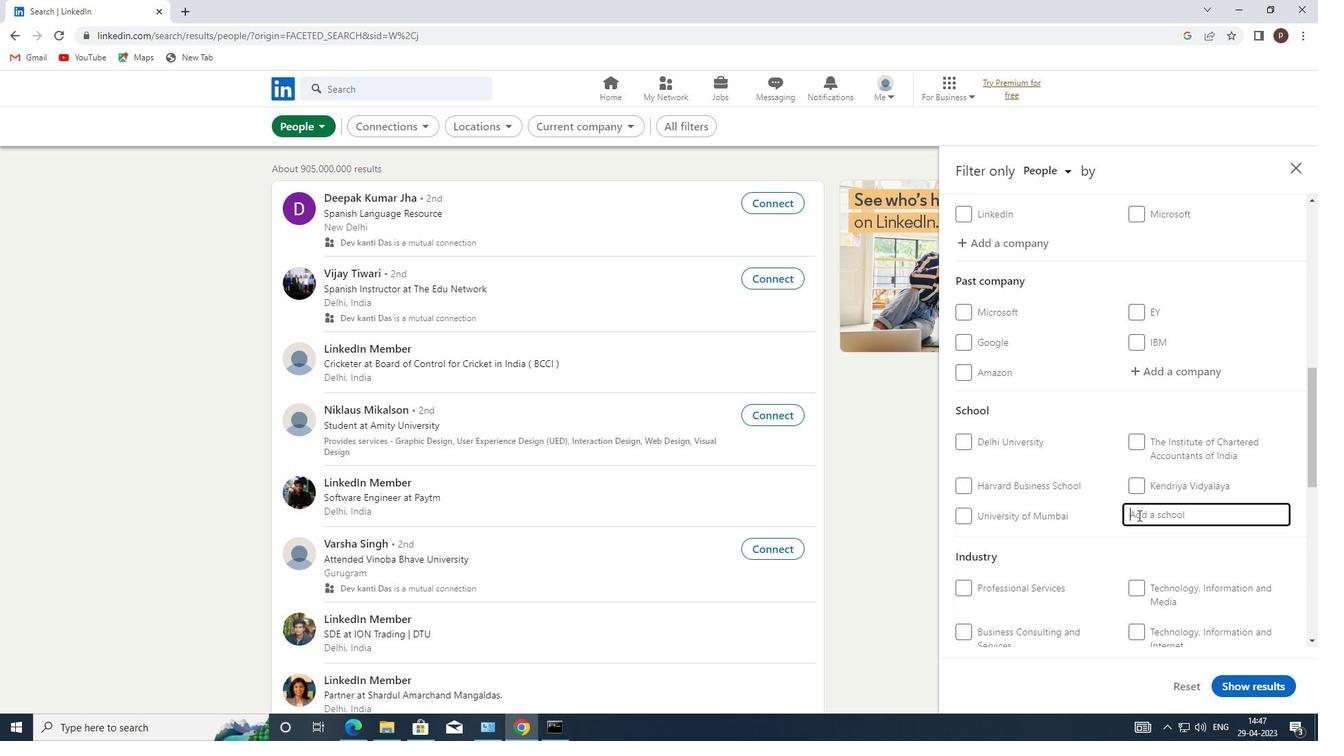 
Action: Key pressed <Key.caps_lock>D<Key.caps_lock>ELHI<Key.space><Key.caps_lock>C<Key.caps_lock>OLLEGE
Screenshot: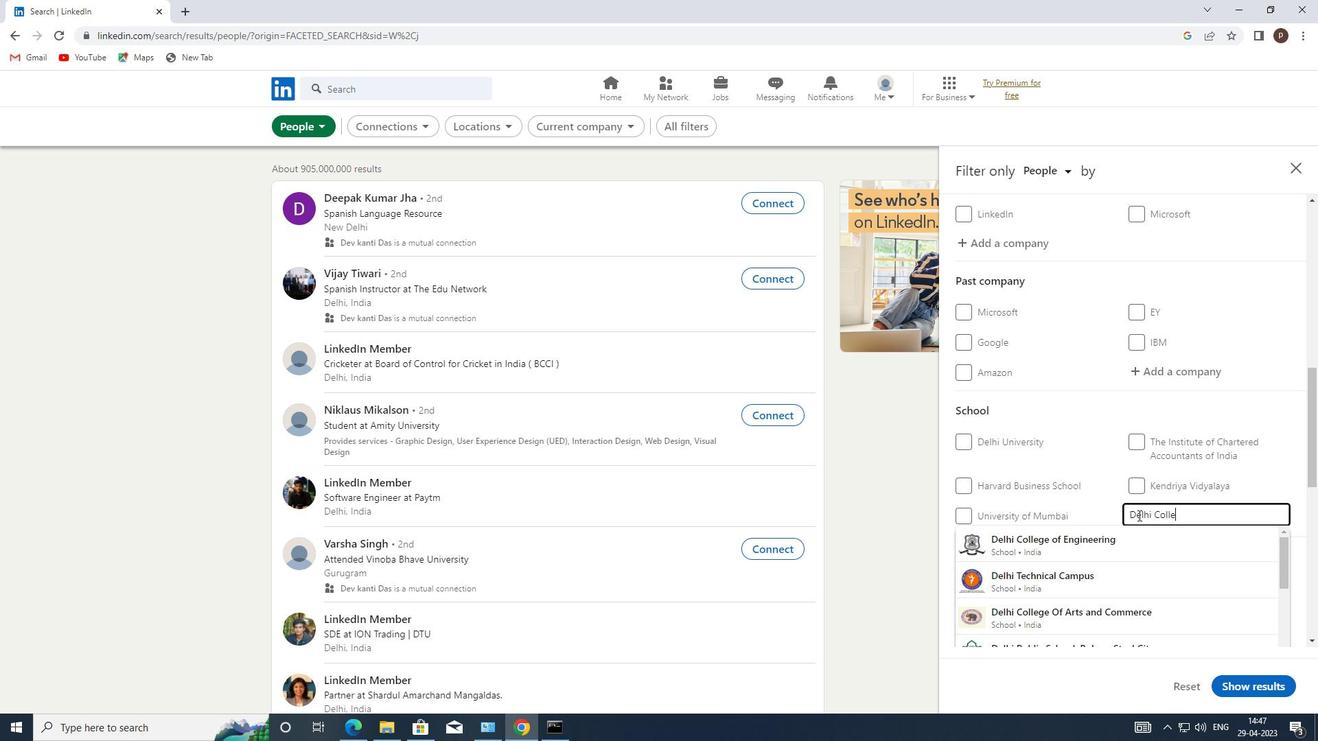 
Action: Mouse moved to (1098, 542)
Screenshot: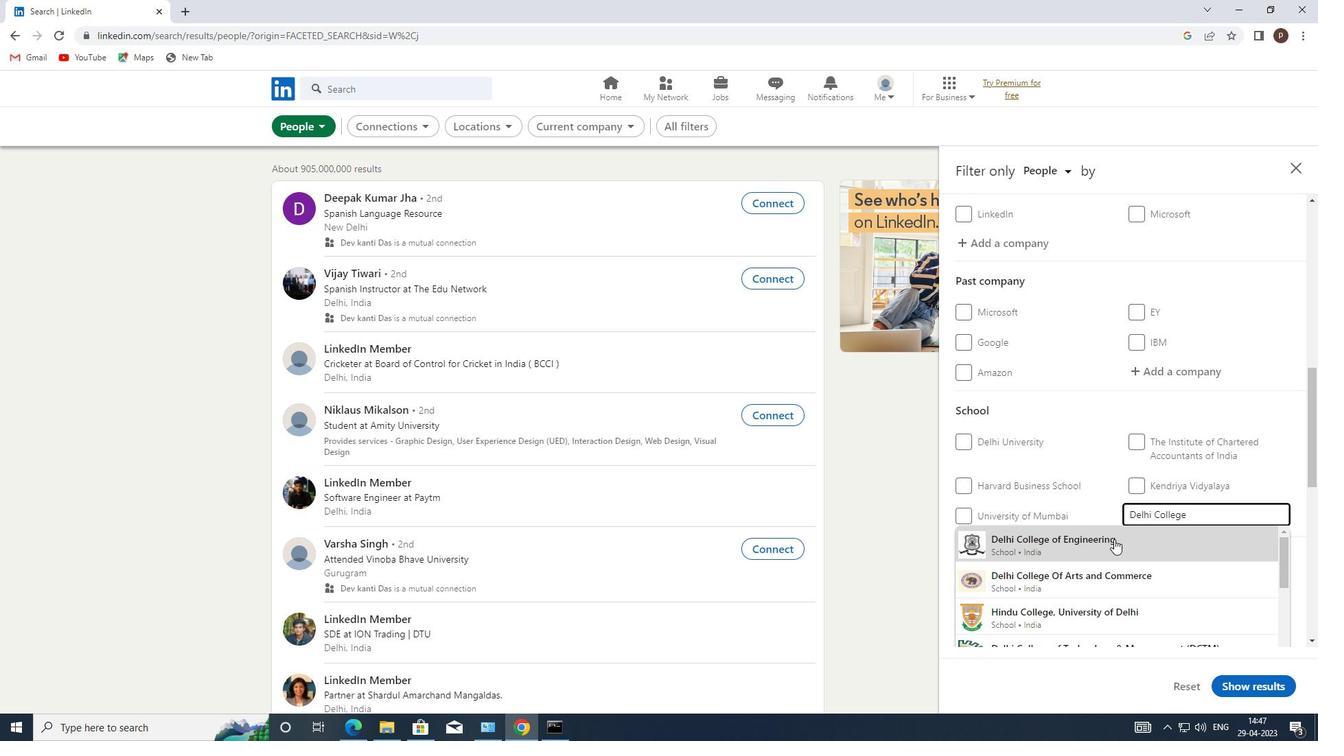 
Action: Mouse pressed left at (1098, 542)
Screenshot: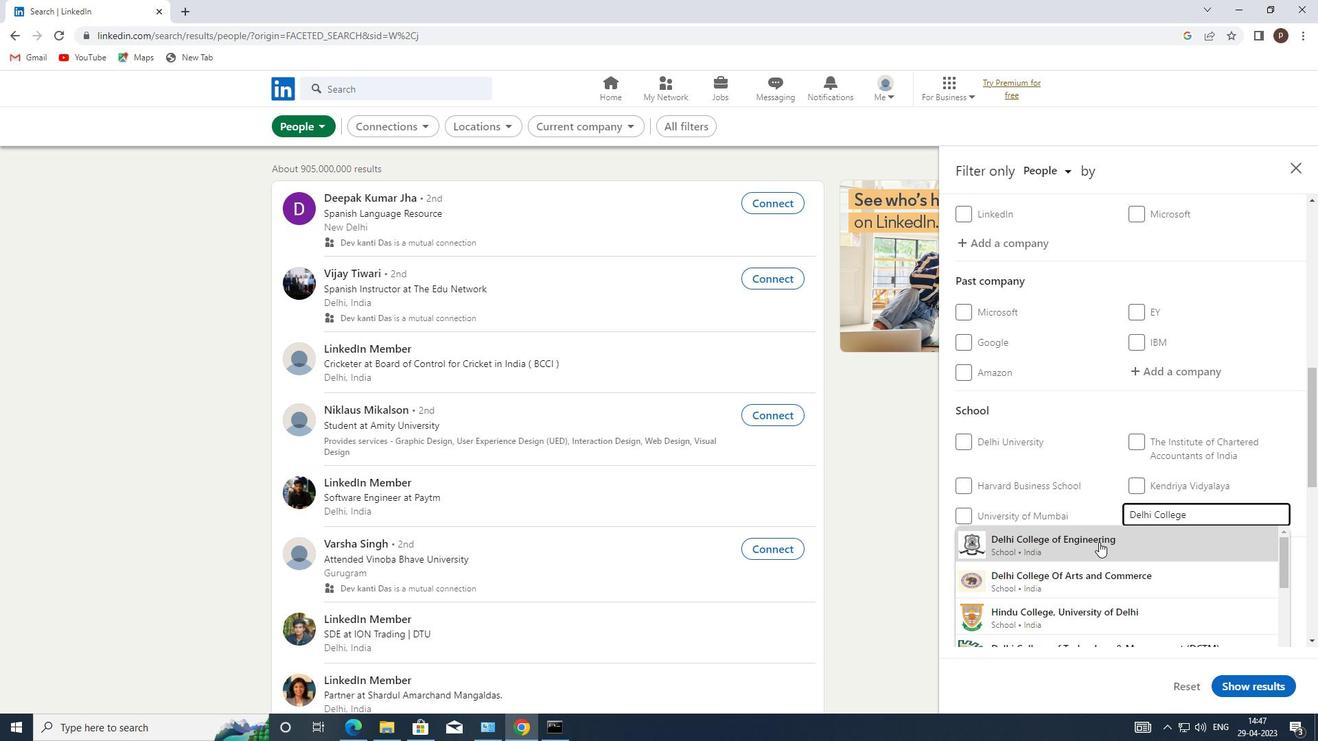 
Action: Mouse moved to (1097, 541)
Screenshot: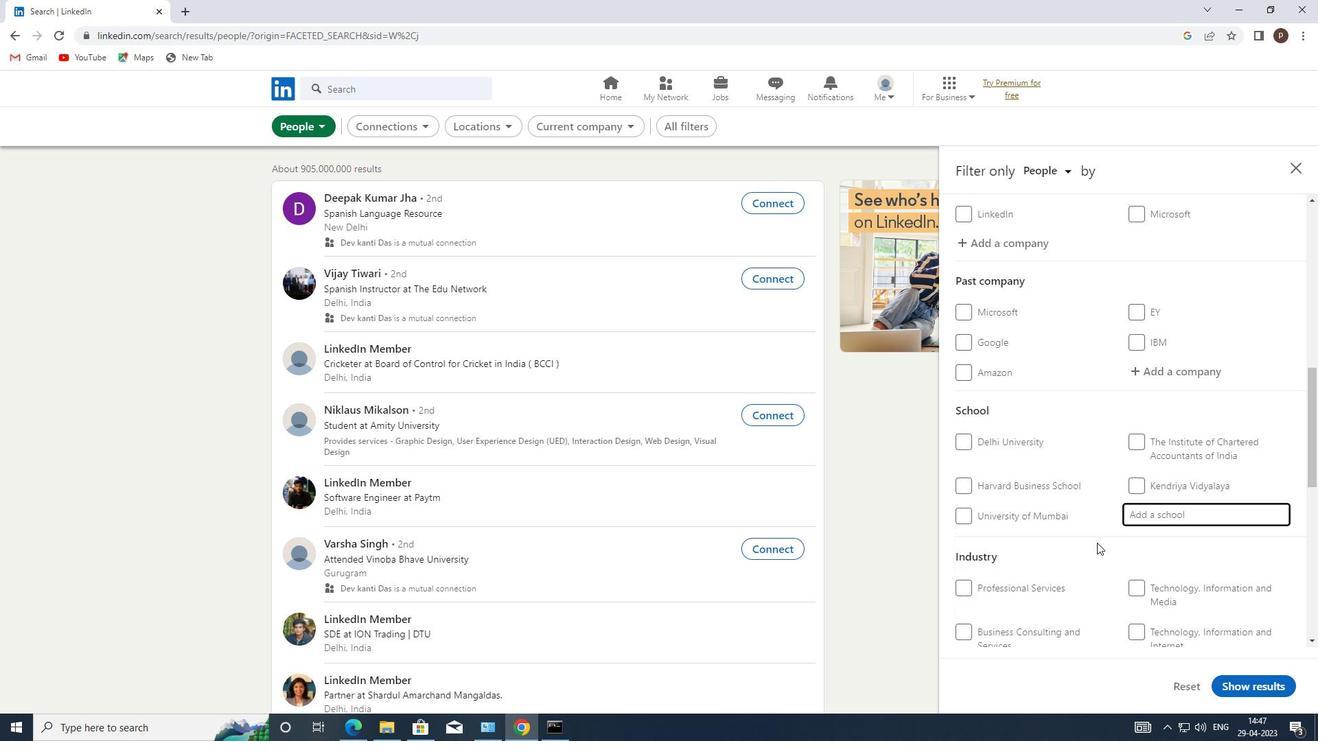 
Action: Mouse scrolled (1097, 540) with delta (0, 0)
Screenshot: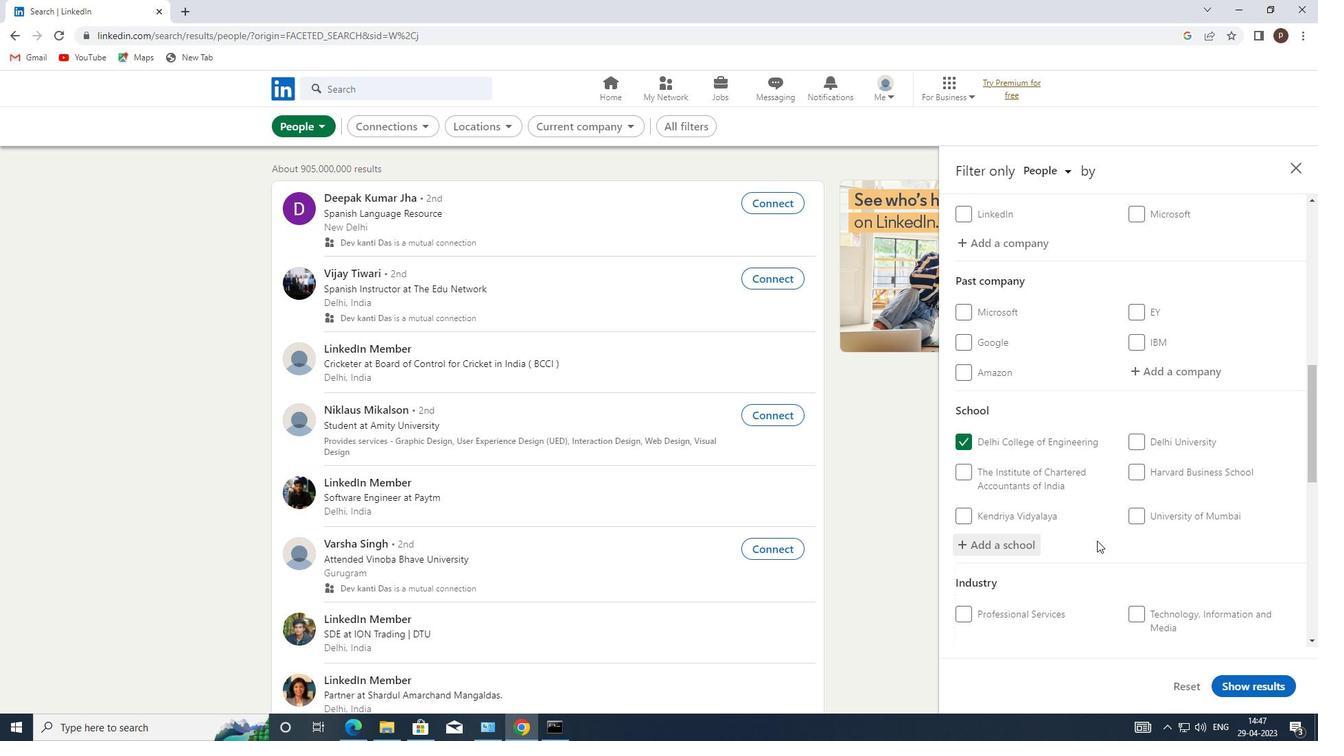 
Action: Mouse scrolled (1097, 540) with delta (0, 0)
Screenshot: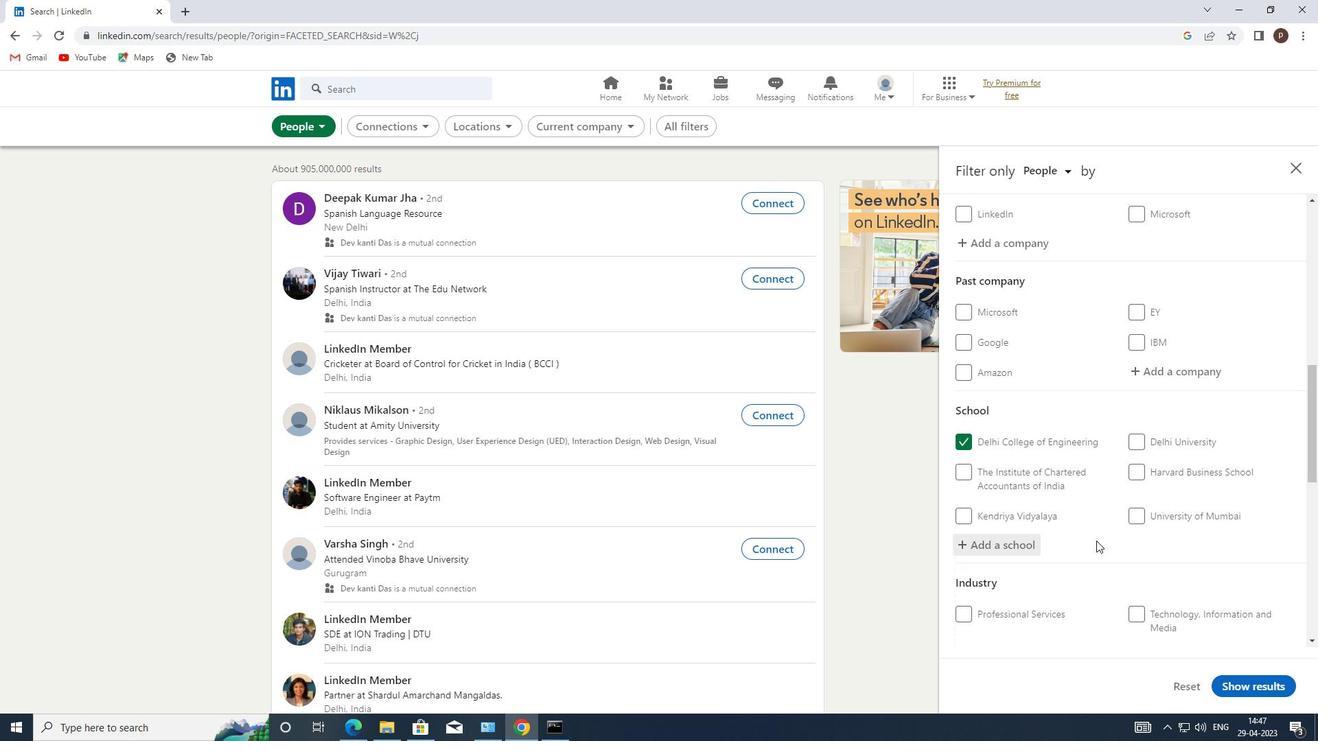 
Action: Mouse moved to (1149, 561)
Screenshot: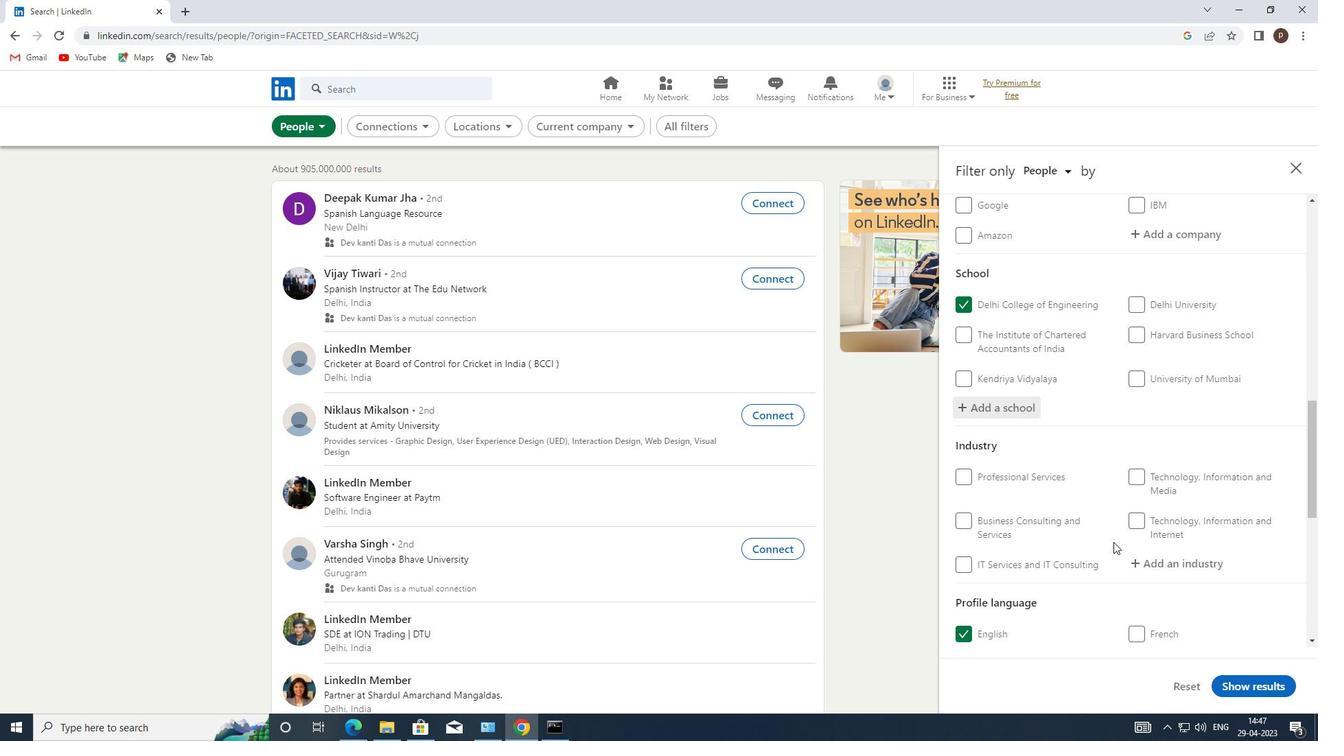 
Action: Mouse pressed left at (1149, 561)
Screenshot: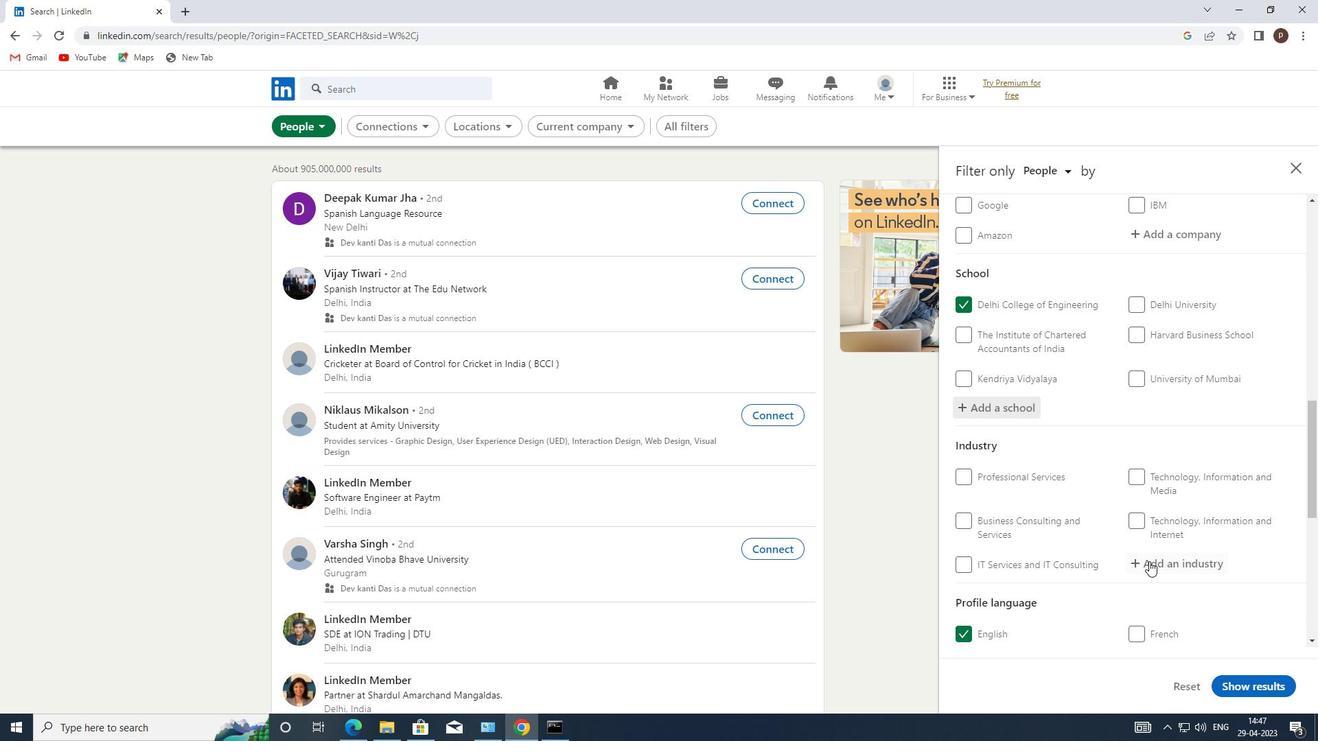 
Action: Mouse moved to (1149, 561)
Screenshot: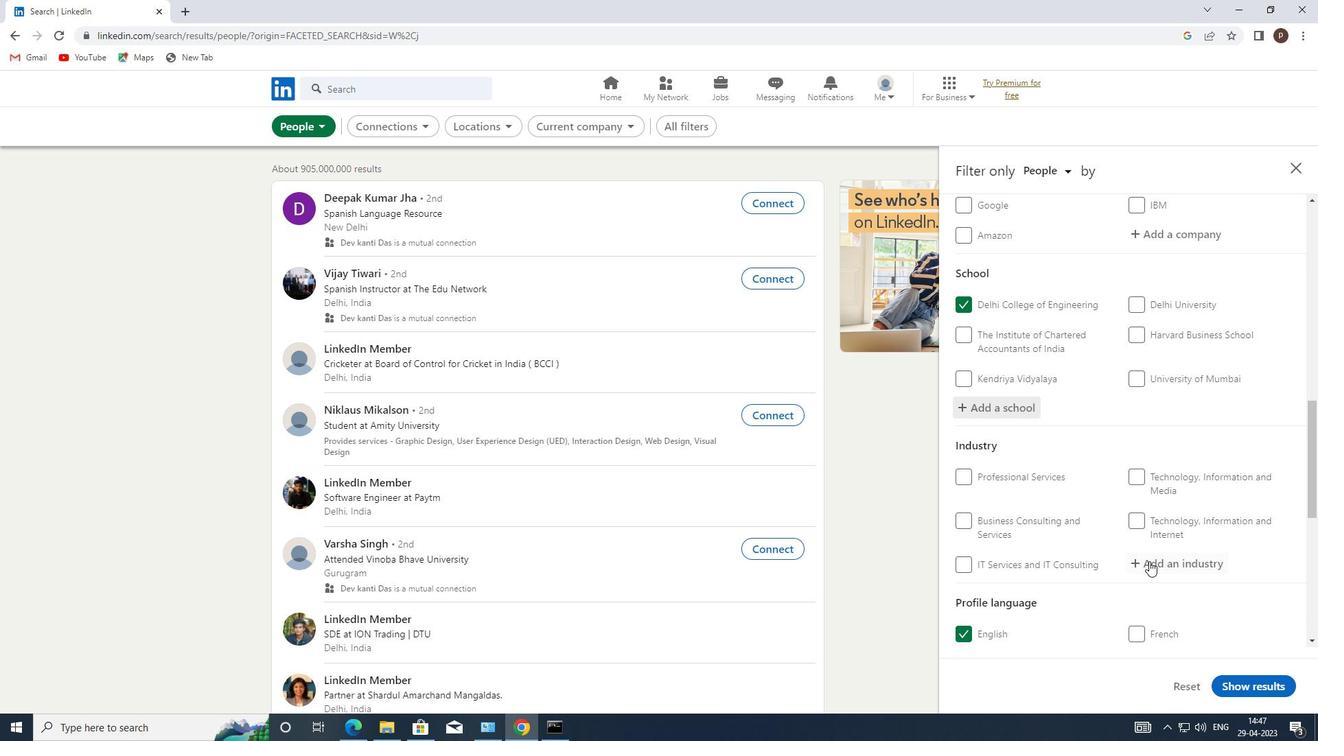
Action: Mouse pressed left at (1149, 561)
Screenshot: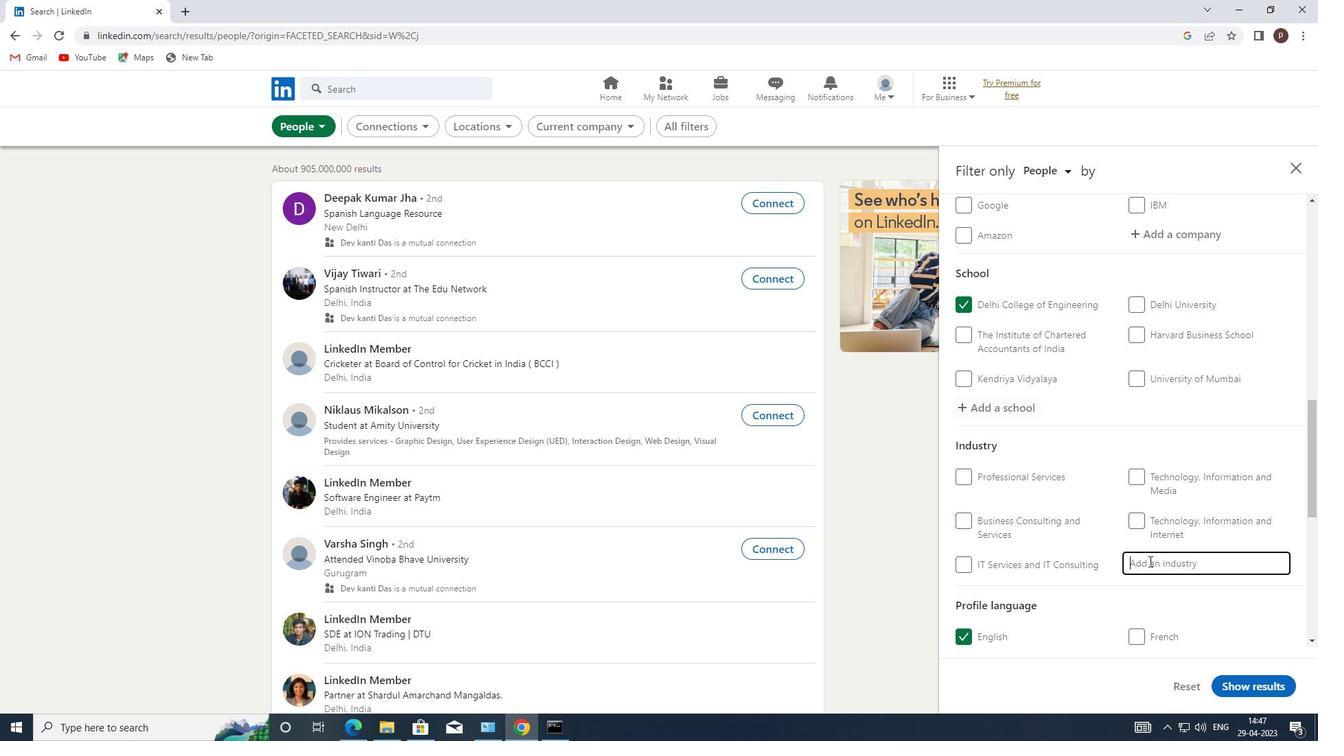 
Action: Key pressed <Key.caps_lock>T<Key.caps_lock>RANSPOR
Screenshot: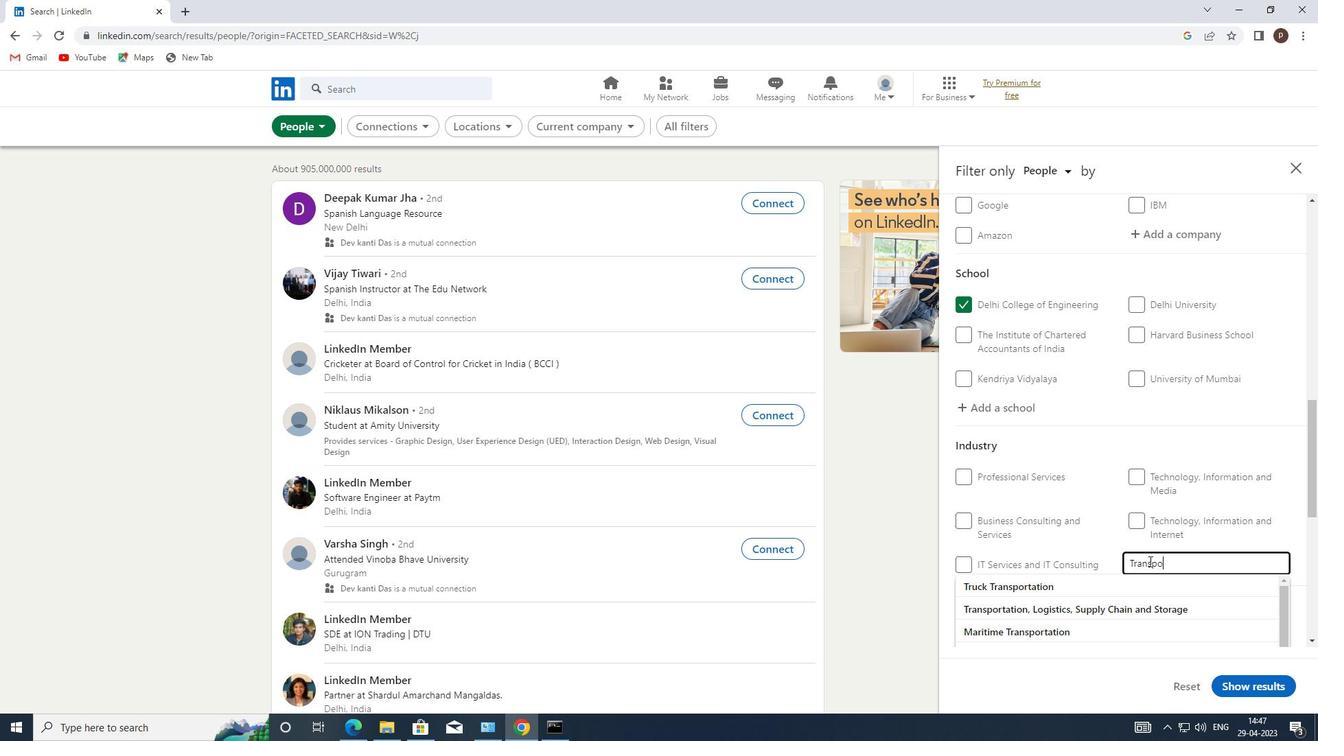 
Action: Mouse moved to (1129, 603)
Screenshot: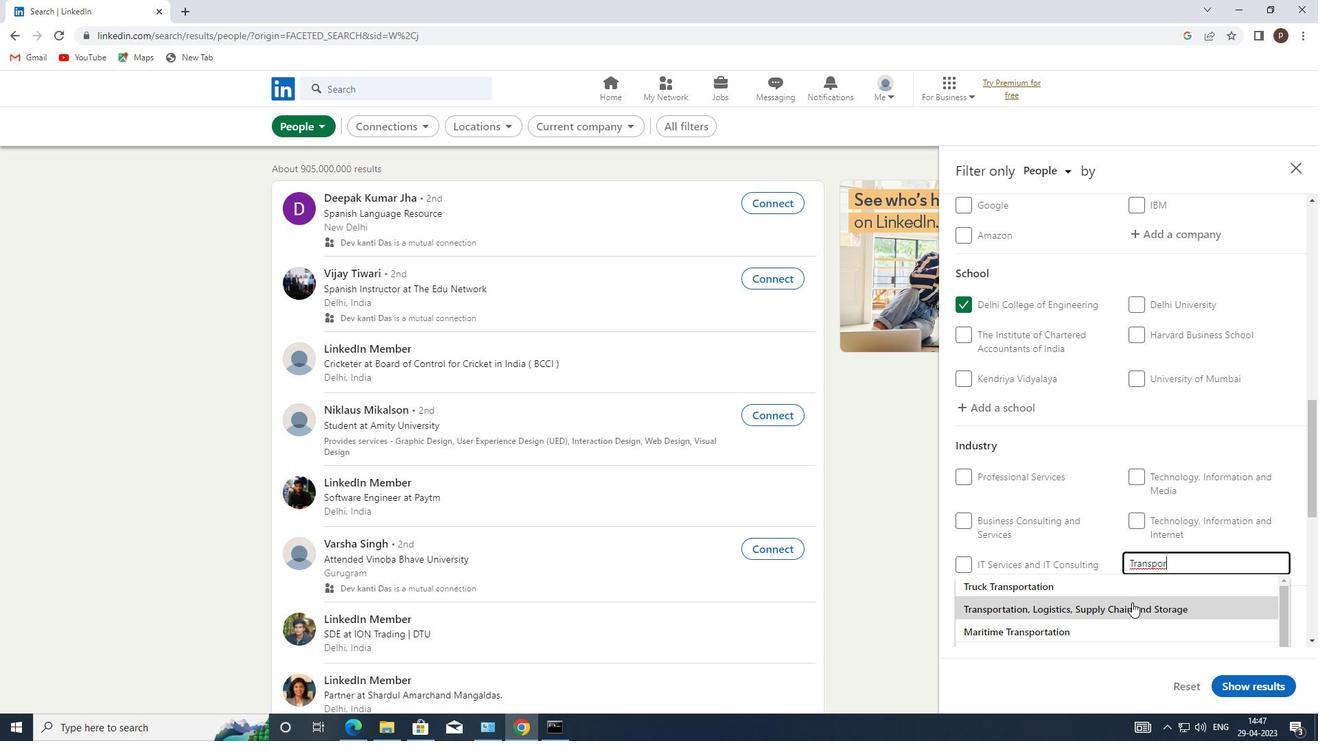 
Action: Mouse pressed left at (1129, 603)
Screenshot: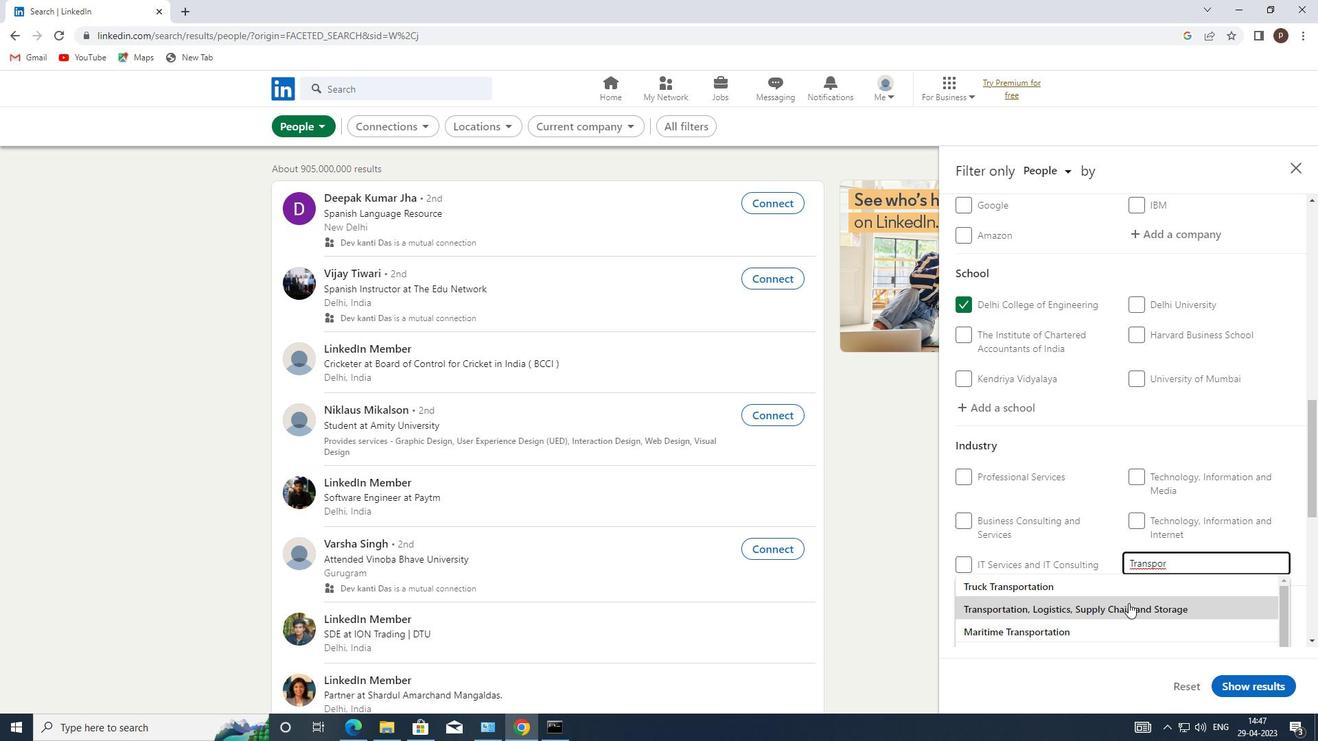 
Action: Mouse moved to (1117, 588)
Screenshot: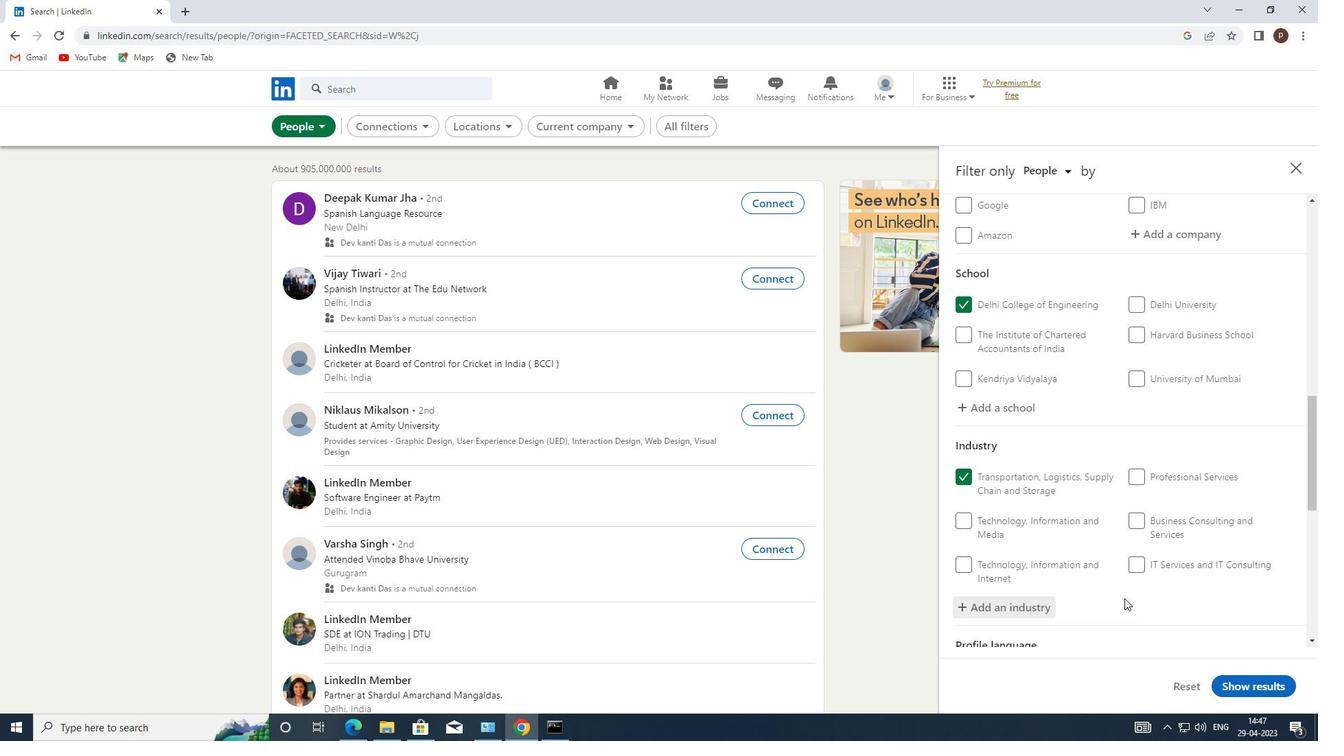 
Action: Mouse scrolled (1117, 588) with delta (0, 0)
Screenshot: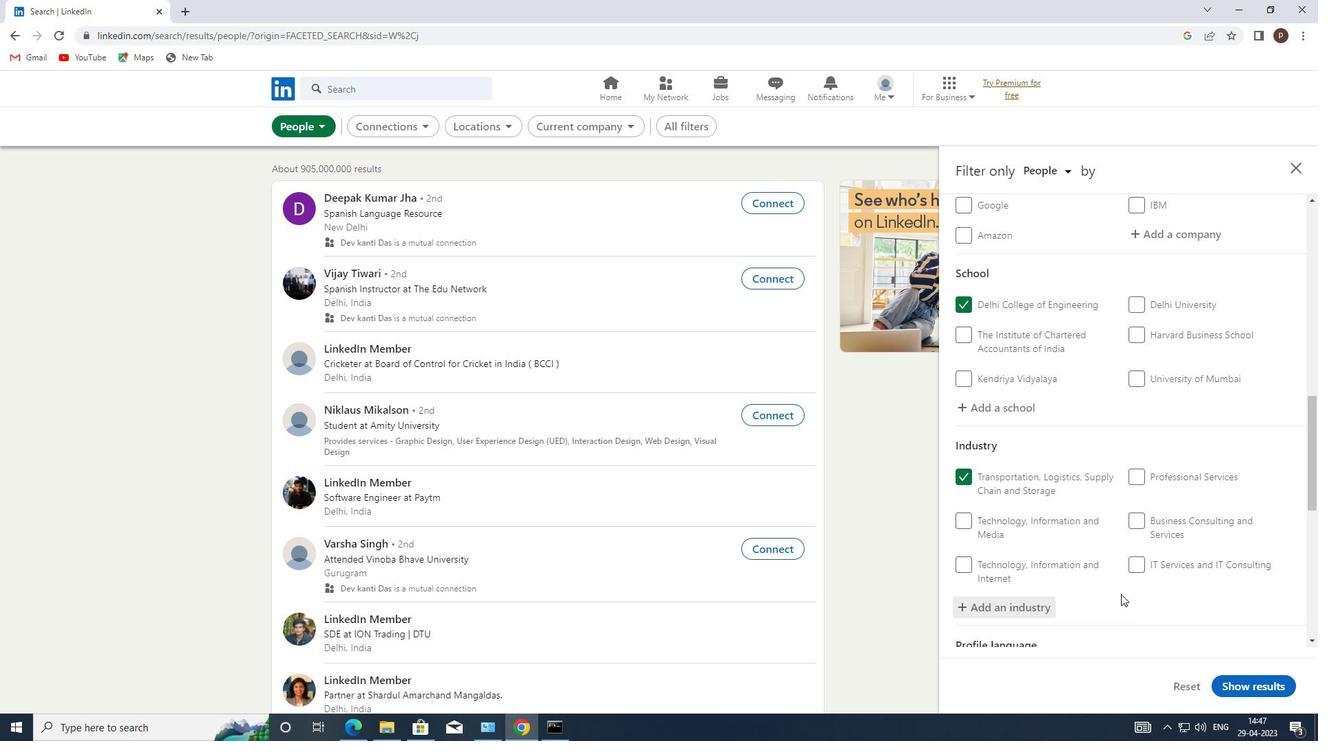 
Action: Mouse scrolled (1117, 588) with delta (0, 0)
Screenshot: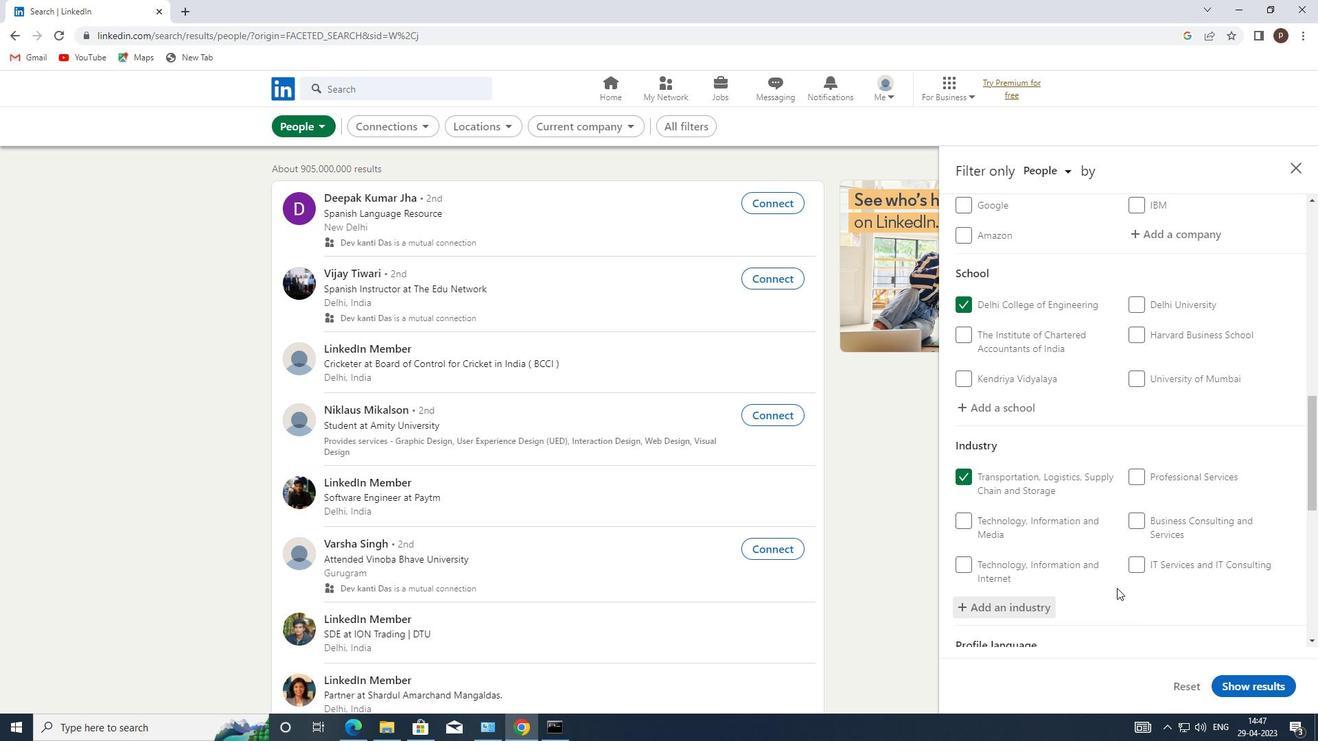 
Action: Mouse moved to (1080, 566)
Screenshot: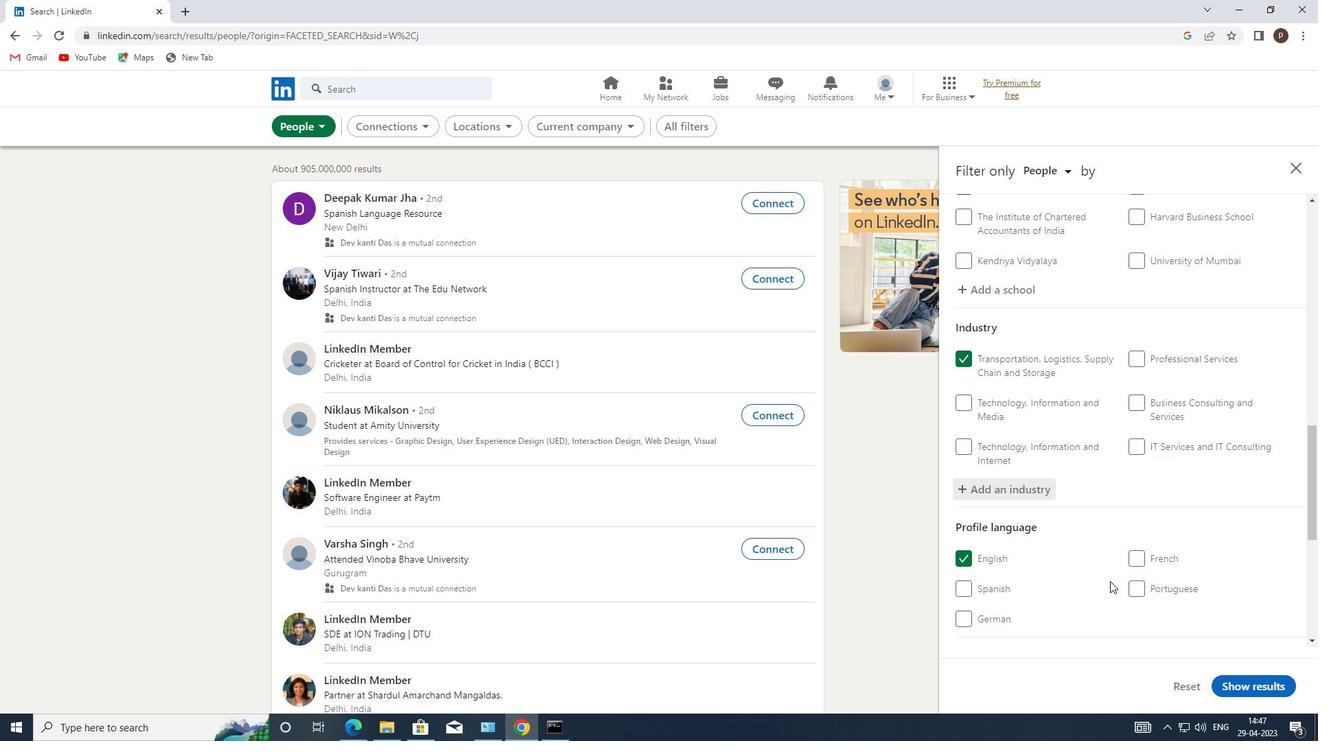 
Action: Mouse scrolled (1080, 565) with delta (0, 0)
Screenshot: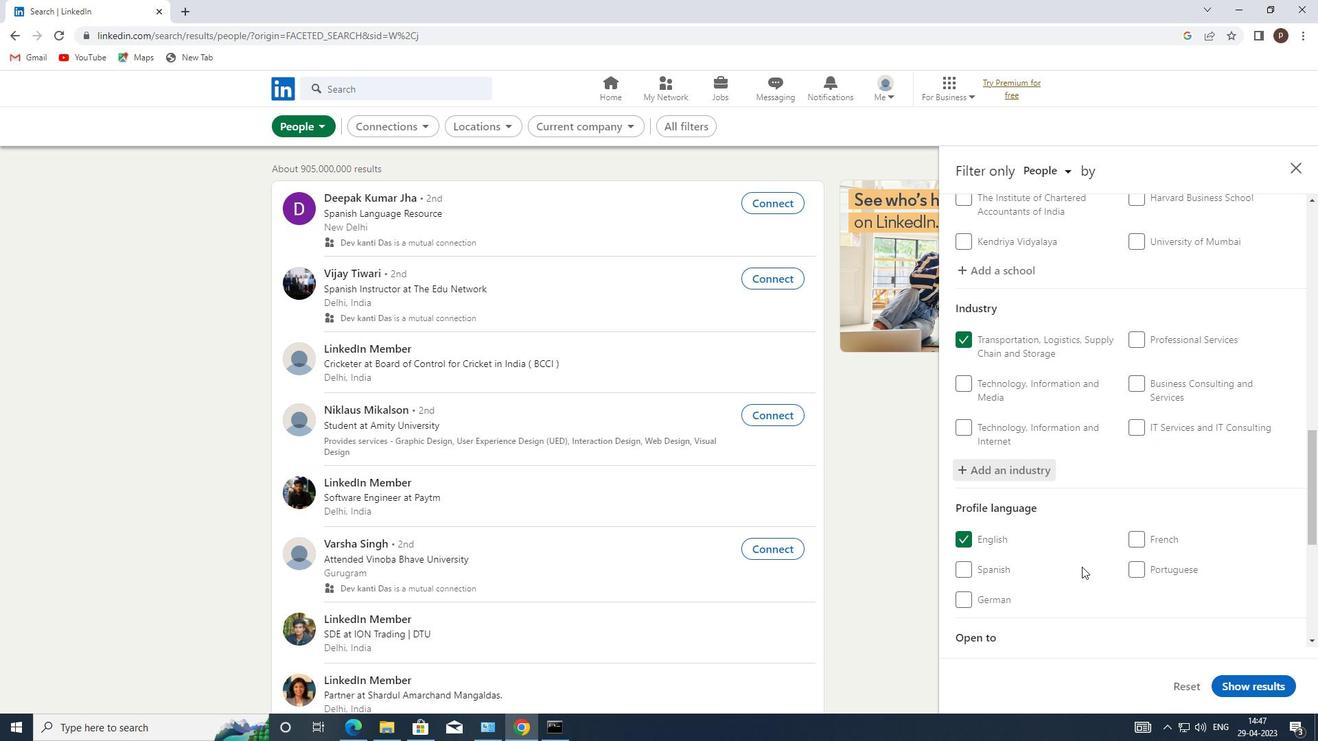 
Action: Mouse scrolled (1080, 565) with delta (0, 0)
Screenshot: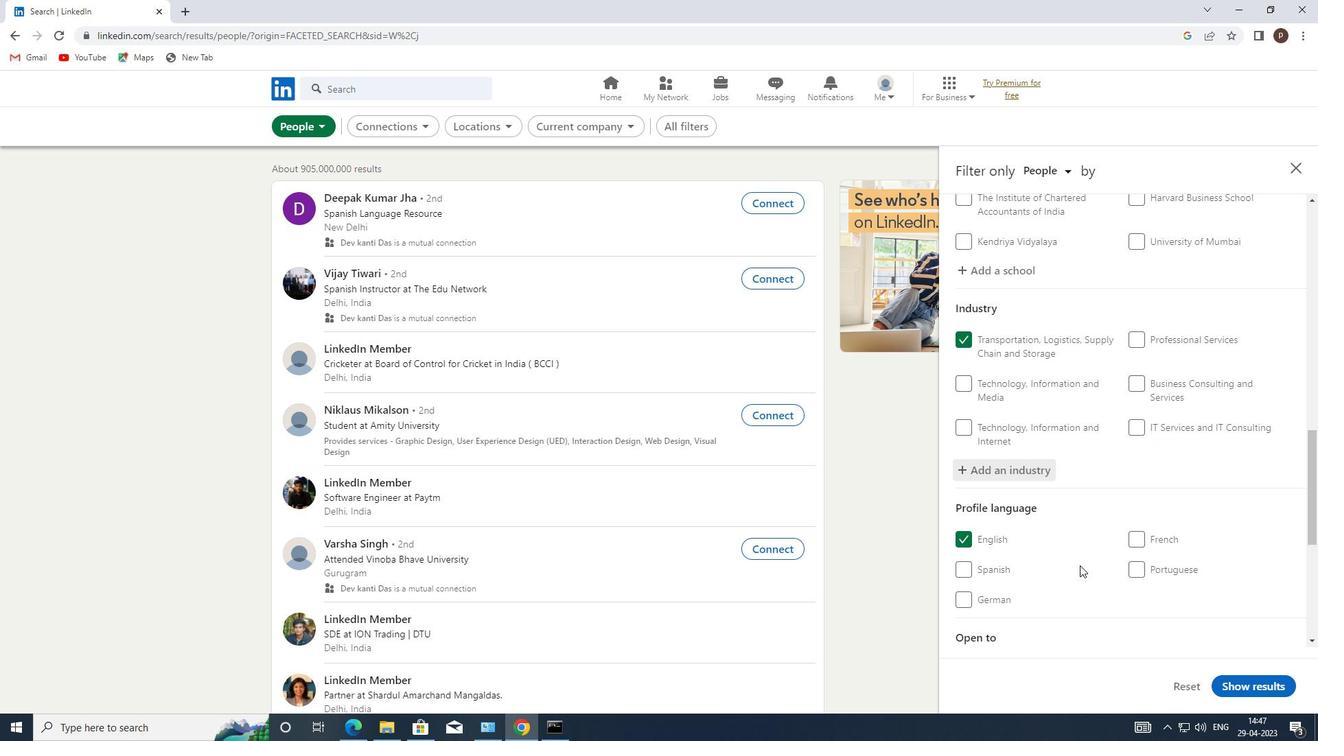 
Action: Mouse moved to (1053, 559)
Screenshot: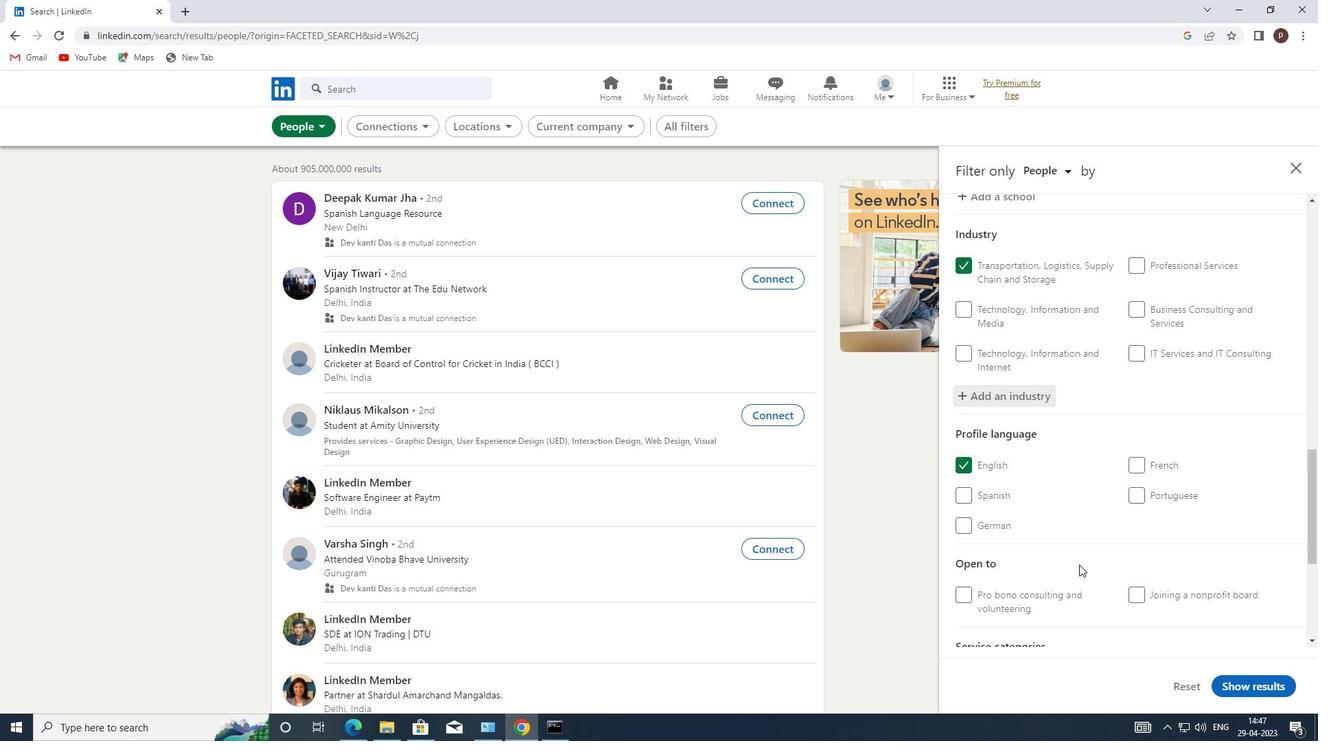 
Action: Mouse scrolled (1053, 558) with delta (0, 0)
Screenshot: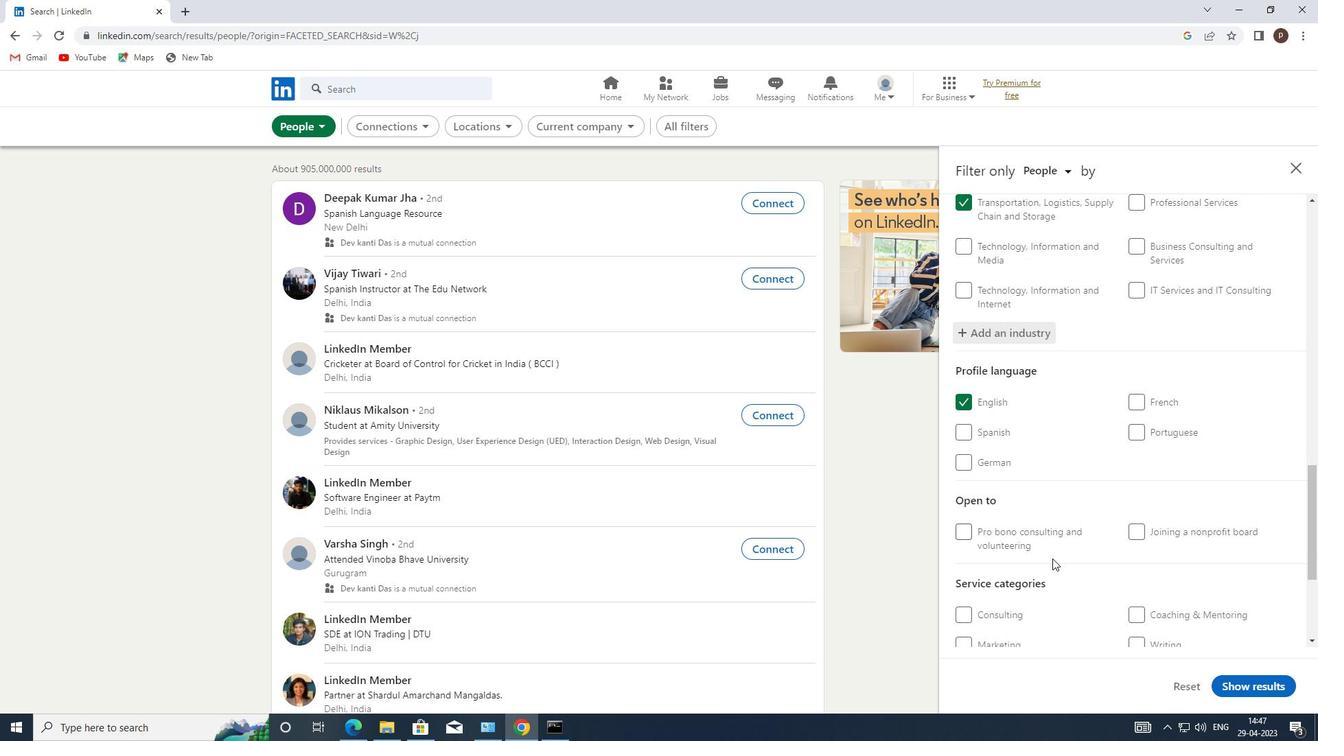 
Action: Mouse moved to (1142, 598)
Screenshot: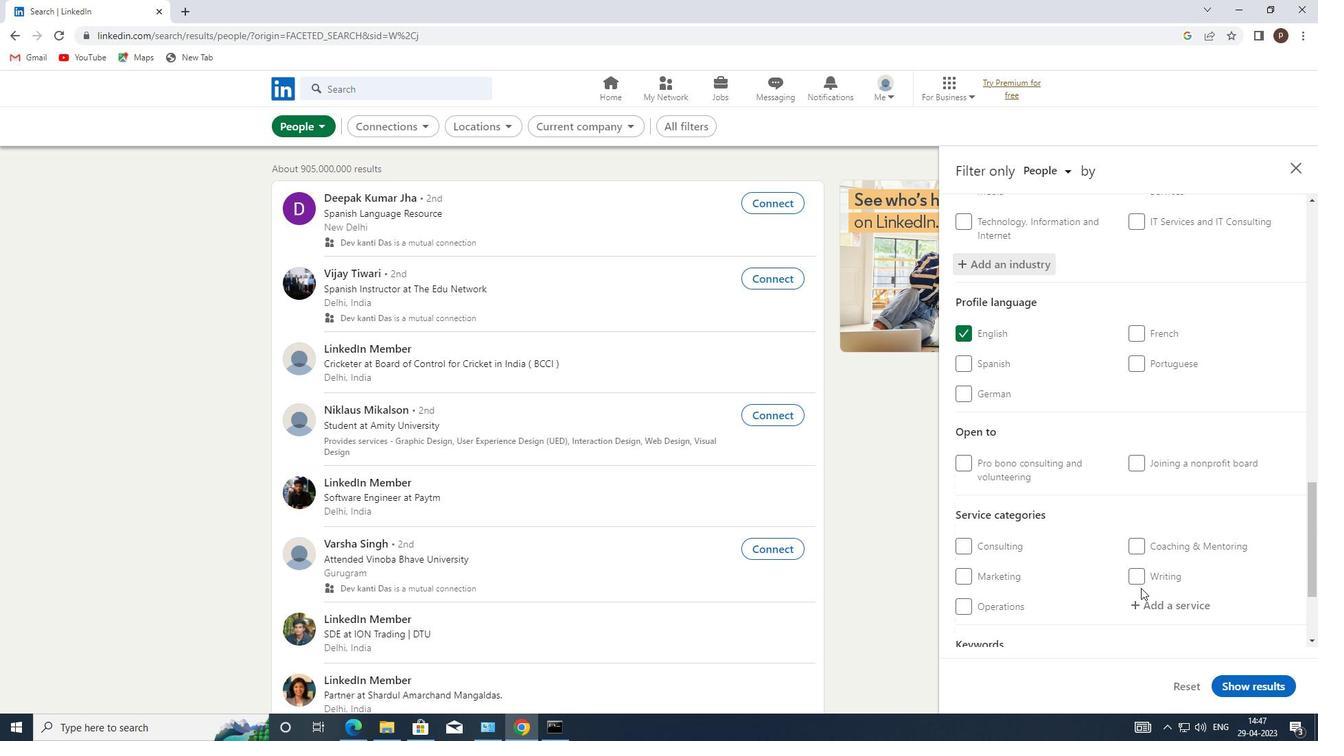 
Action: Mouse pressed left at (1142, 598)
Screenshot: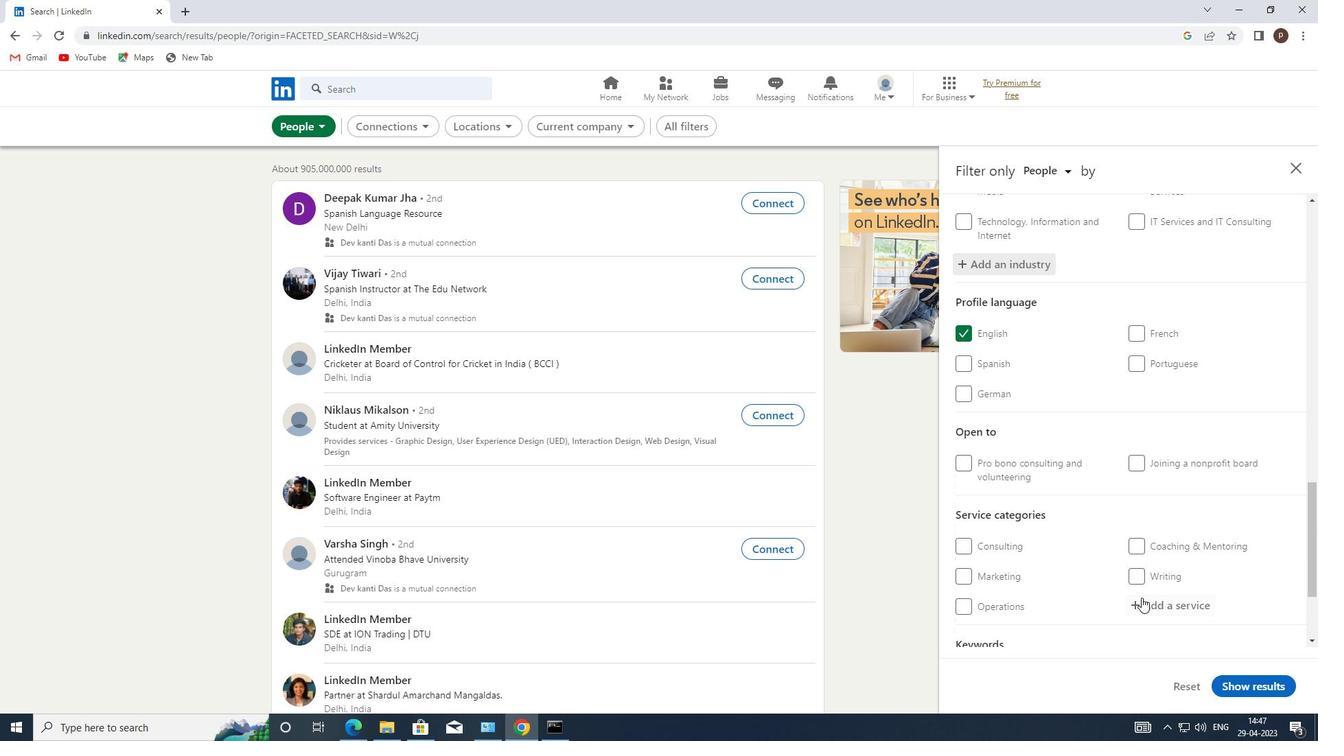 
Action: Mouse moved to (1143, 598)
Screenshot: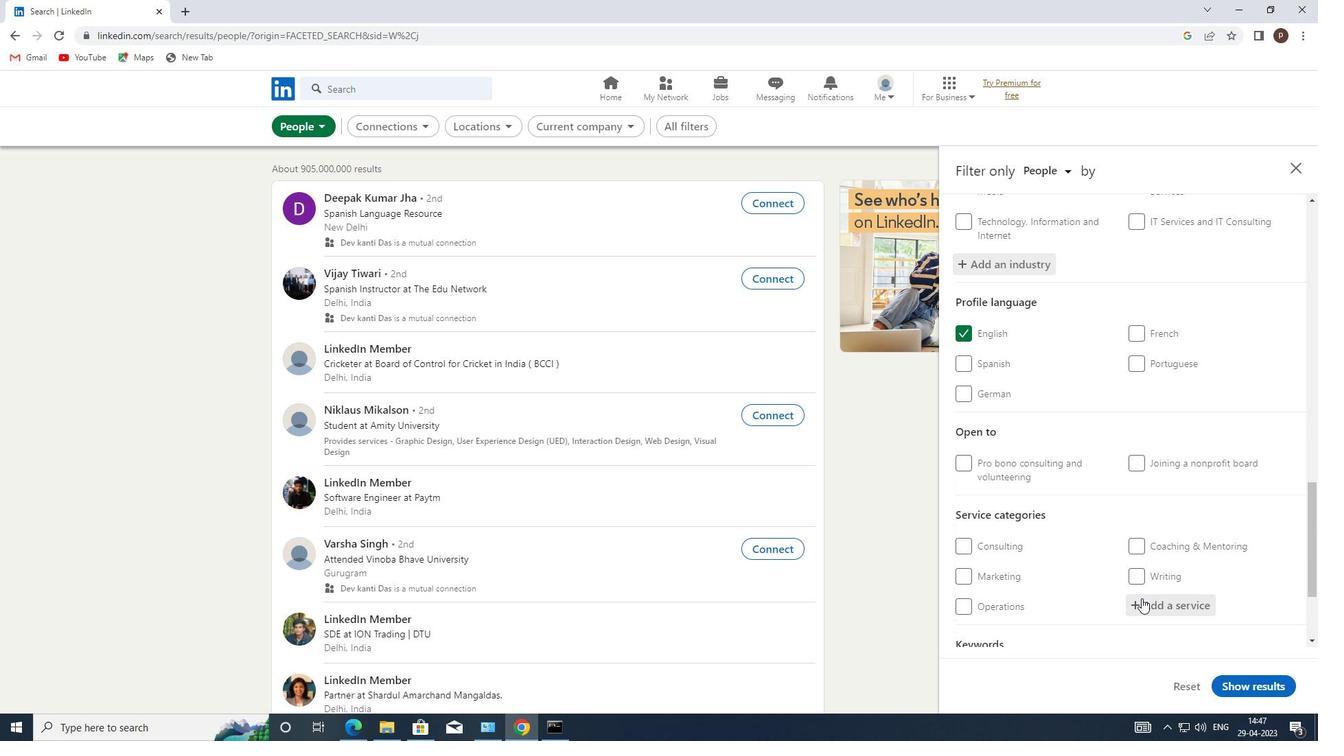 
Action: Mouse pressed left at (1143, 598)
Screenshot: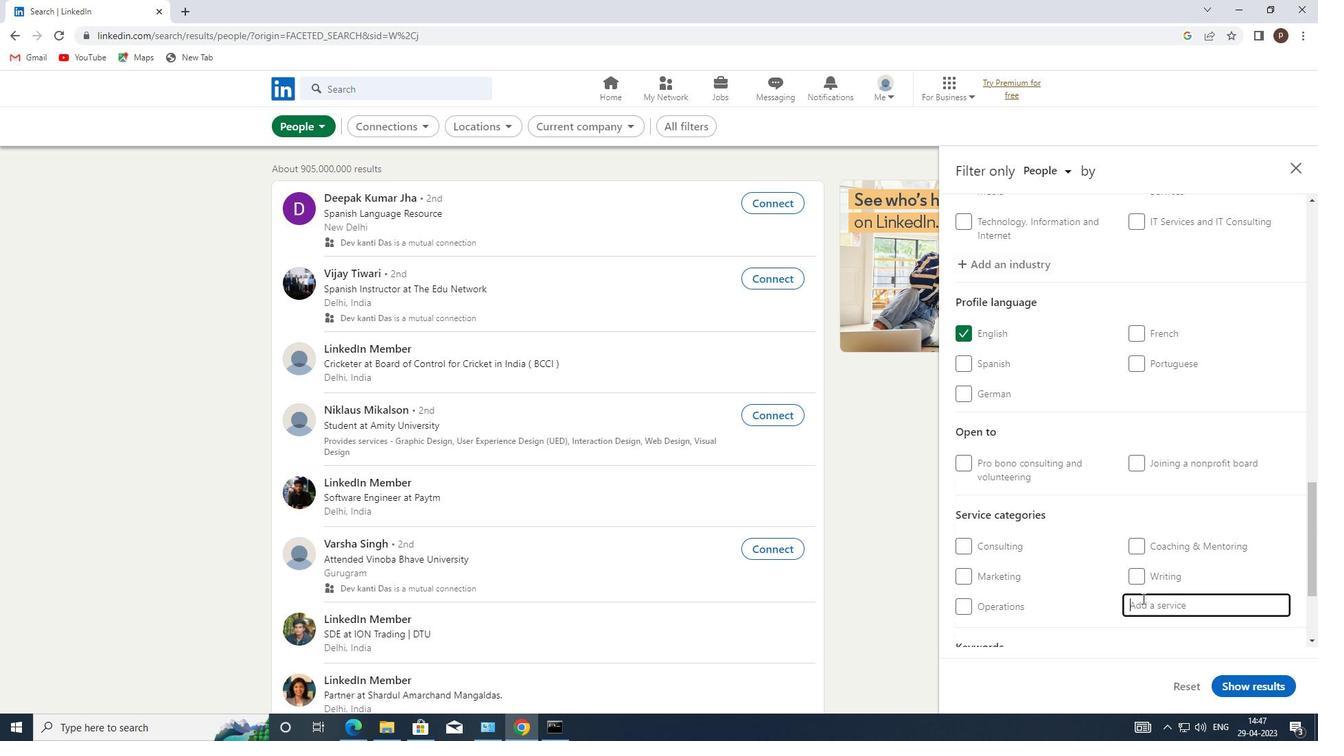 
Action: Key pressed <Key.caps_lock>I<Key.caps_lock>NFORMATION
Screenshot: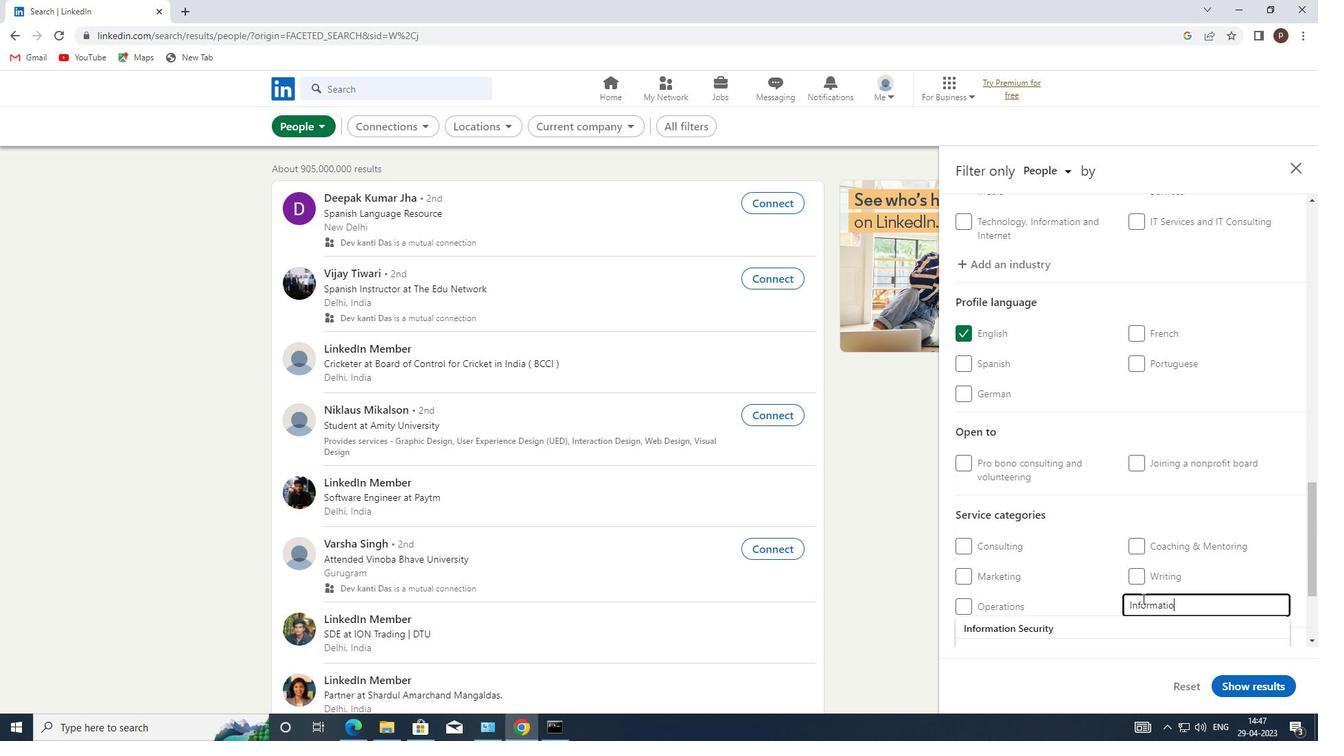 
Action: Mouse moved to (1115, 585)
Screenshot: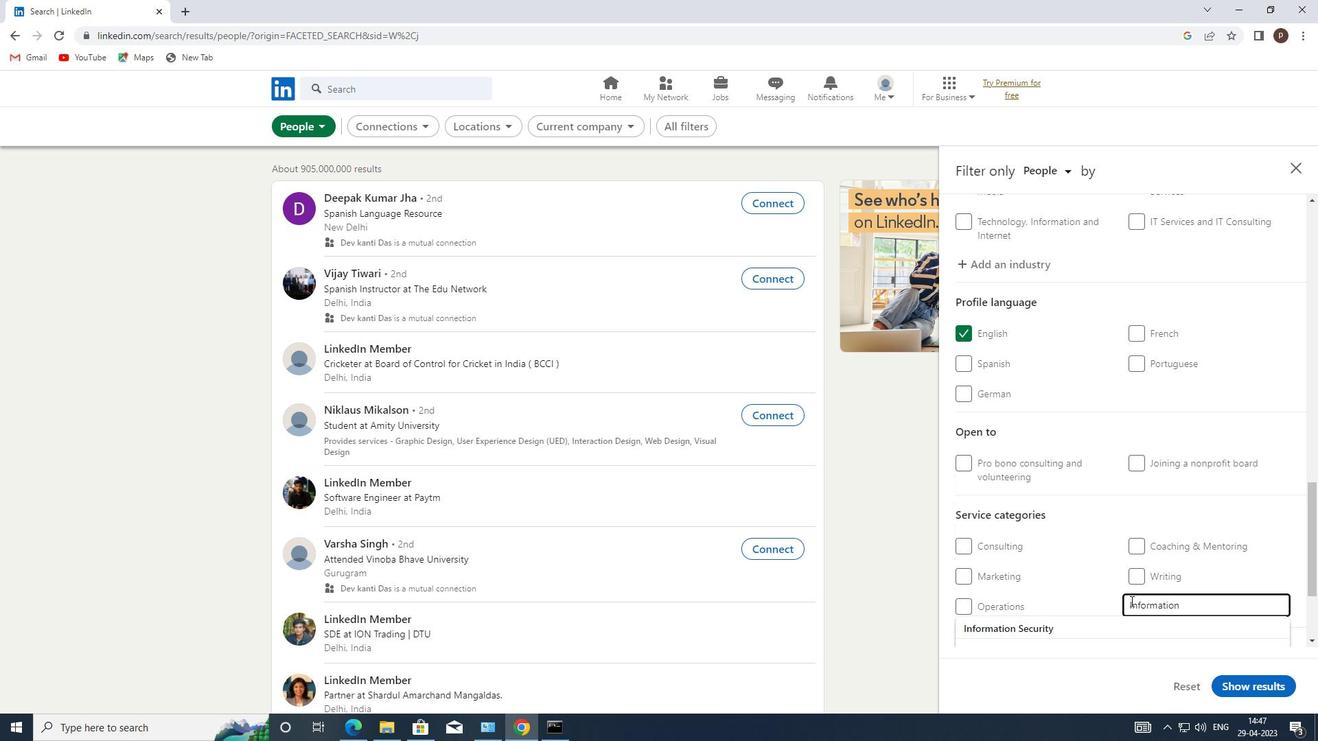 
Action: Mouse scrolled (1115, 584) with delta (0, 0)
Screenshot: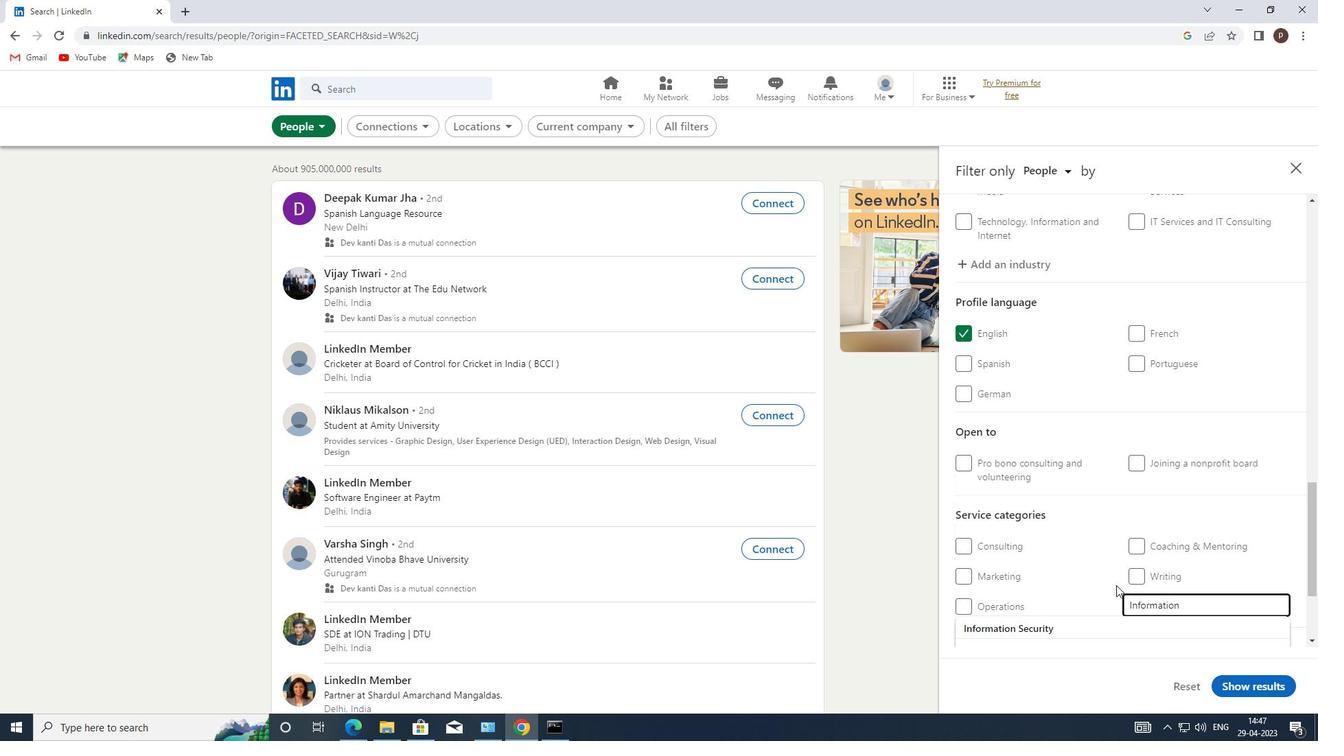 
Action: Mouse moved to (1109, 582)
Screenshot: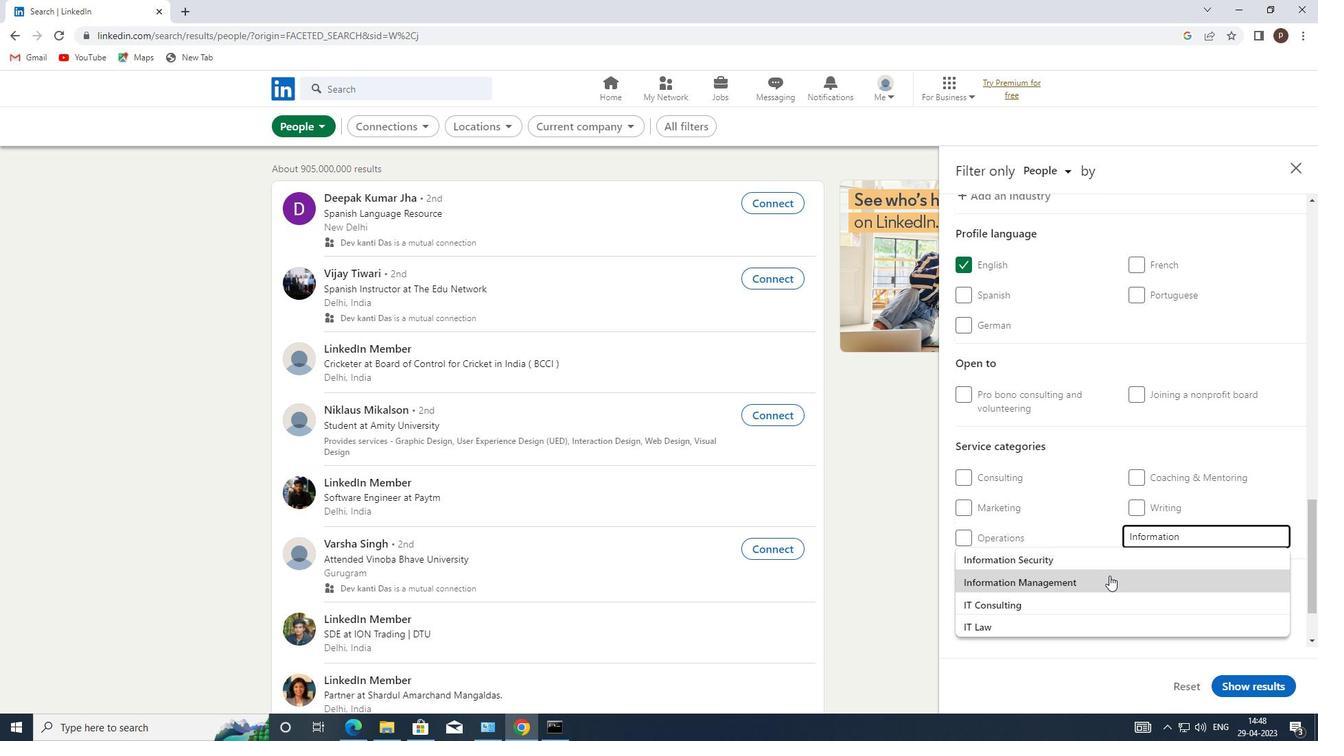 
Action: Mouse pressed left at (1109, 582)
Screenshot: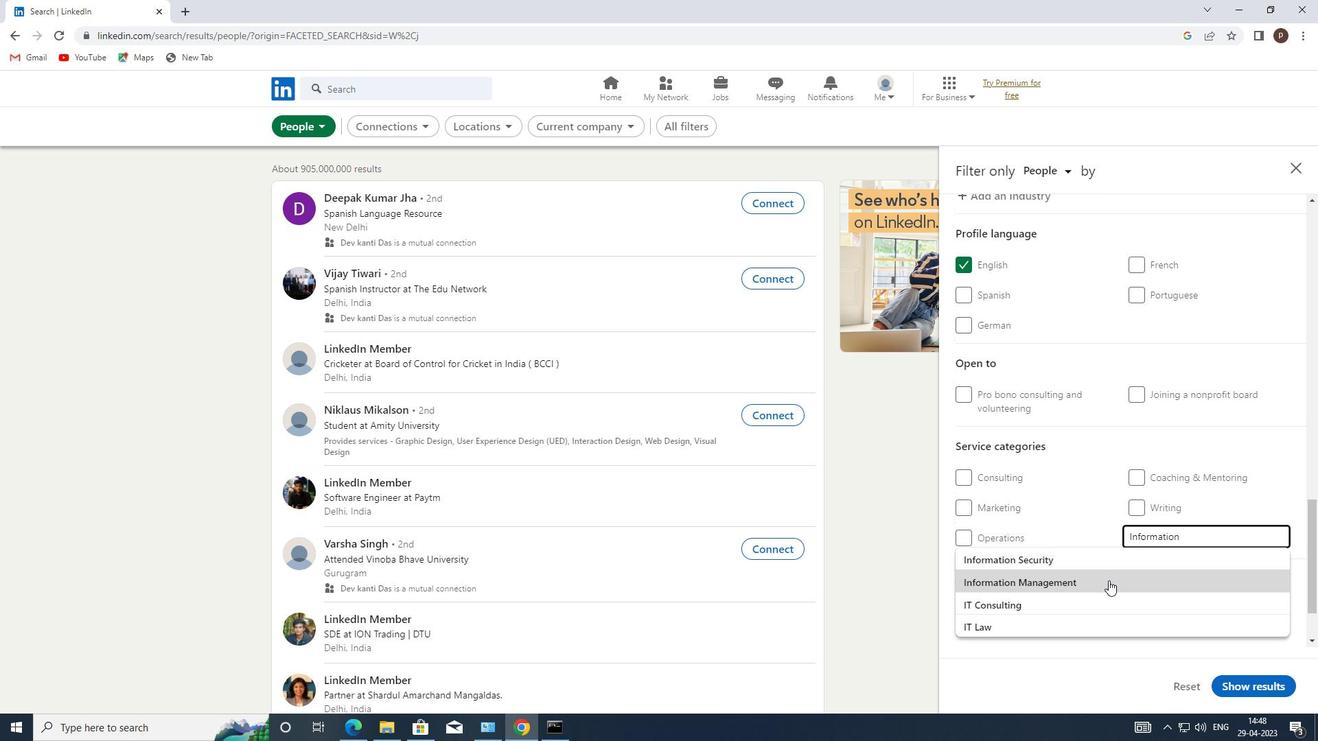 
Action: Mouse moved to (1095, 577)
Screenshot: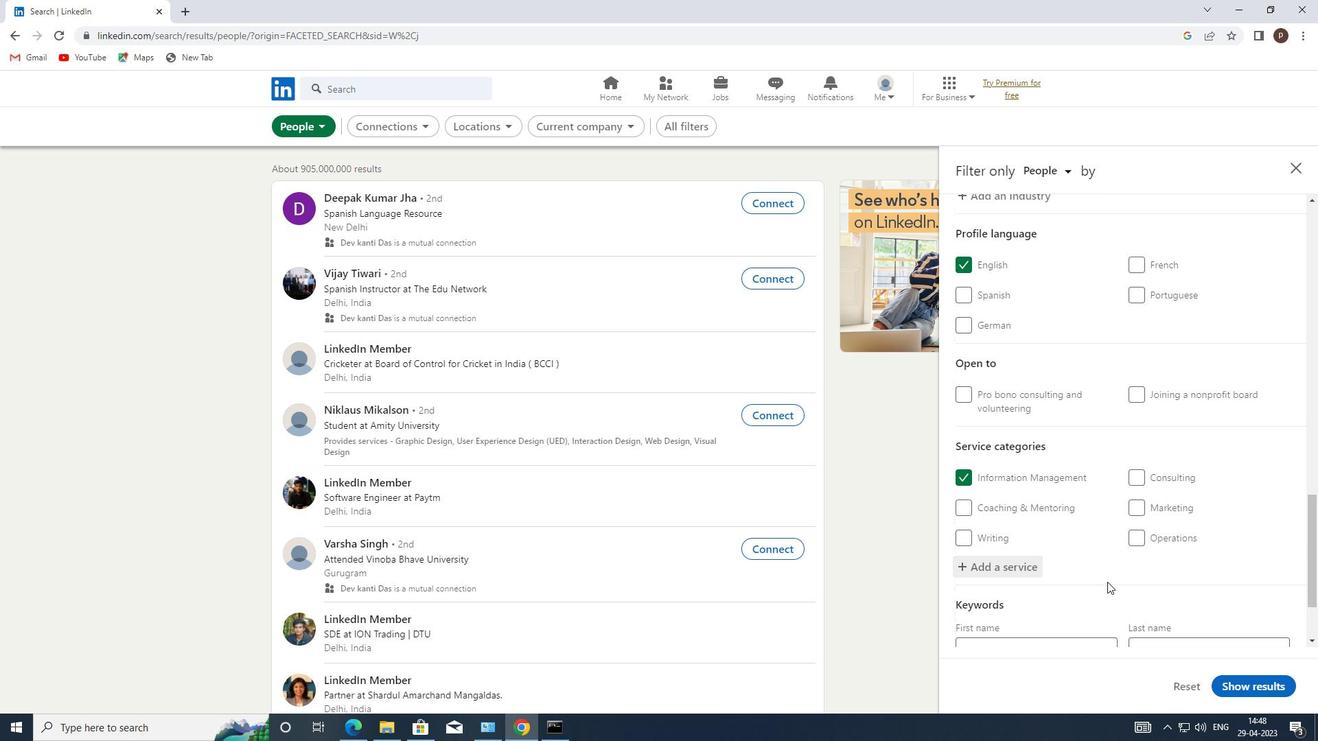
Action: Mouse scrolled (1095, 577) with delta (0, 0)
Screenshot: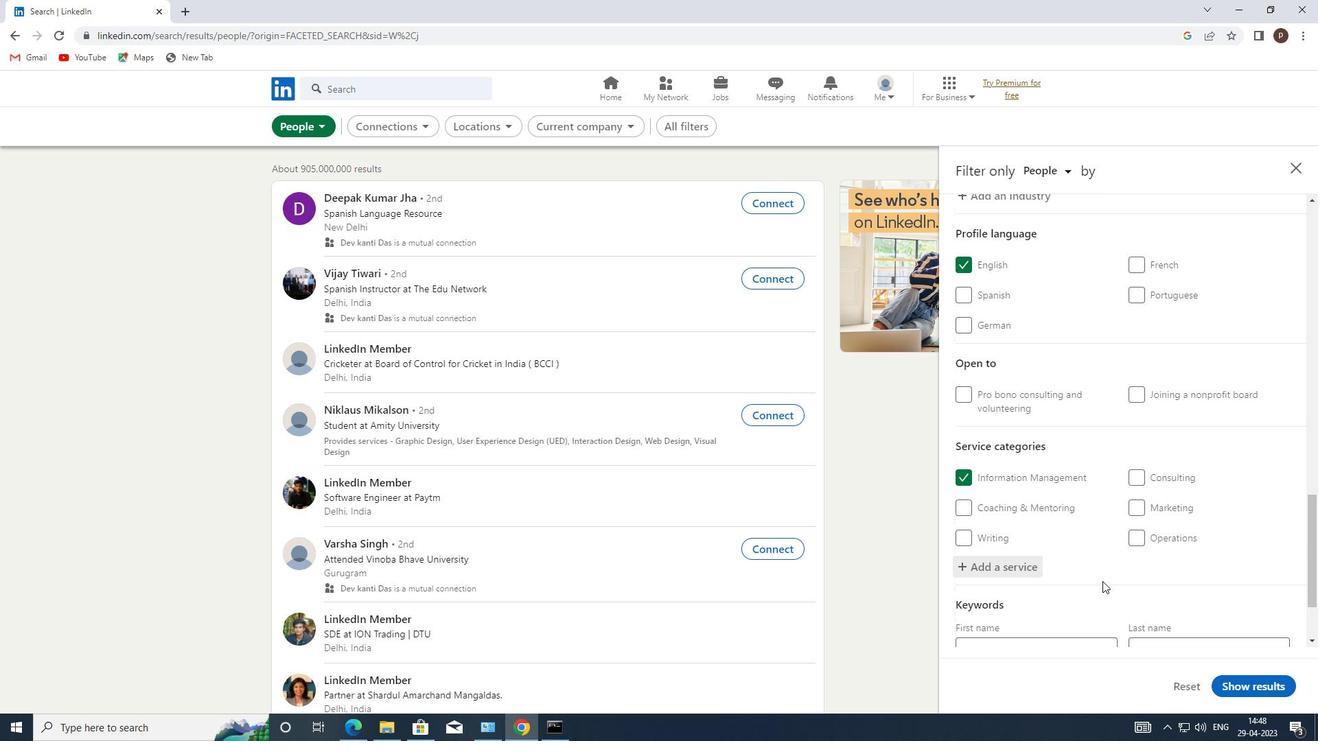 
Action: Mouse scrolled (1095, 577) with delta (0, 0)
Screenshot: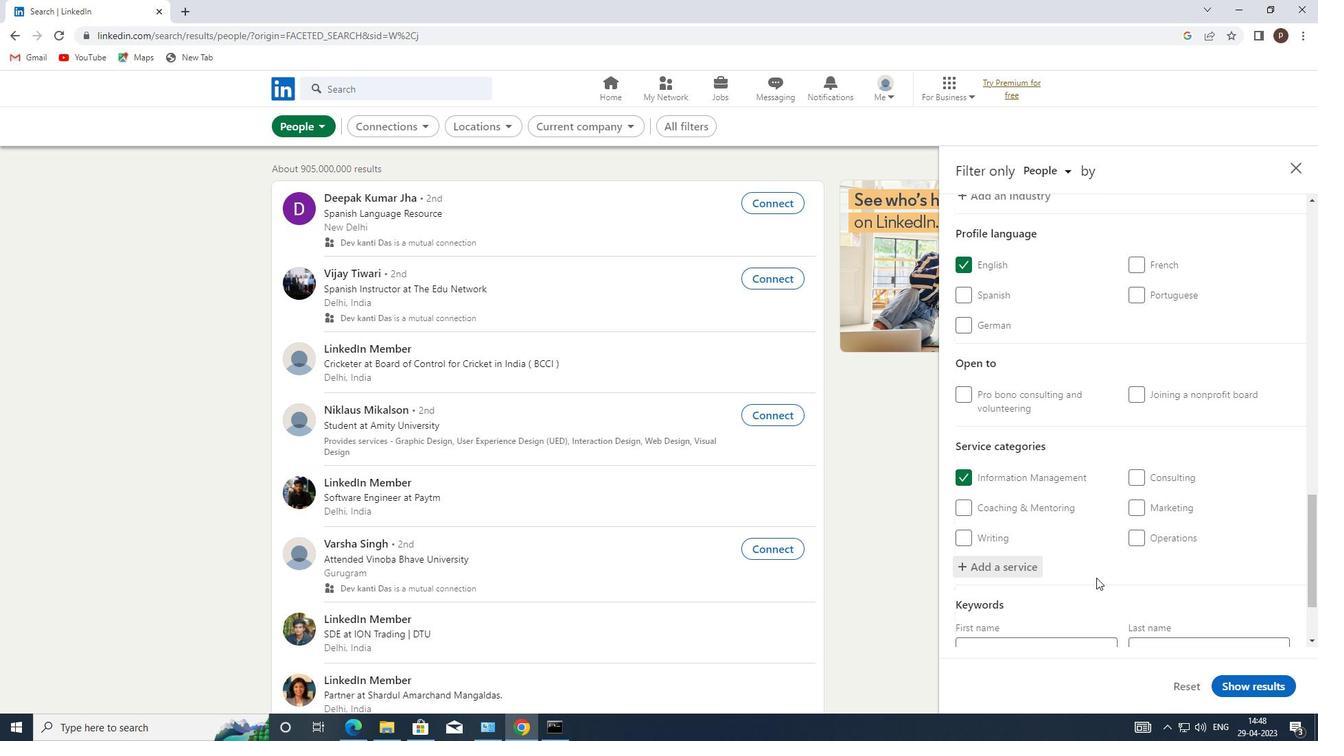 
Action: Mouse moved to (1029, 582)
Screenshot: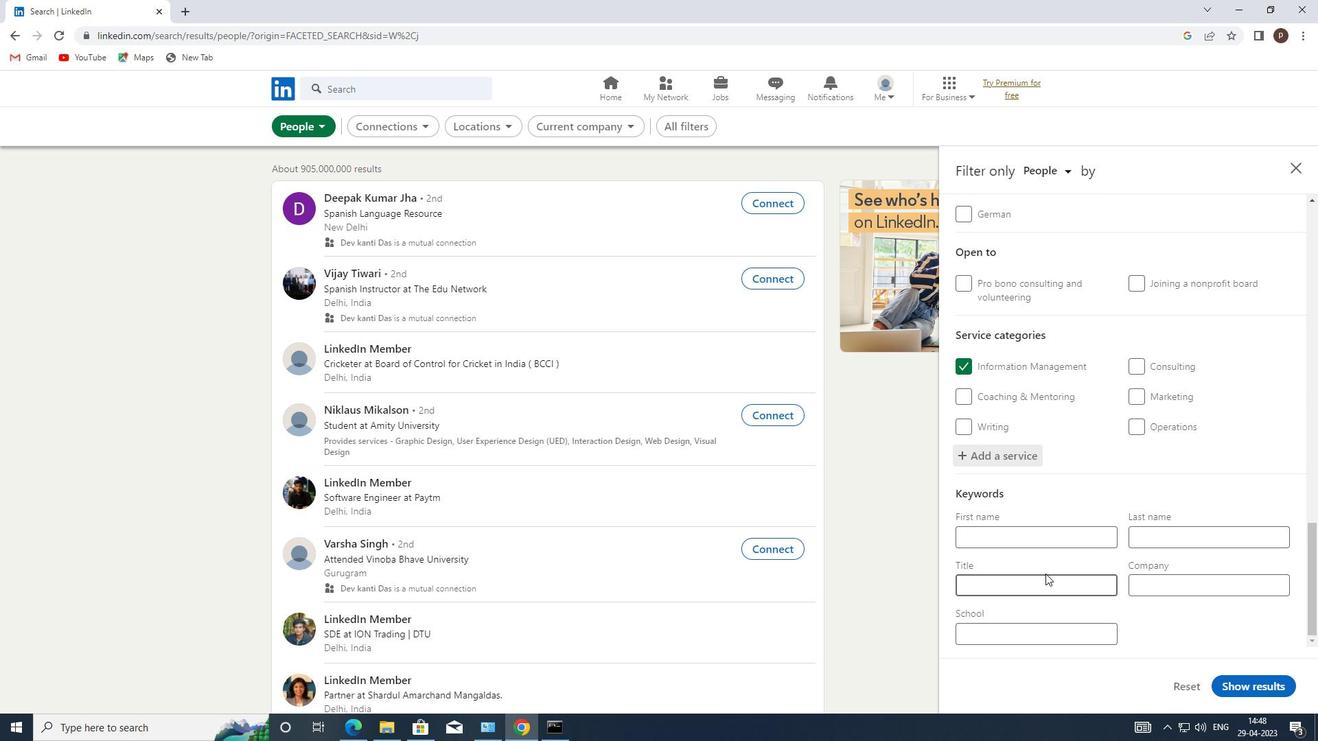 
Action: Mouse pressed left at (1029, 582)
Screenshot: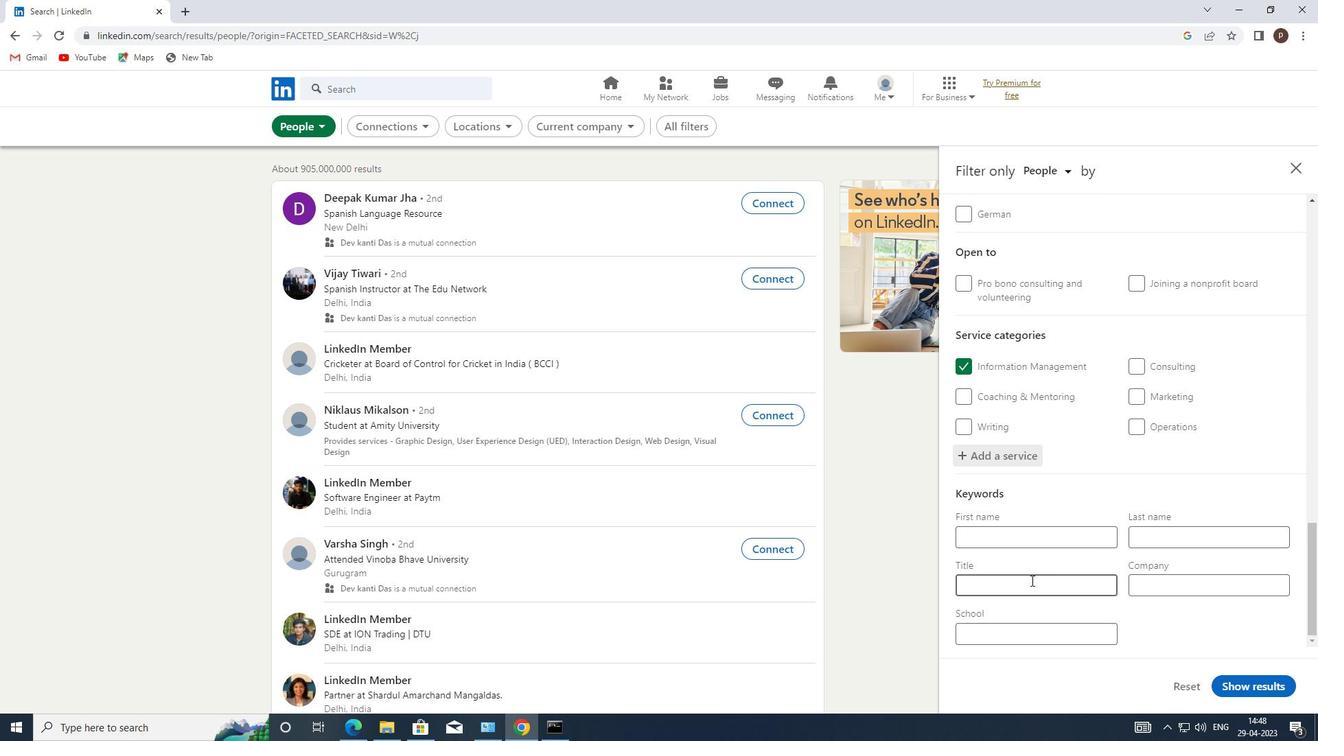 
Action: Key pressed <Key.caps_lock>M<Key.caps_lock>ARKET<Key.space><Key.caps_lock>R<Key.caps_lock>ESEARCHER<Key.space>
Screenshot: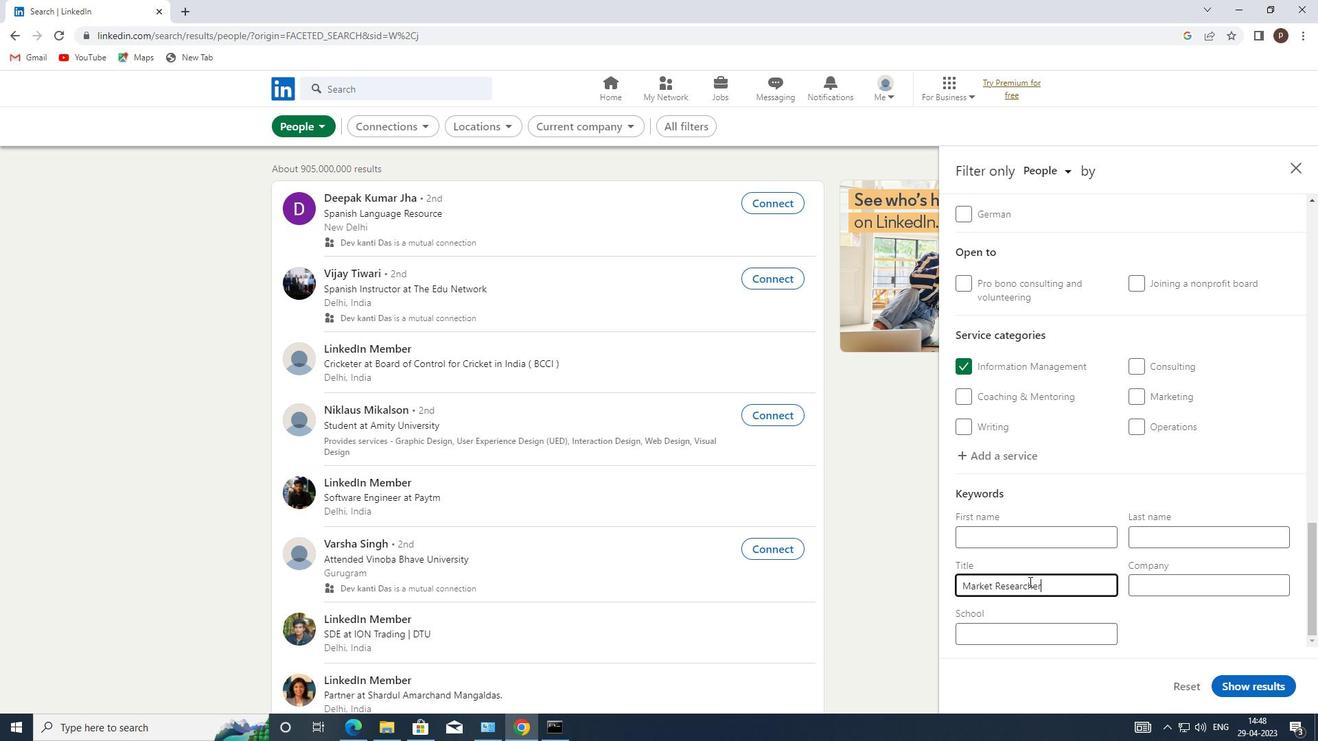 
Action: Mouse moved to (1254, 683)
Screenshot: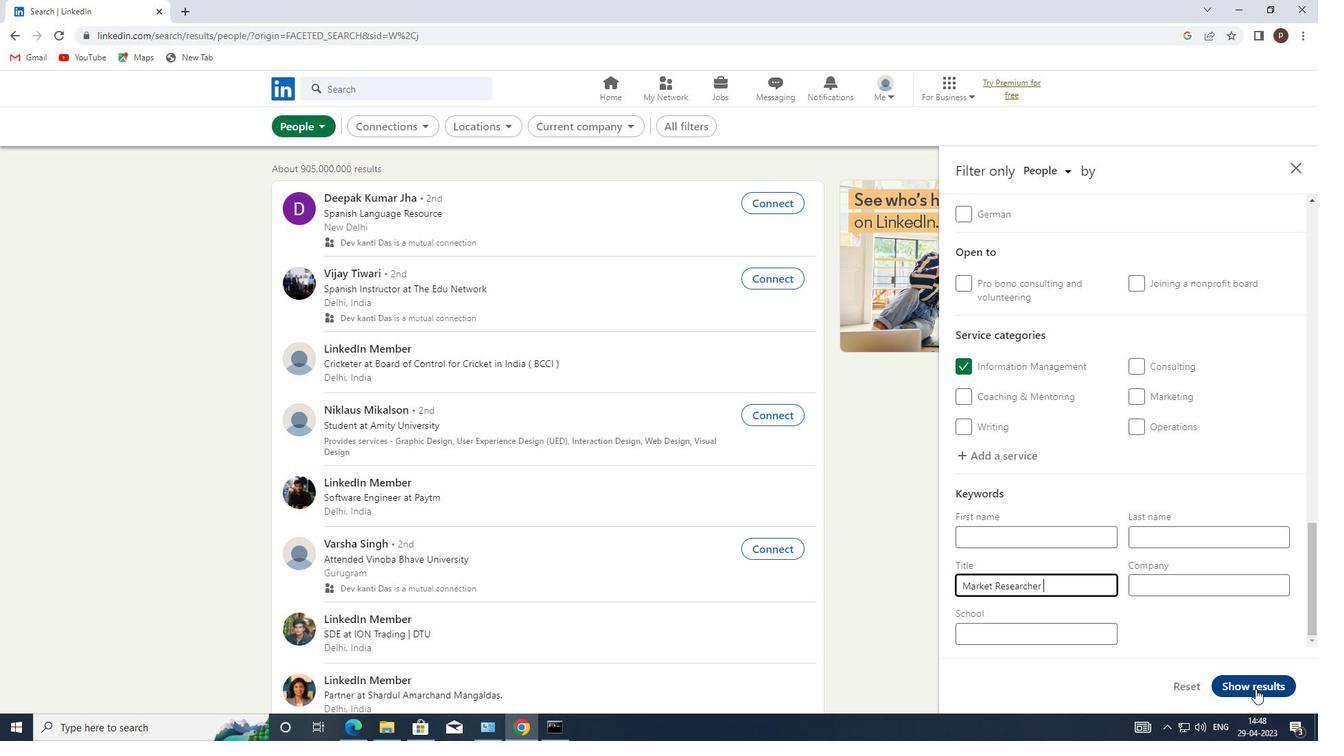 
Action: Mouse pressed left at (1254, 683)
Screenshot: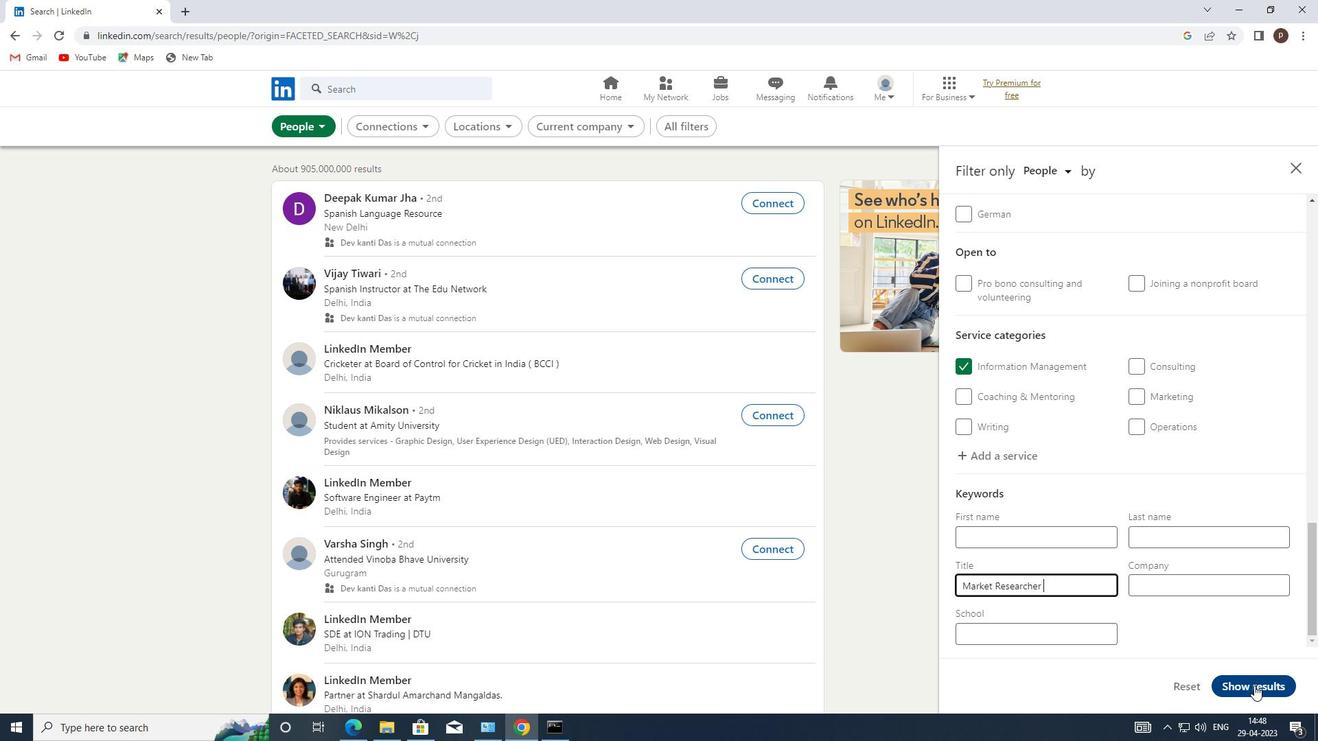 
